 Task: In the  document Jack.docx change page color to  'Voilet'. Add link on bottom right corner of the sheet: 'www.instagram.com' Insert page numer on top of the page
Action: Mouse moved to (286, 138)
Screenshot: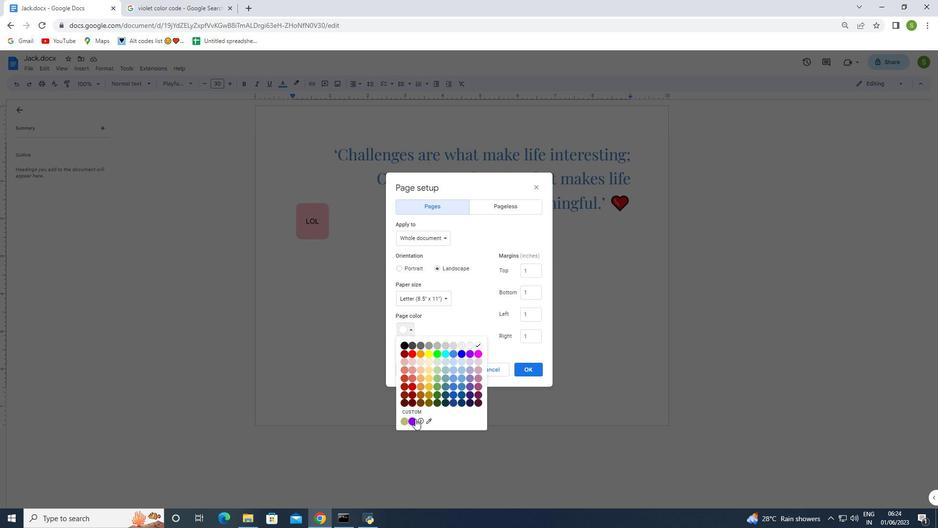 
Action: Mouse pressed left at (286, 138)
Screenshot: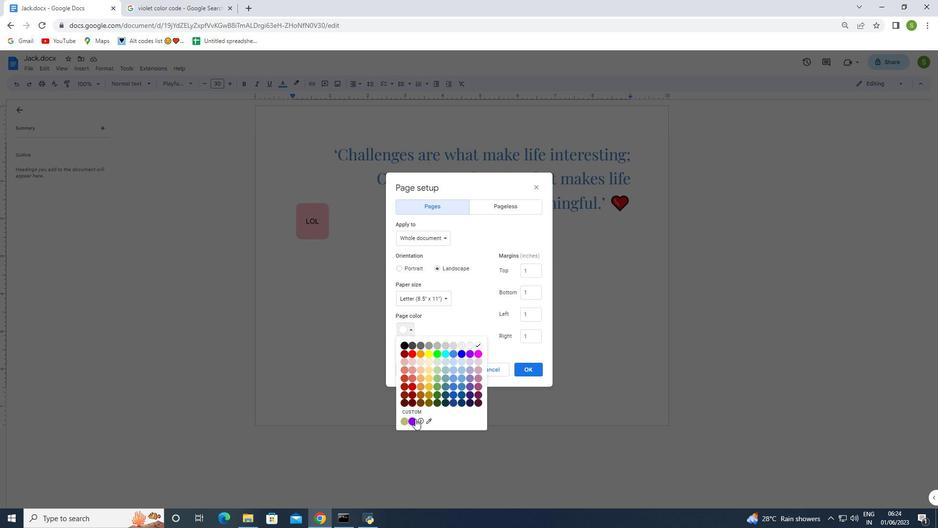 
Action: Mouse moved to (293, 82)
Screenshot: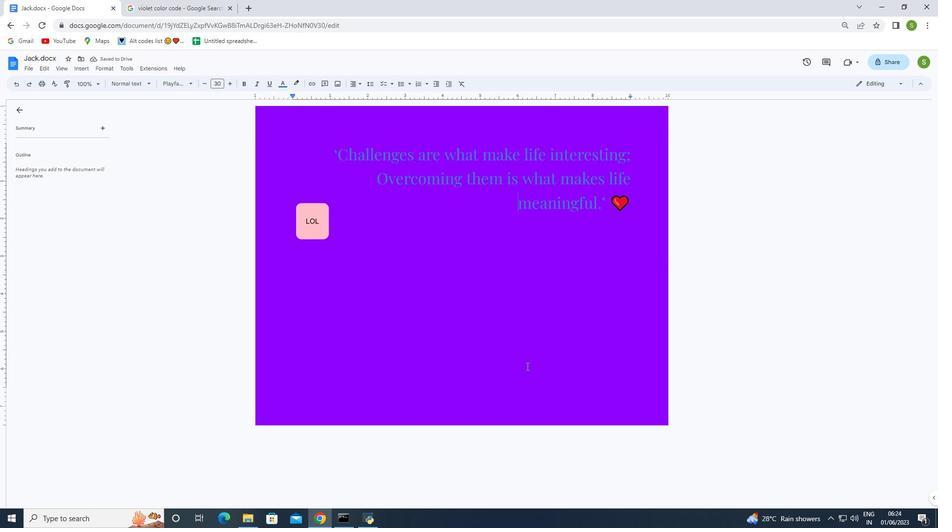 
Action: Mouse pressed left at (293, 82)
Screenshot: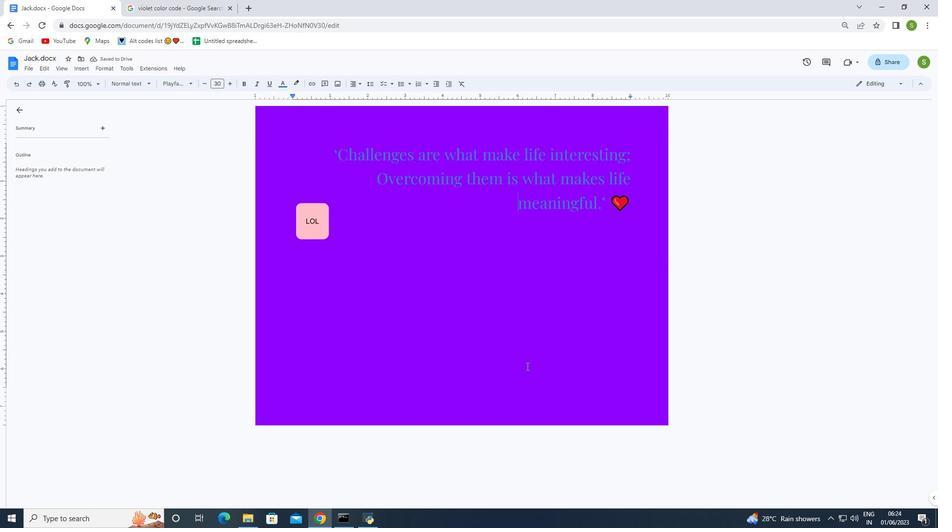 
Action: Mouse moved to (305, 186)
Screenshot: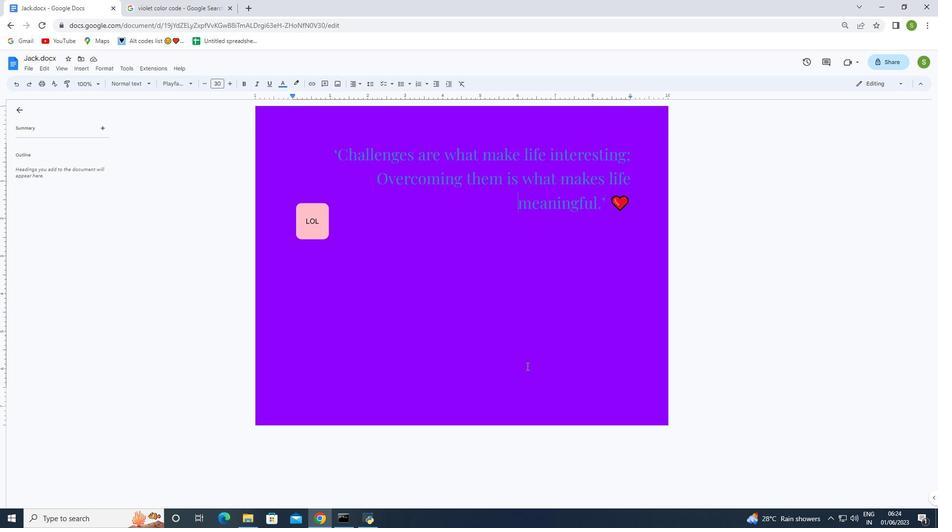 
Action: Mouse pressed left at (305, 186)
Screenshot: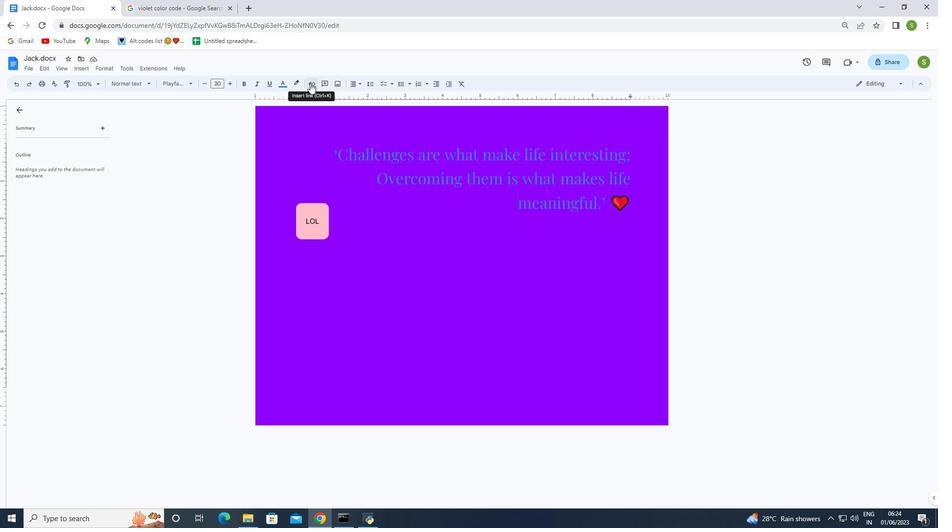 
Action: Mouse moved to (439, 338)
Screenshot: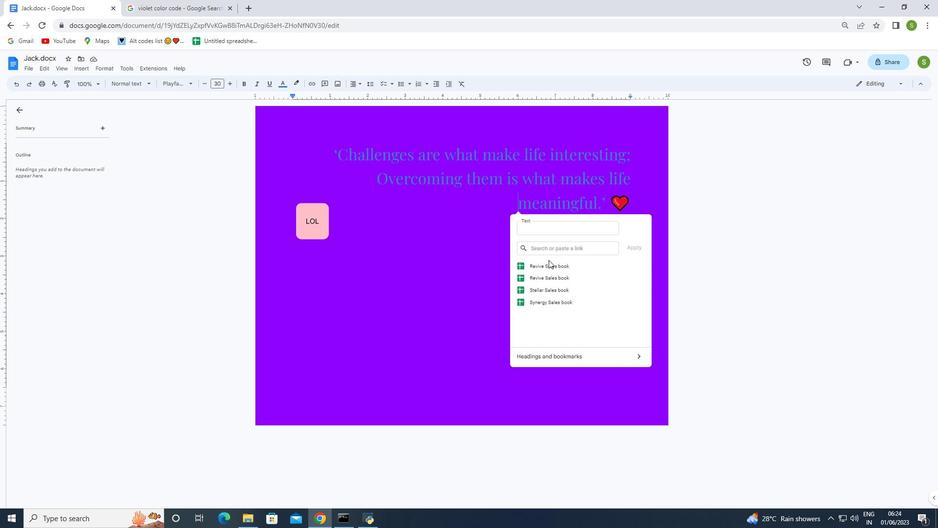 
Action: Key pressed ctrl+V<Key.enter>
Screenshot: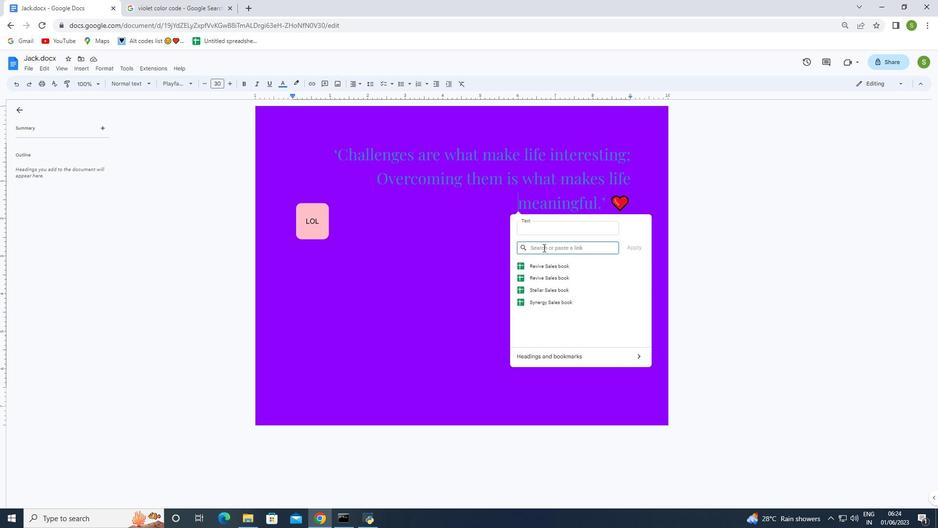 
Action: Mouse moved to (419, 278)
Screenshot: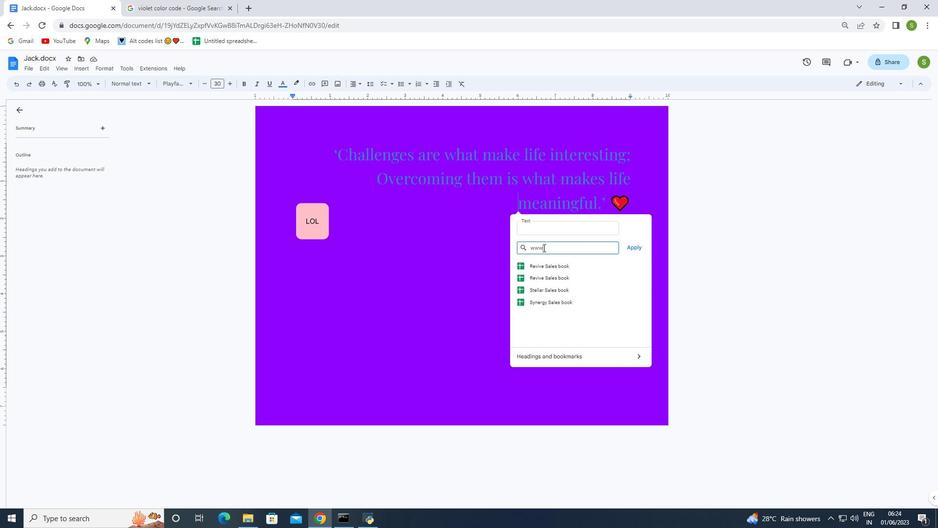 
Action: Mouse pressed left at (419, 278)
Screenshot: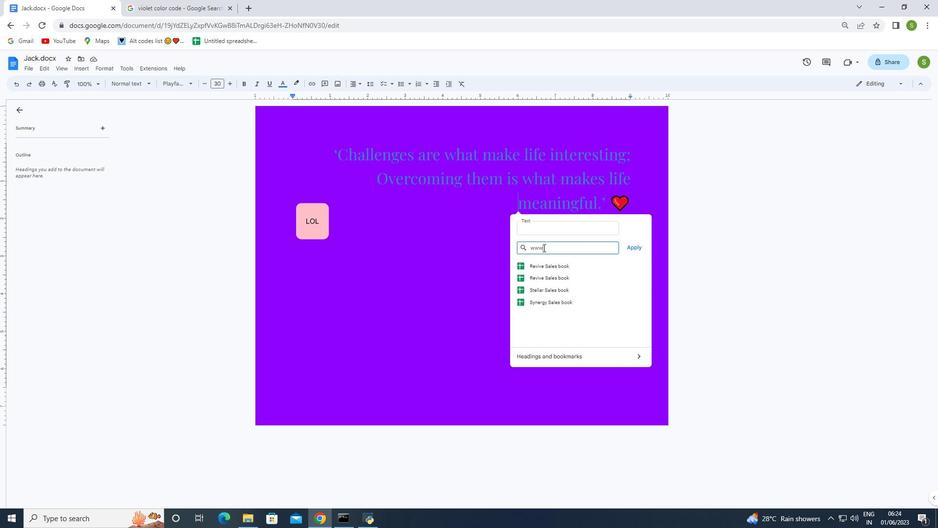 
Action: Mouse moved to (442, 352)
Screenshot: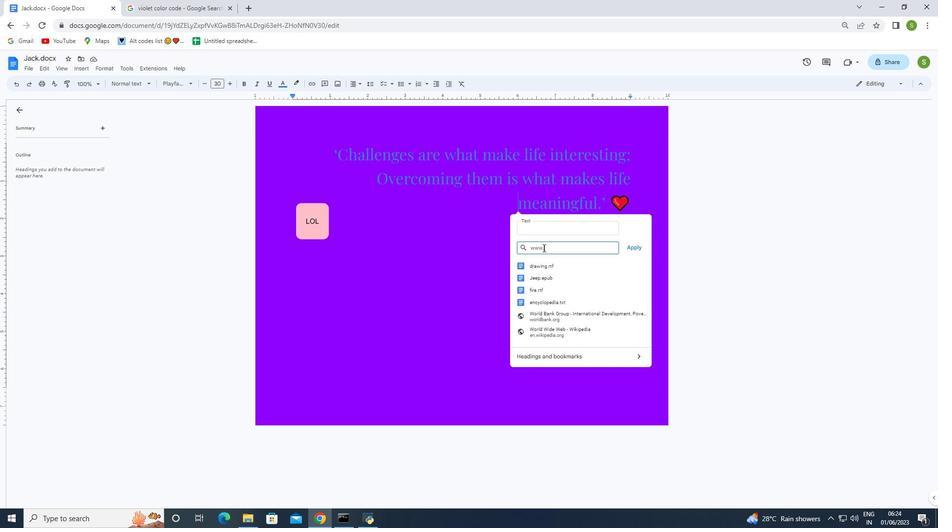 
Action: Mouse pressed left at (442, 352)
Screenshot: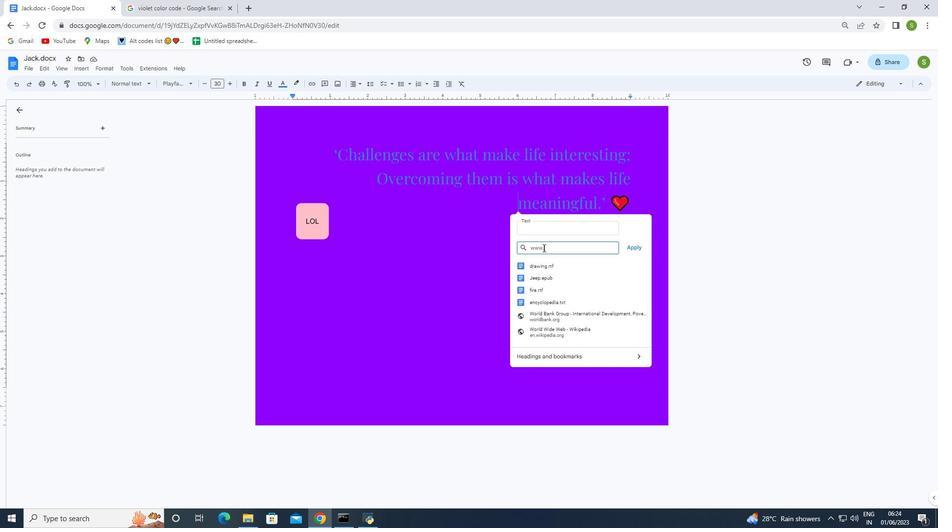 
Action: Mouse moved to (48, 69)
Screenshot: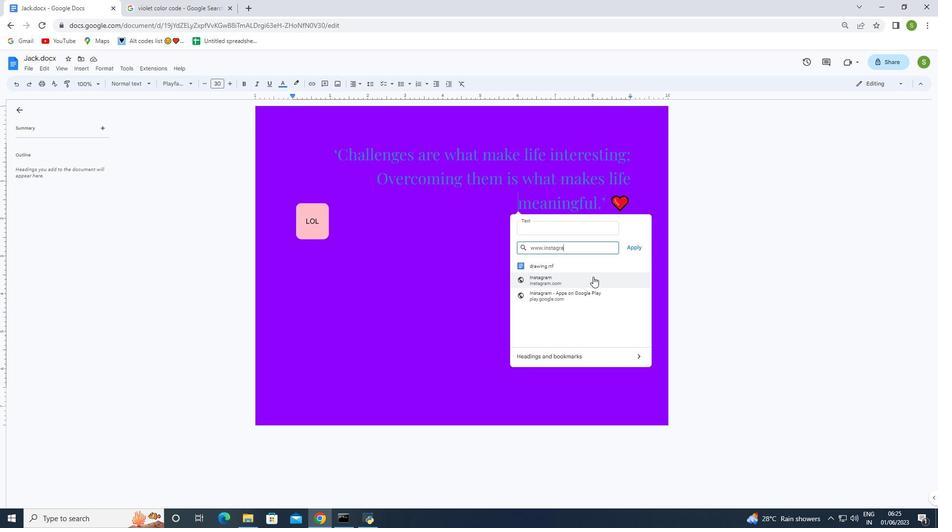 
Action: Mouse pressed left at (48, 69)
Screenshot: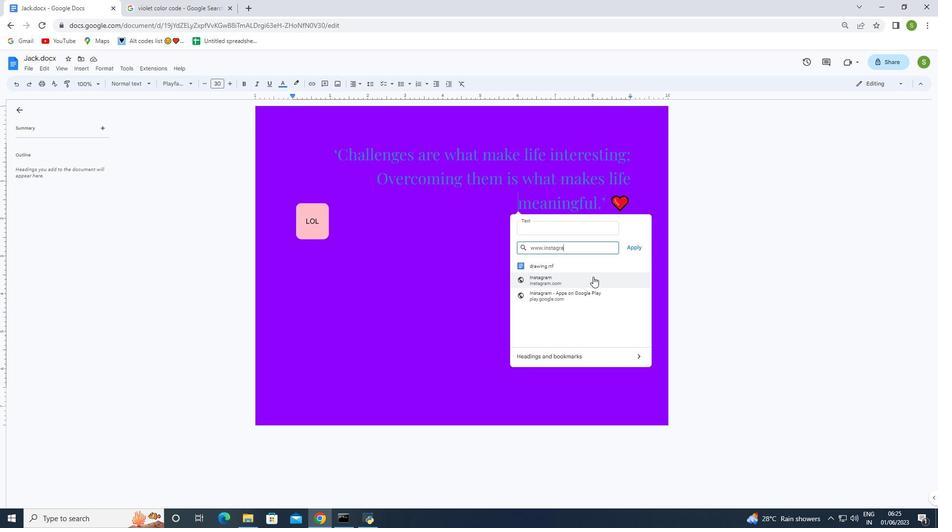 
Action: Mouse moved to (30, 69)
Screenshot: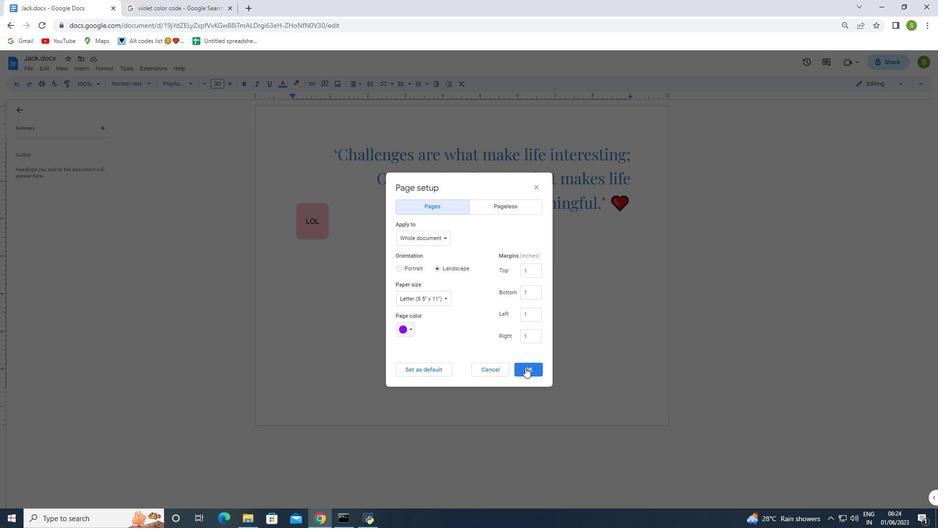 
Action: Mouse pressed left at (30, 69)
Screenshot: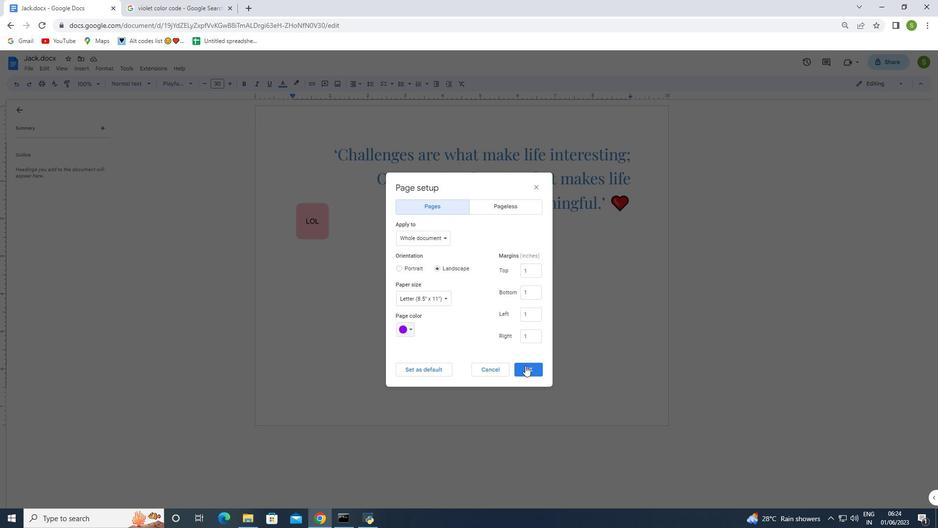 
Action: Mouse moved to (66, 284)
Screenshot: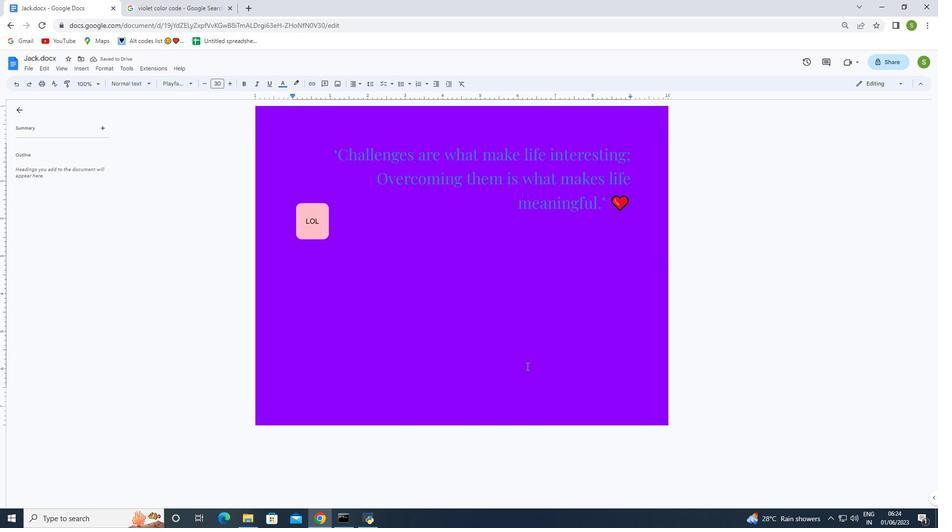 
Action: Mouse pressed left at (66, 284)
Screenshot: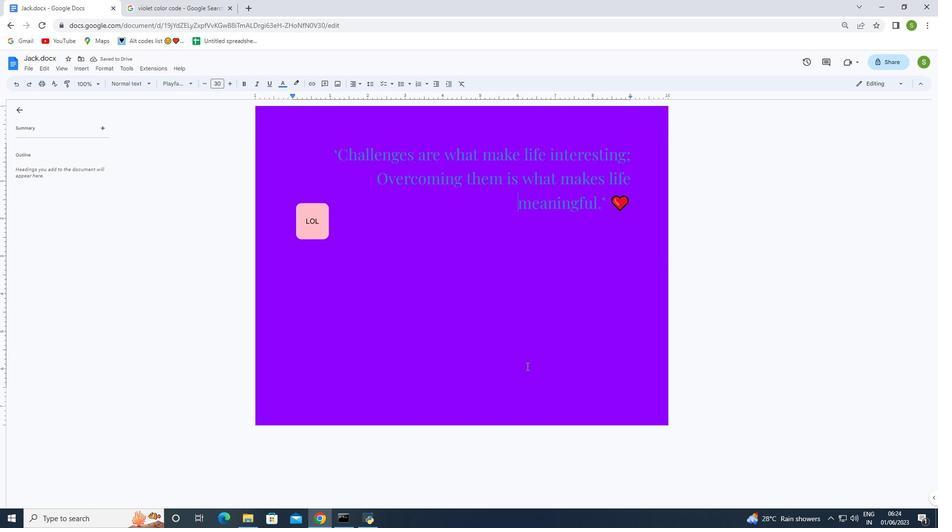 
Action: Mouse moved to (401, 330)
Screenshot: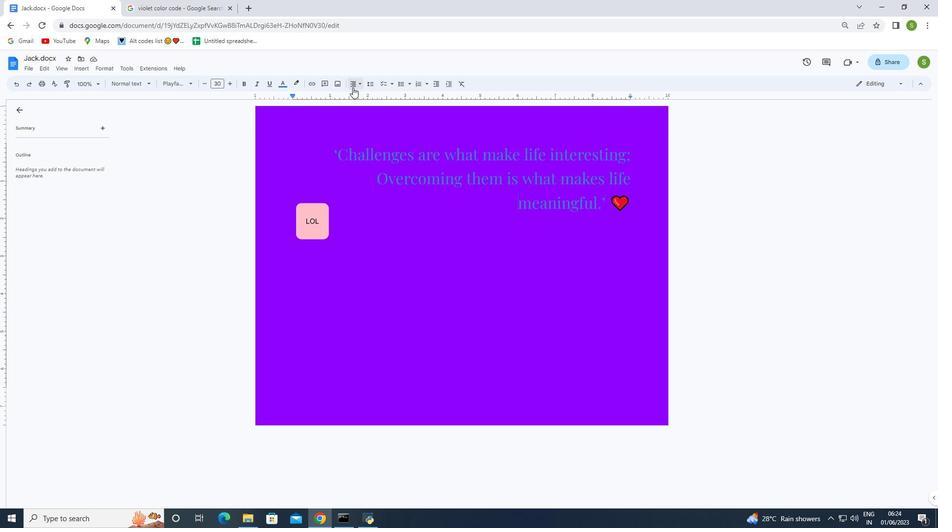 
Action: Mouse pressed left at (401, 330)
Screenshot: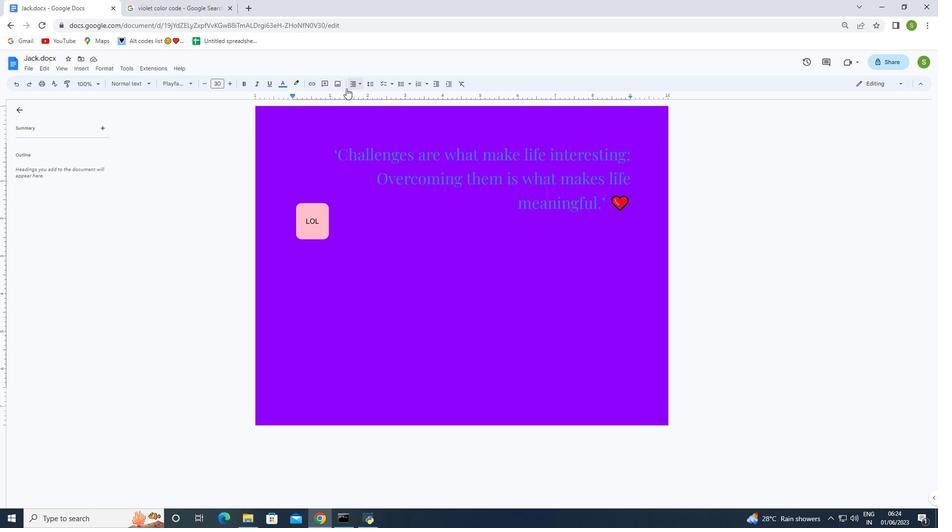
Action: Mouse moved to (418, 421)
Screenshot: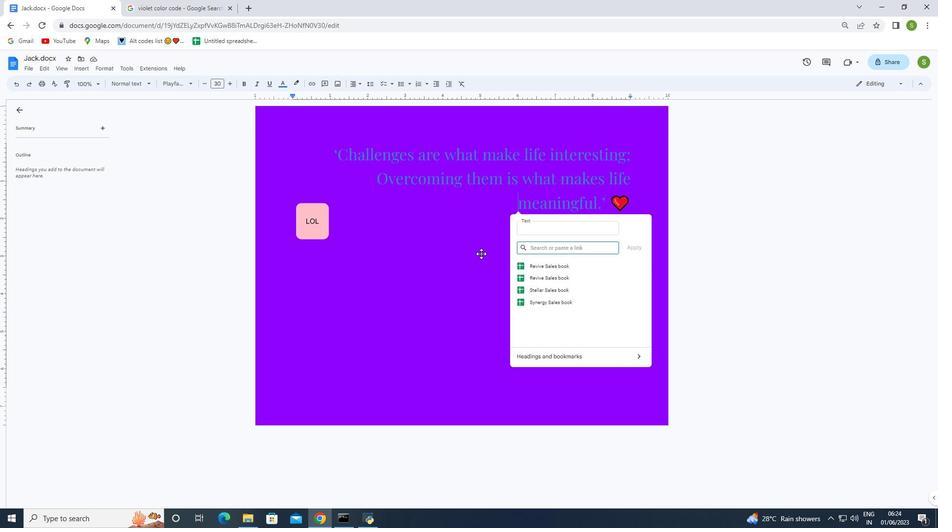 
Action: Mouse pressed left at (418, 421)
Screenshot: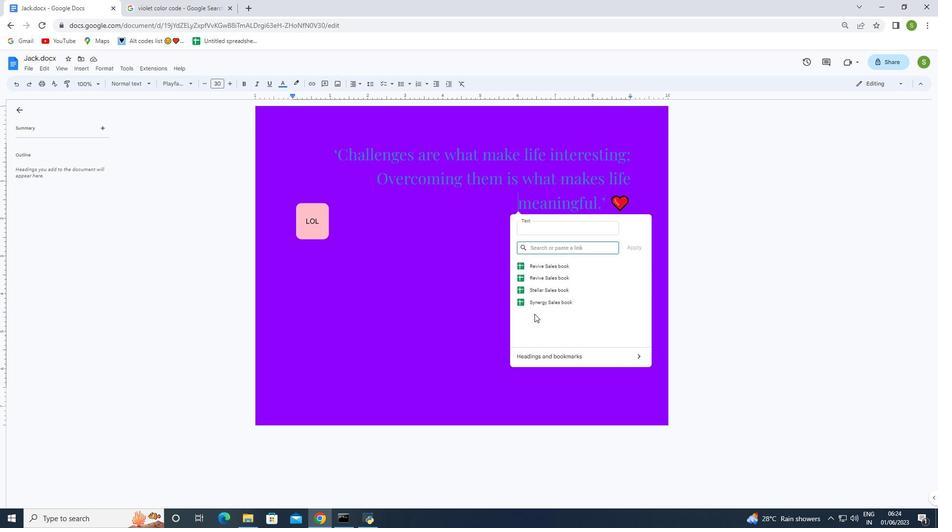 
Action: Mouse moved to (425, 351)
Screenshot: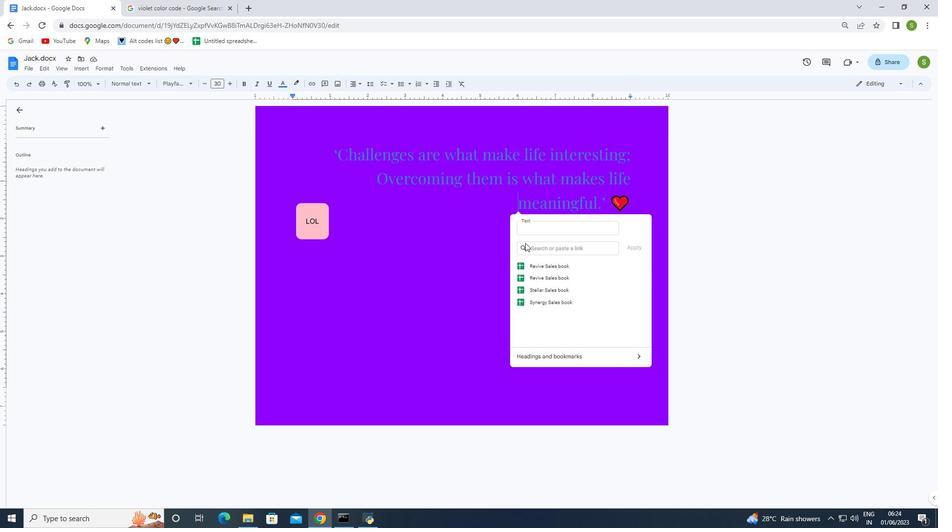
Action: Key pressed ctrl+V
Screenshot: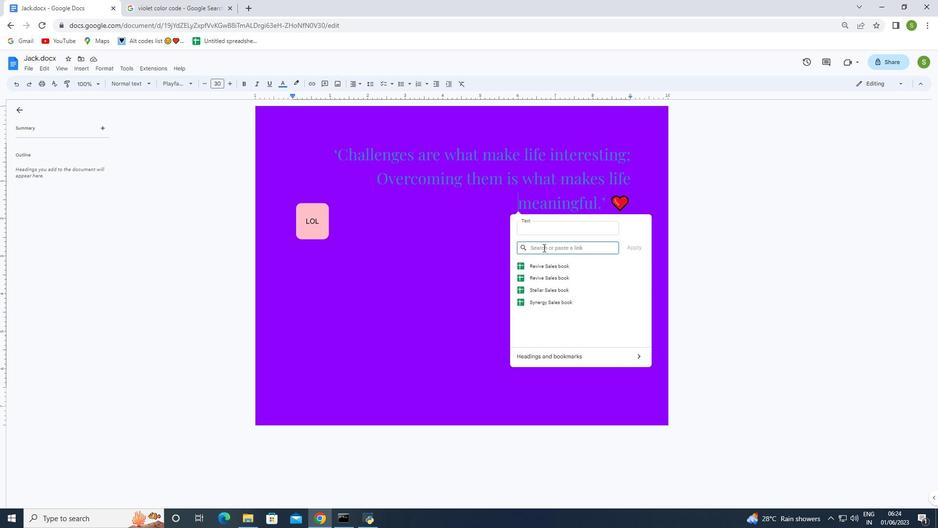 
Action: Mouse moved to (512, 338)
Screenshot: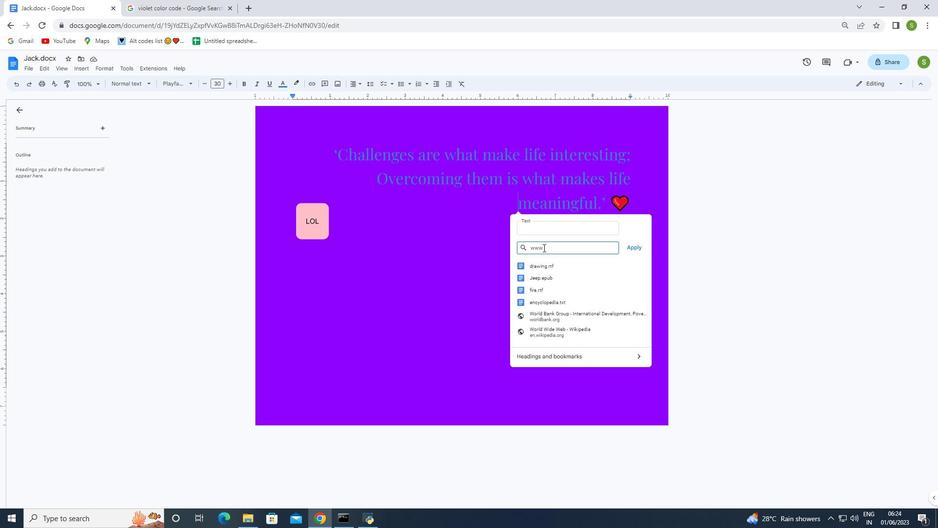 
Action: Mouse pressed left at (512, 338)
Screenshot: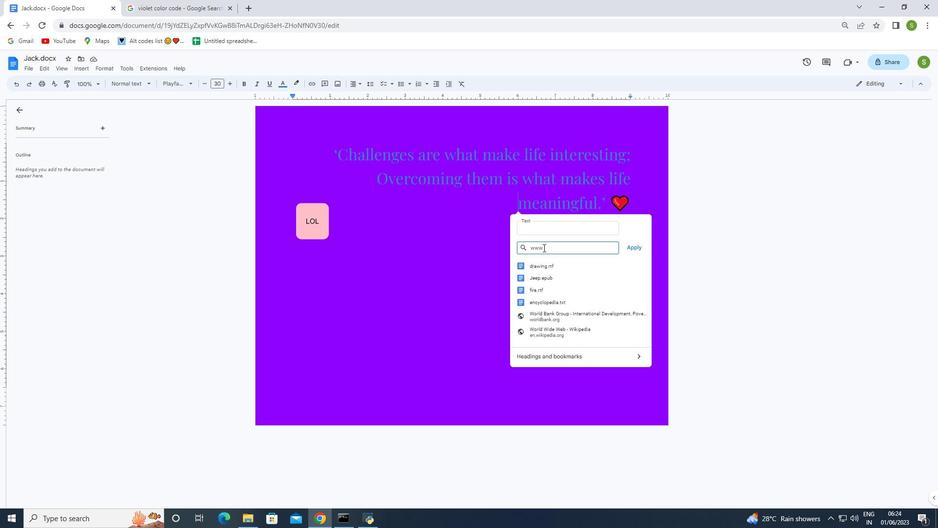 
Action: Mouse moved to (533, 373)
Screenshot: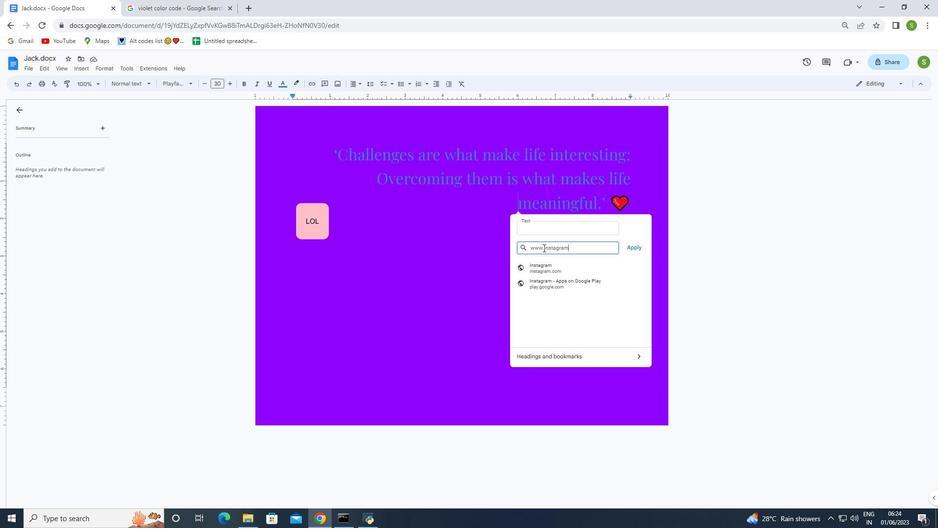 
Action: Mouse pressed left at (533, 373)
Screenshot: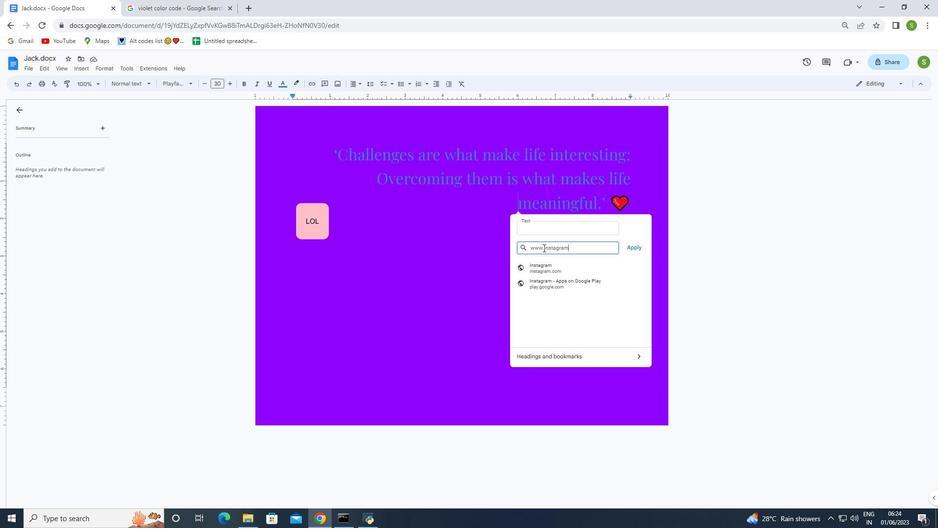 
Action: Mouse moved to (312, 82)
Screenshot: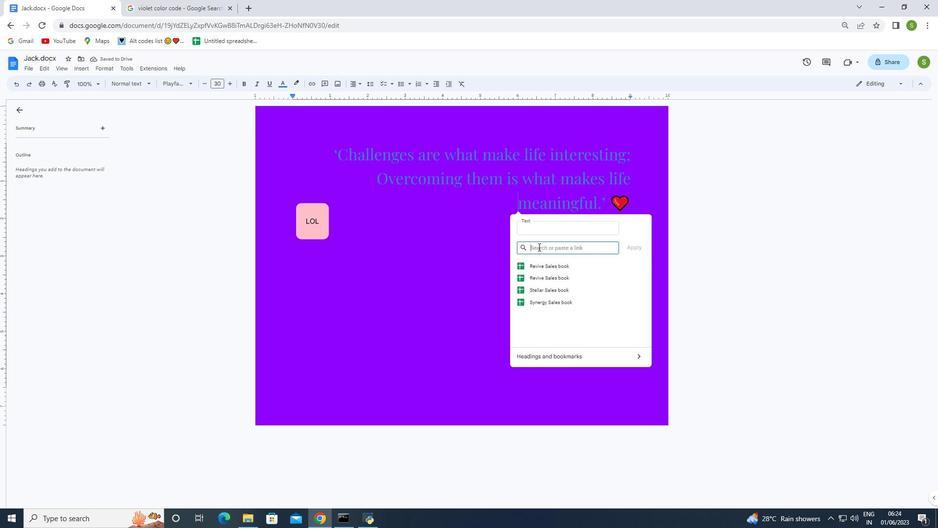 
Action: Mouse pressed left at (312, 82)
Screenshot: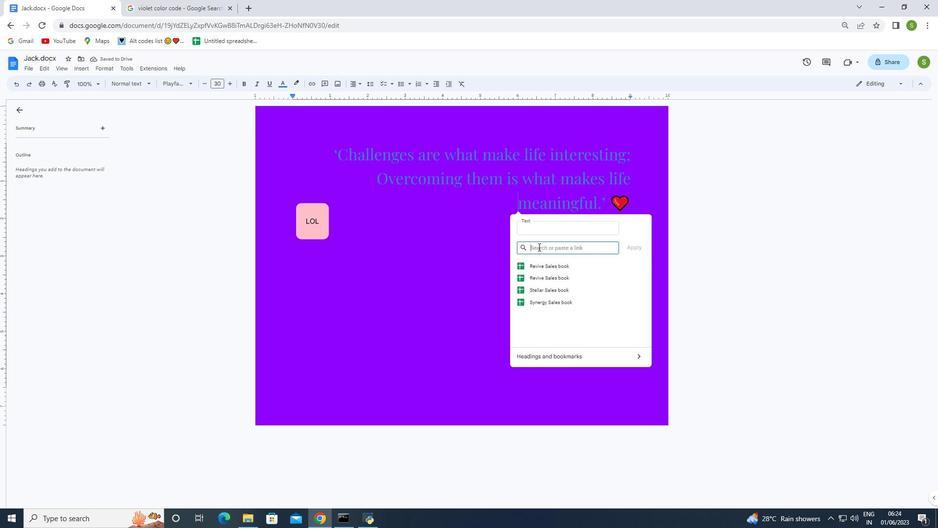 
Action: Mouse moved to (557, 285)
Screenshot: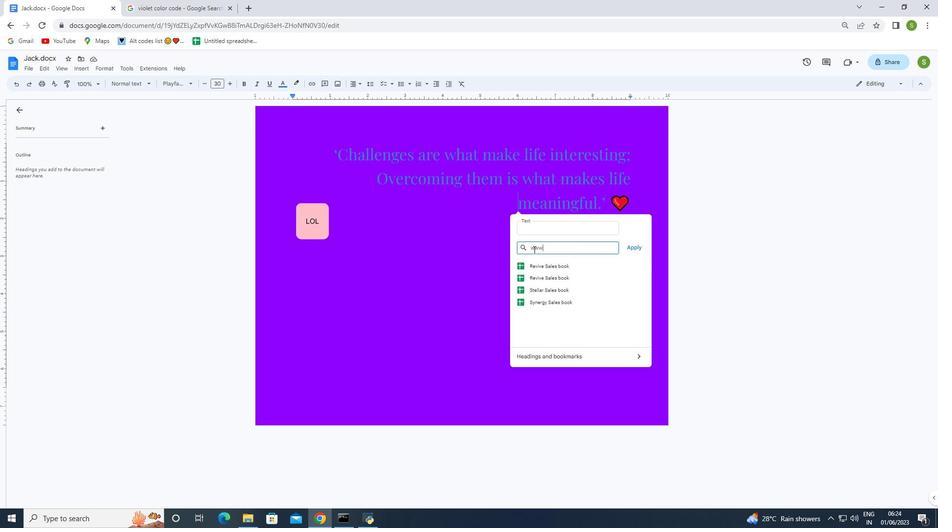
Action: Key pressed w
Screenshot: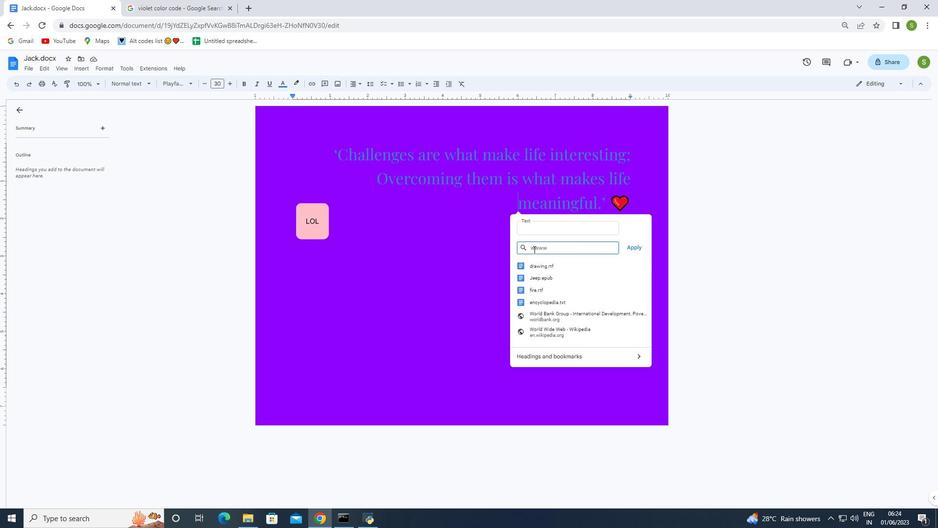 
Action: Mouse moved to (560, 287)
Screenshot: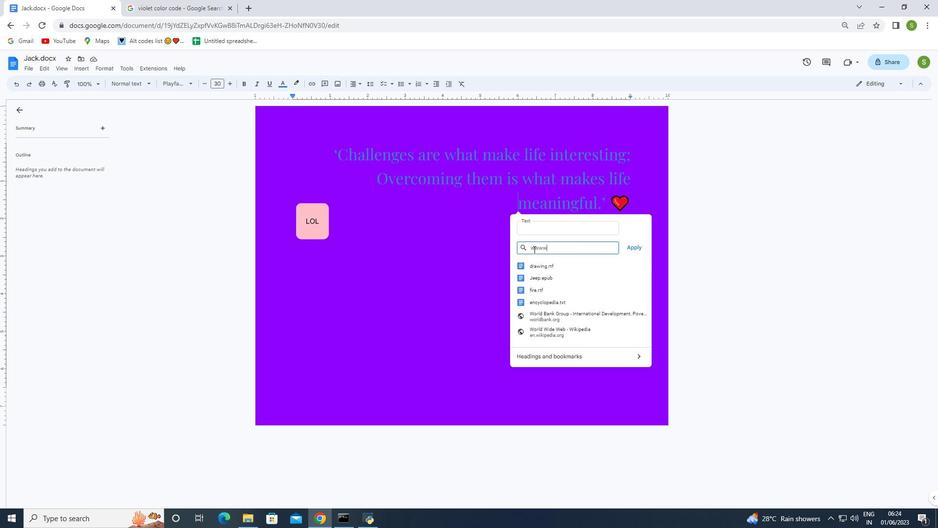 
Action: Key pressed w
Screenshot: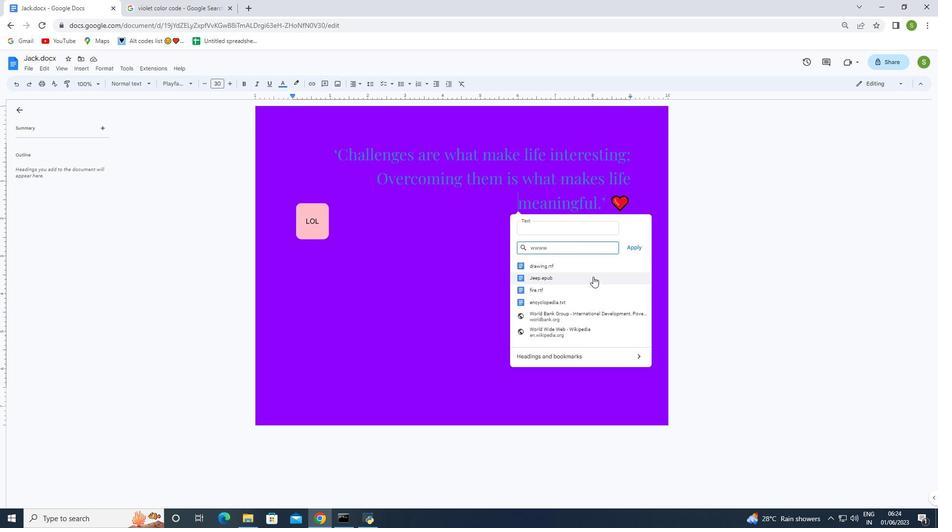 
Action: Mouse moved to (560, 286)
Screenshot: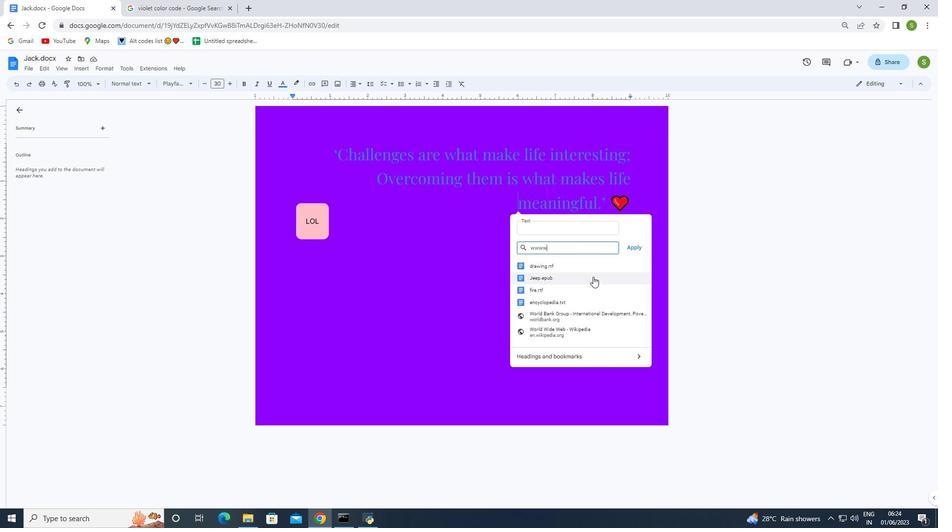 
Action: Key pressed w
Screenshot: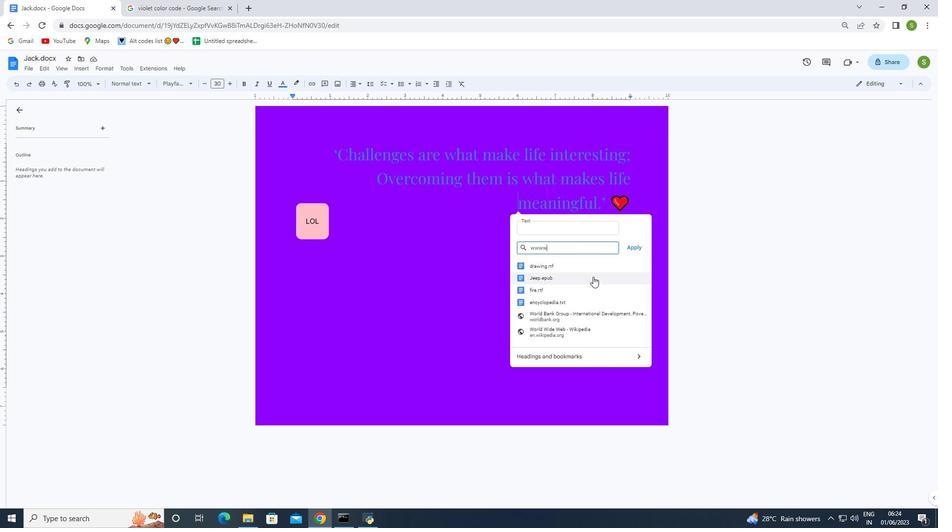 
Action: Mouse moved to (560, 288)
Screenshot: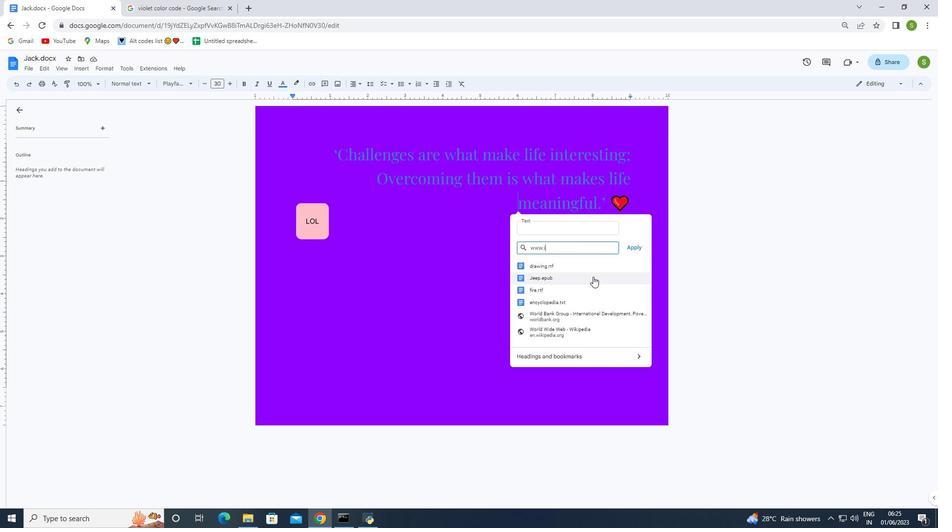 
Action: Key pressed .instagram.com
Screenshot: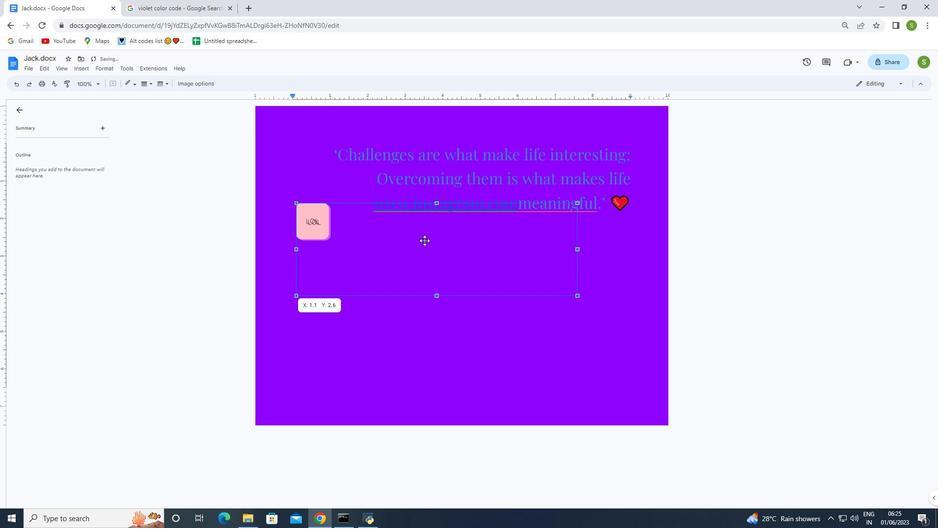 
Action: Mouse moved to (630, 247)
Screenshot: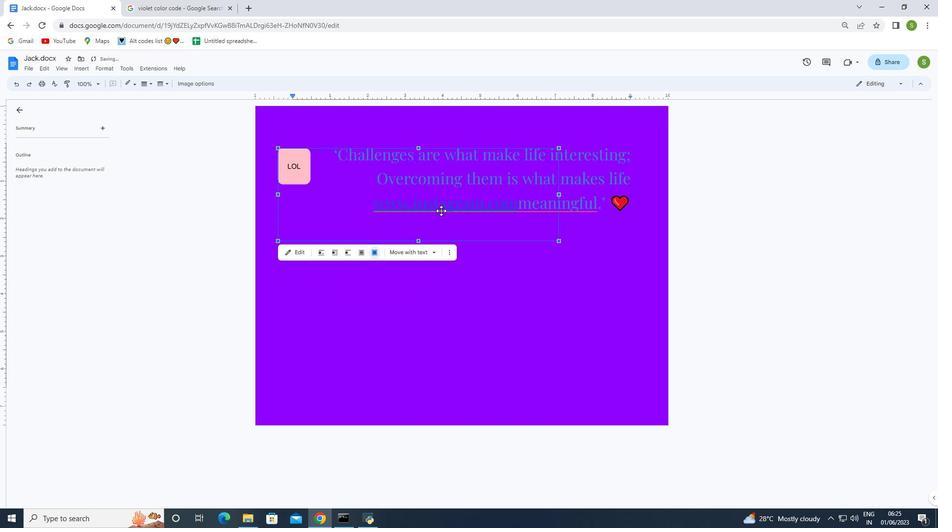
Action: Mouse pressed left at (630, 247)
Screenshot: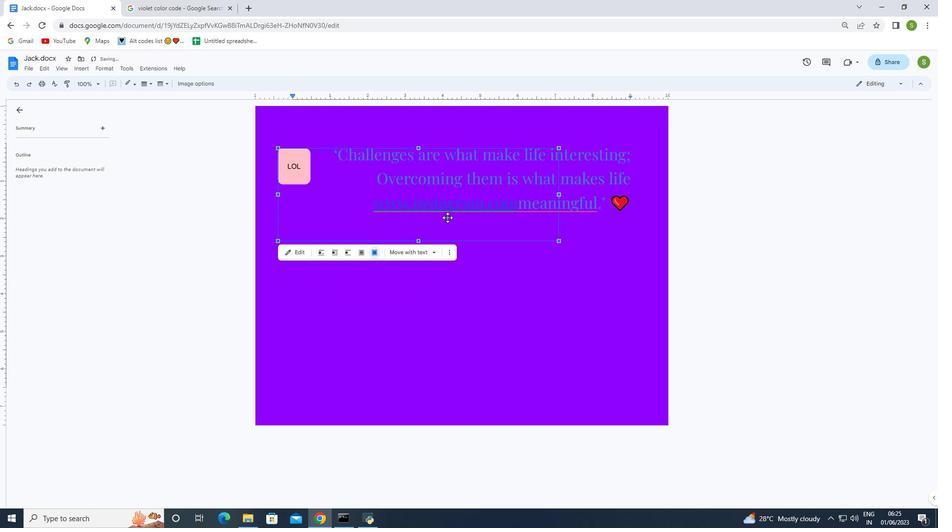 
Action: Mouse moved to (465, 204)
Screenshot: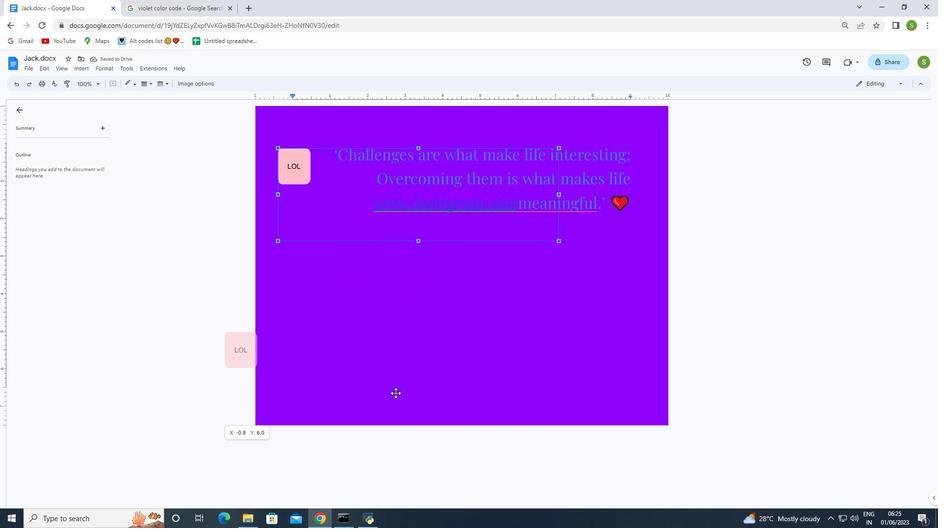 
Action: Mouse pressed left at (465, 204)
Screenshot: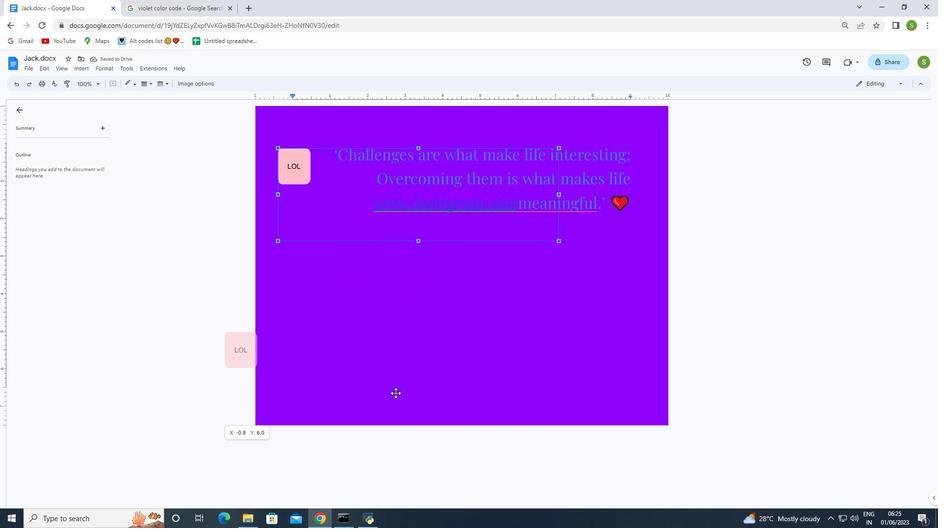 
Action: Mouse moved to (554, 368)
Screenshot: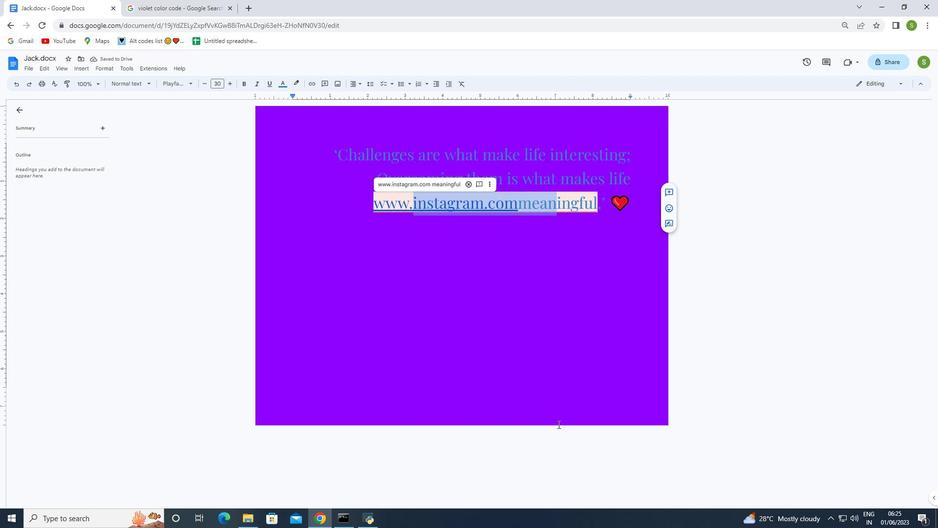 
Action: Key pressed ctrl+Z
Screenshot: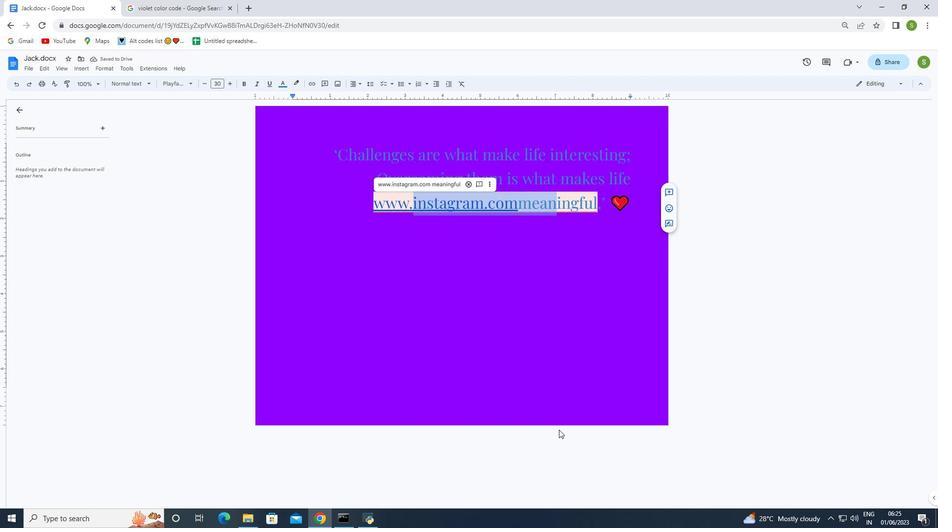
Action: Mouse moved to (375, 198)
Screenshot: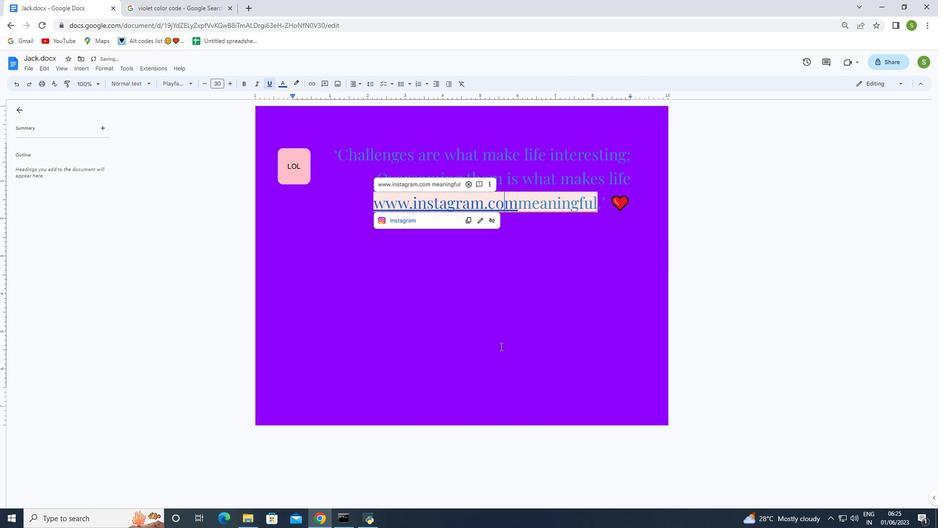 
Action: Mouse pressed left at (375, 198)
Screenshot: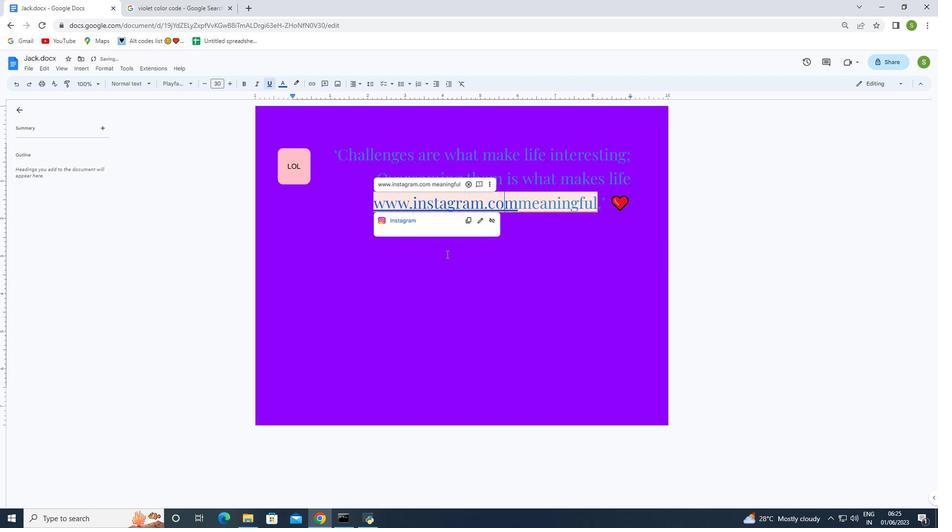 
Action: Mouse moved to (428, 185)
Screenshot: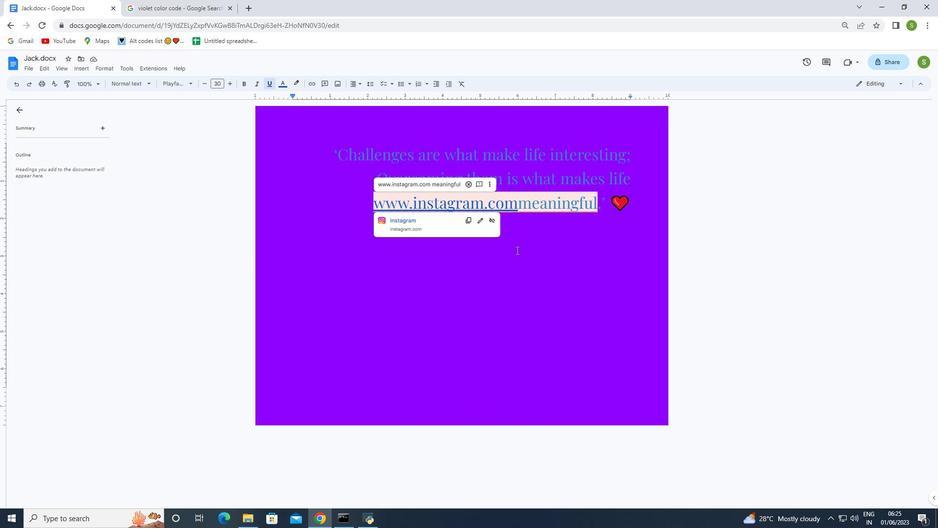 
Action: Mouse pressed left at (428, 185)
Screenshot: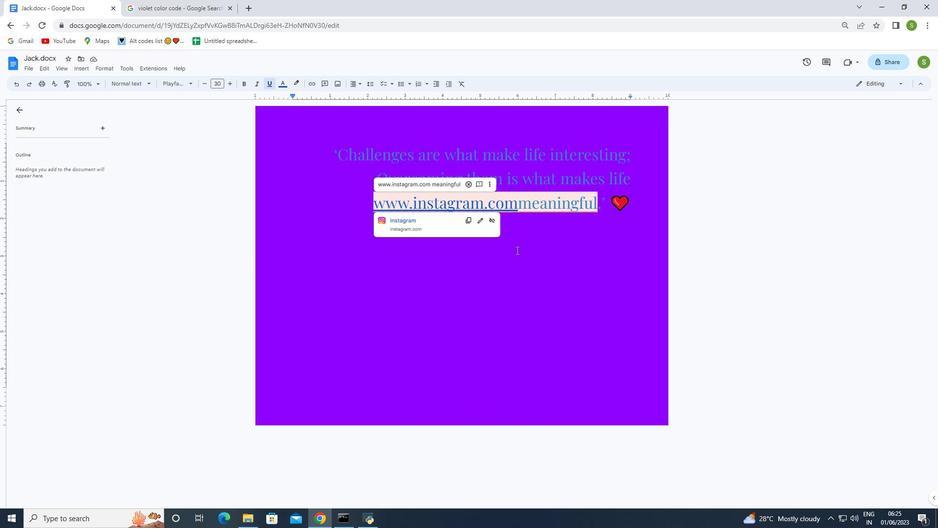 
Action: Mouse moved to (489, 189)
Screenshot: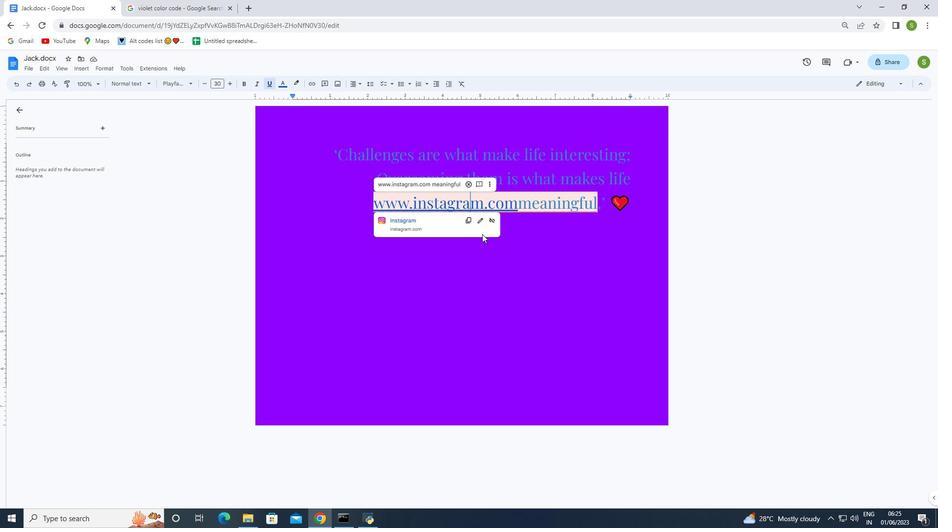 
Action: Mouse pressed left at (489, 189)
Screenshot: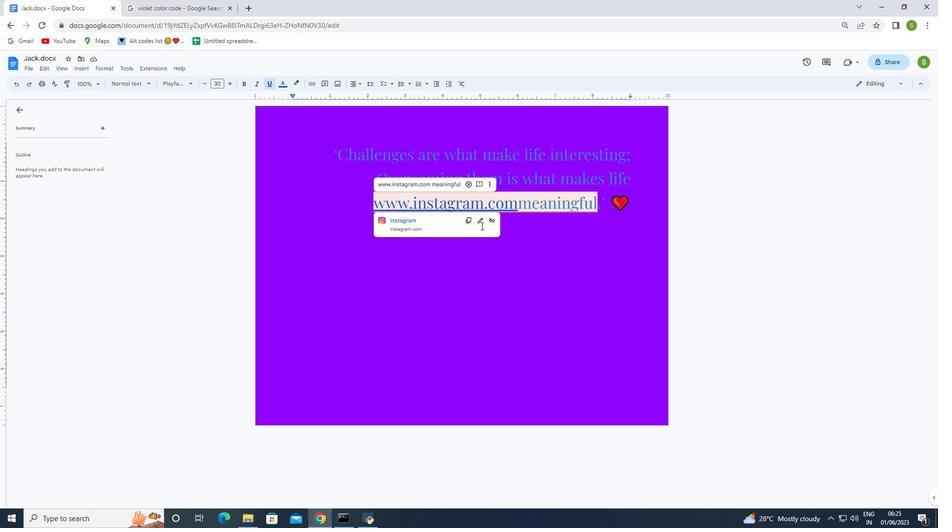 
Action: Mouse moved to (494, 275)
Screenshot: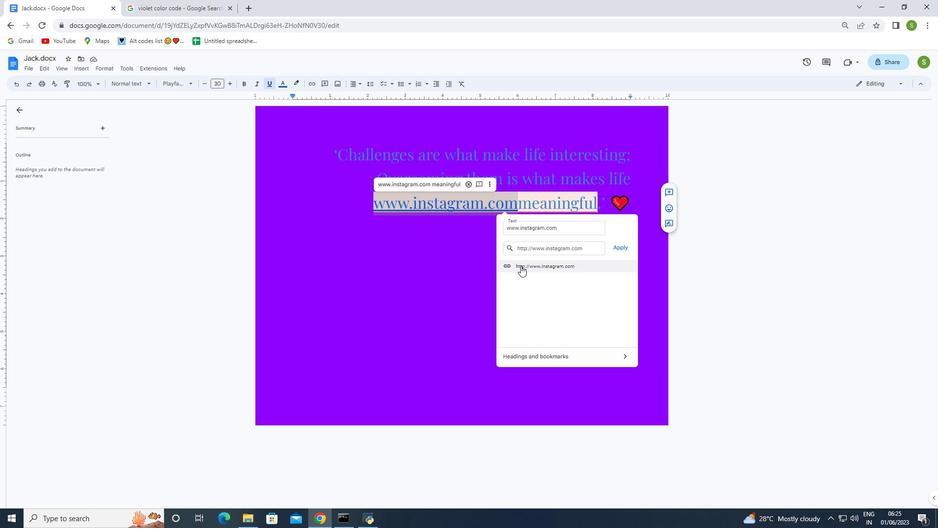 
Action: Mouse pressed left at (494, 275)
Screenshot: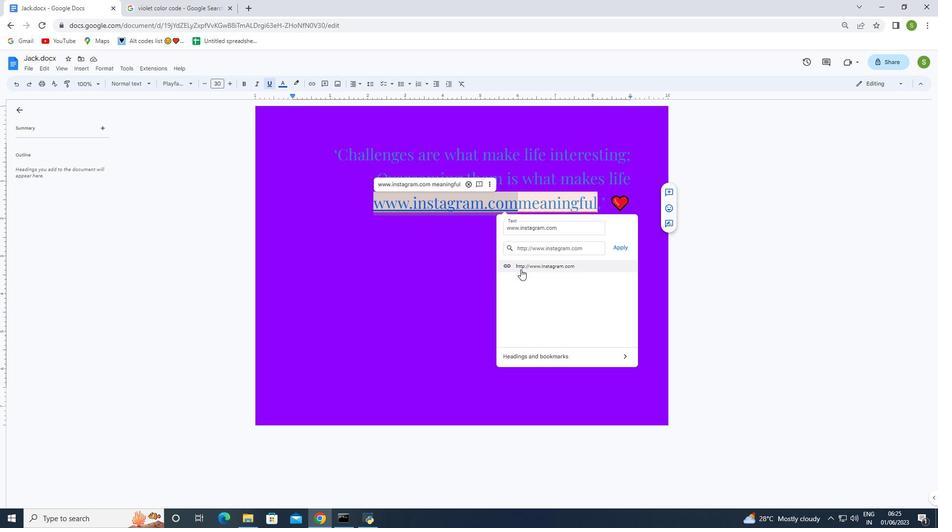 
Action: Mouse moved to (496, 200)
Screenshot: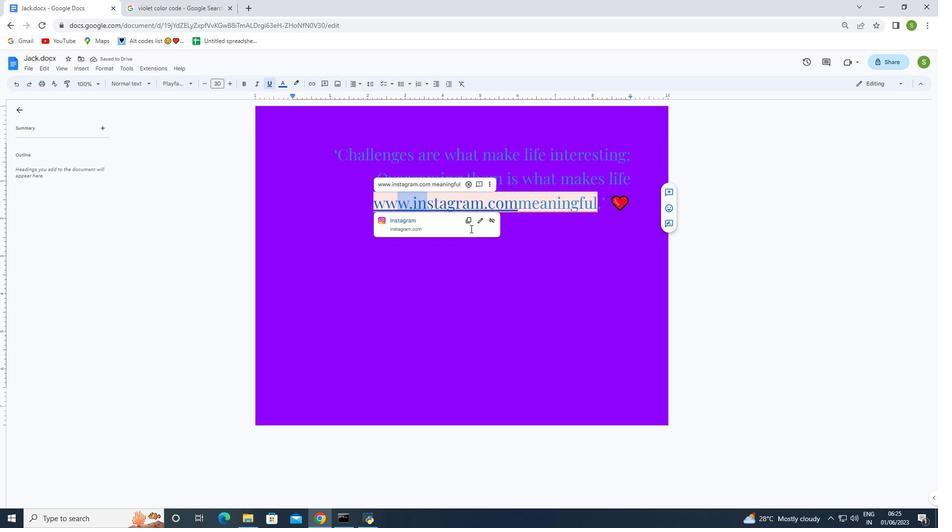 
Action: Mouse pressed left at (496, 200)
Screenshot: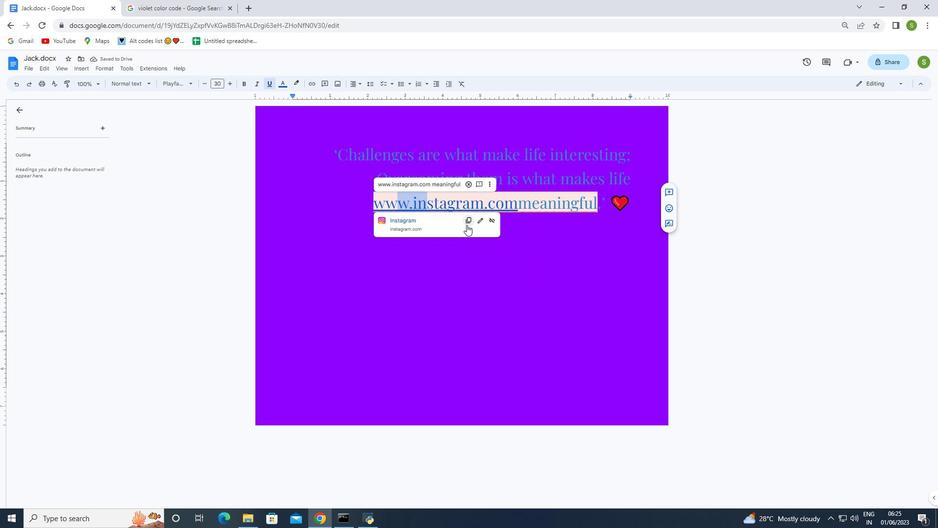 
Action: Mouse moved to (495, 341)
Screenshot: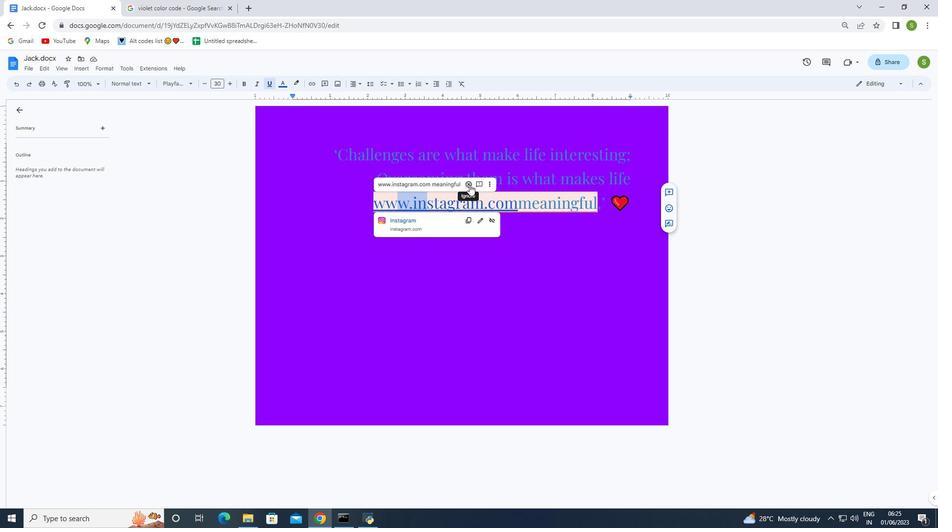 
Action: Mouse pressed left at (495, 340)
Screenshot: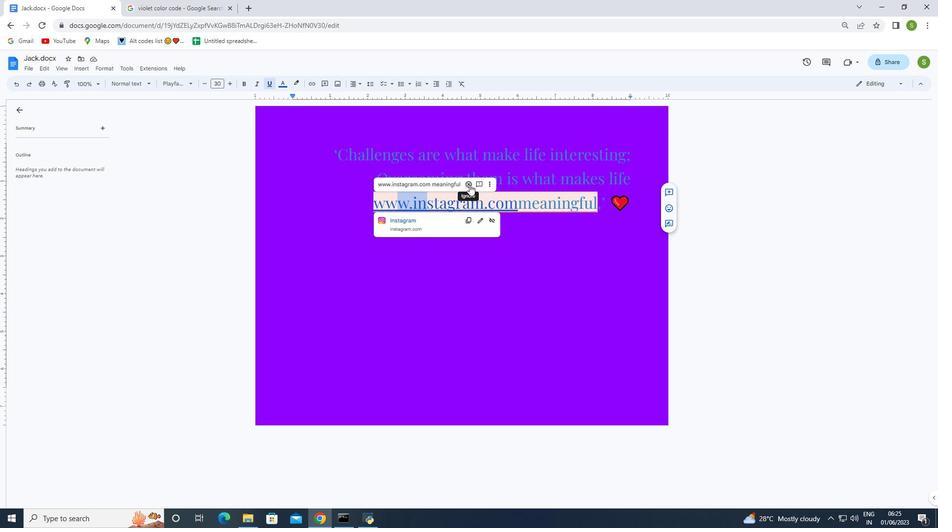
Action: Mouse moved to (430, 313)
Screenshot: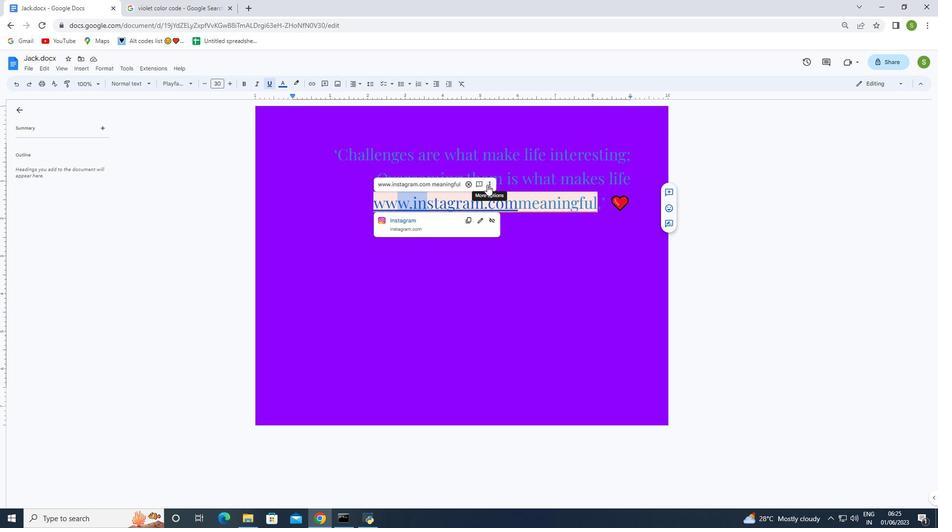 
Action: Mouse pressed left at (430, 313)
Screenshot: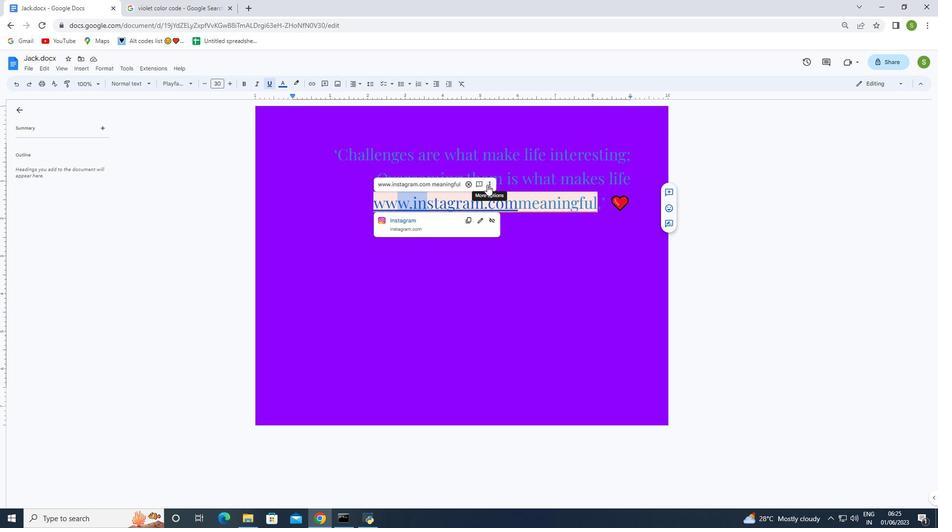
Action: Mouse moved to (430, 314)
Screenshot: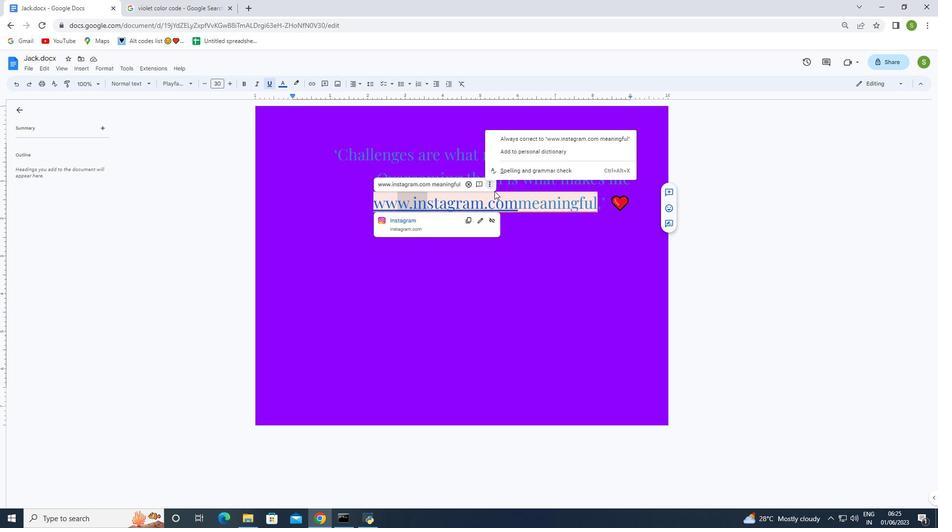 
Action: Key pressed <Key.esc>
Screenshot: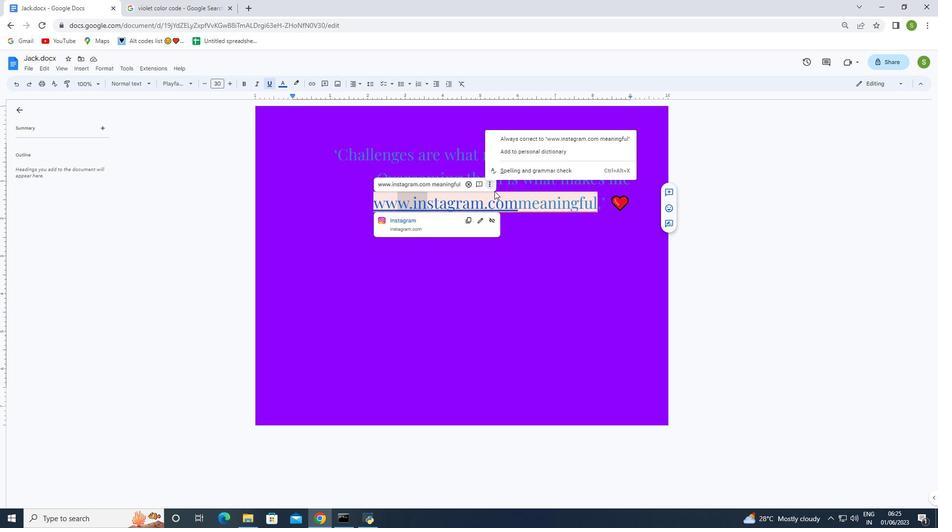 
Action: Mouse moved to (397, 332)
Screenshot: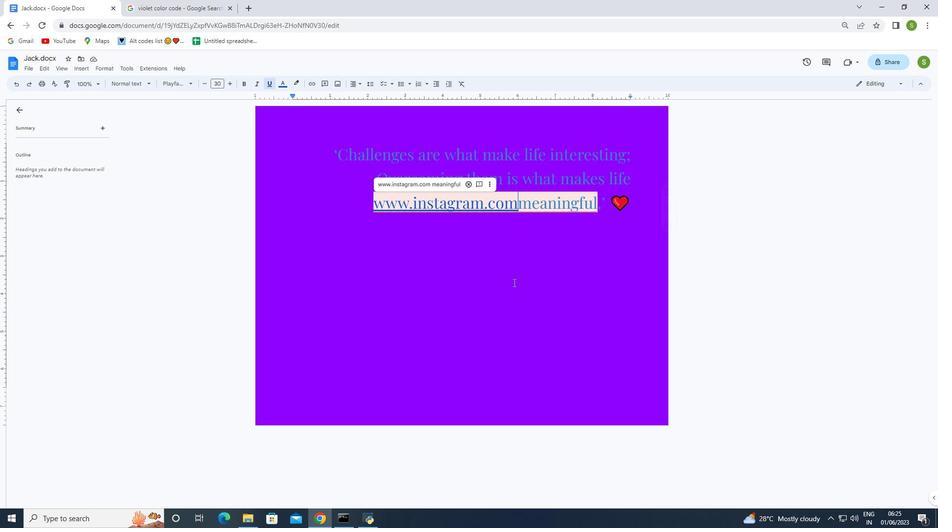 
Action: Mouse pressed left at (397, 332)
Screenshot: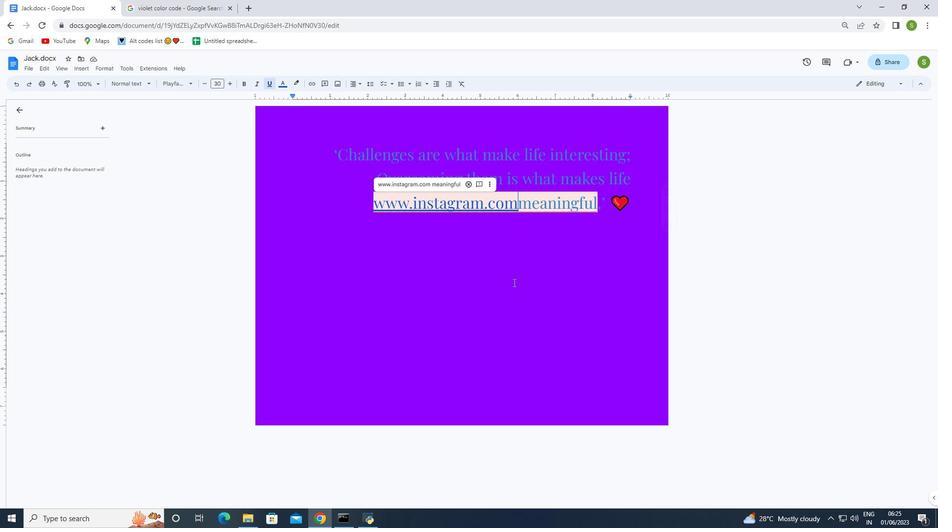
Action: Mouse moved to (405, 364)
Screenshot: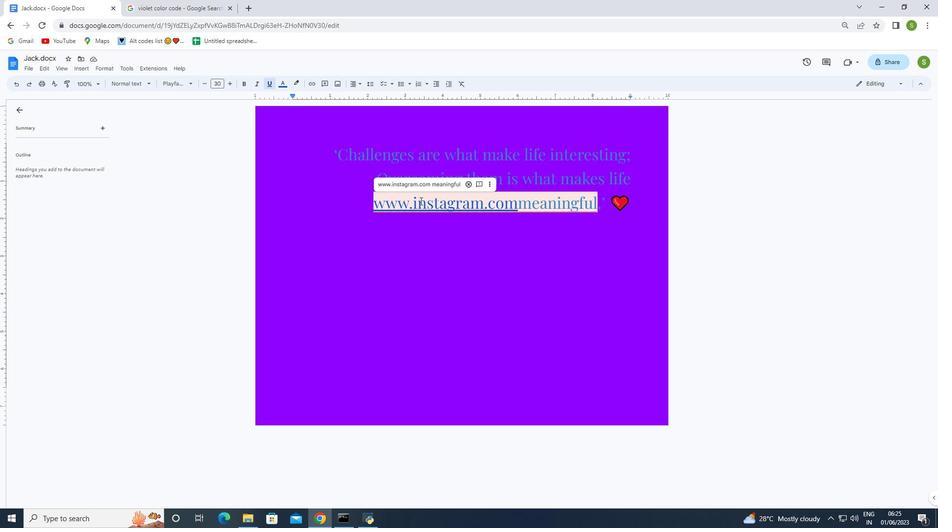 
Action: Mouse pressed left at (405, 364)
Screenshot: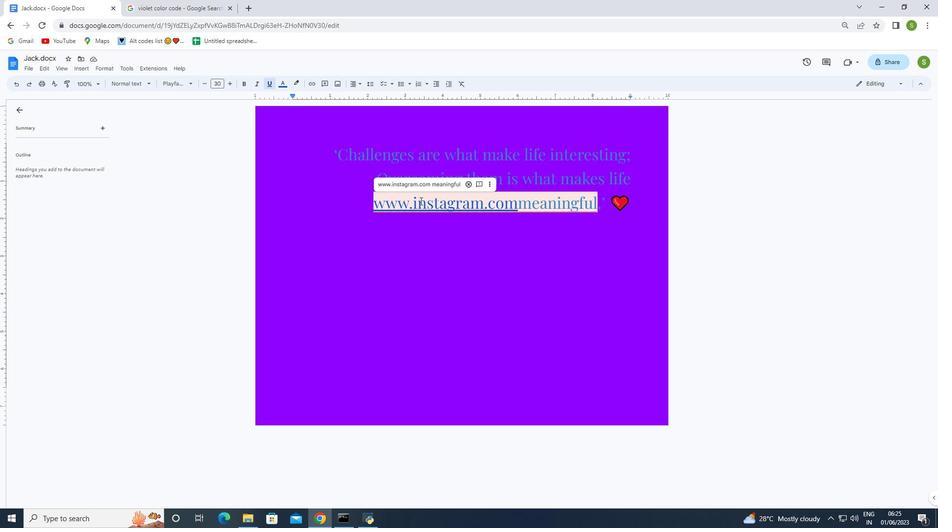 
Action: Mouse moved to (403, 377)
Screenshot: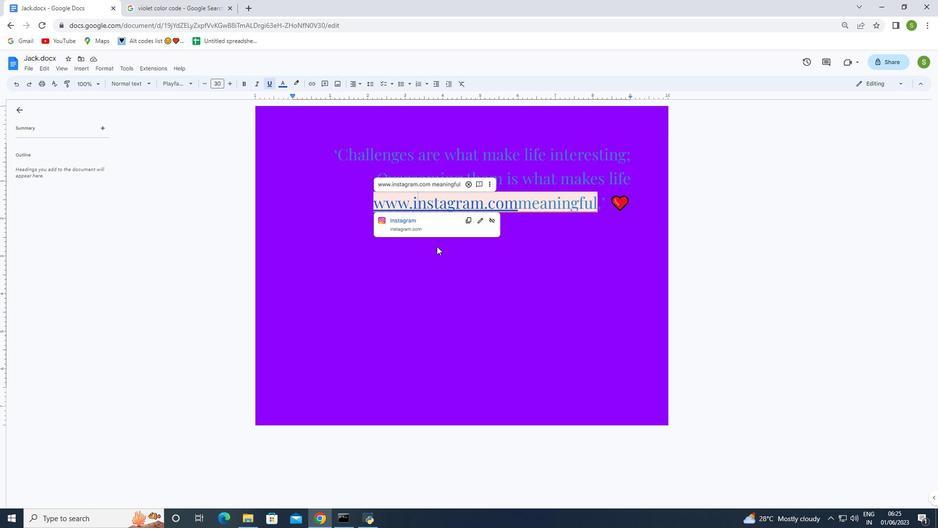 
Action: Key pressed <Key.esc>
Screenshot: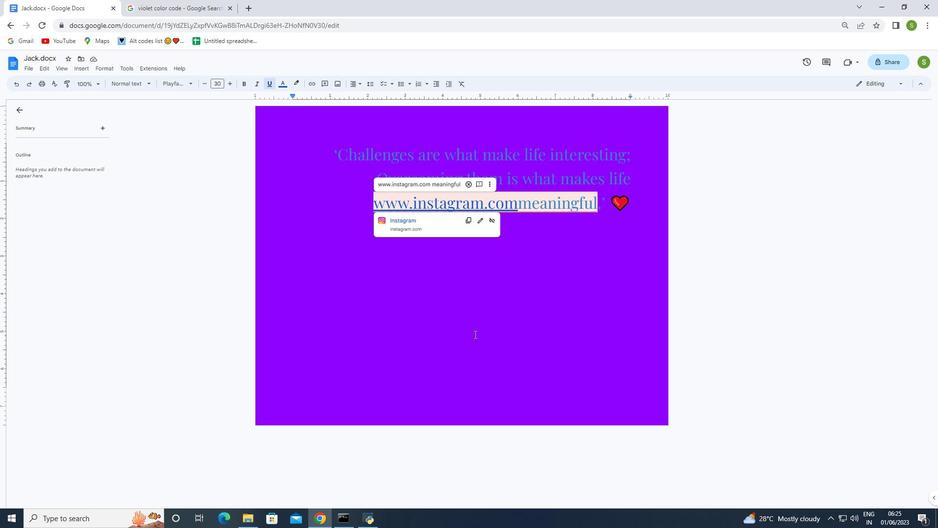
Action: Mouse moved to (388, 301)
Screenshot: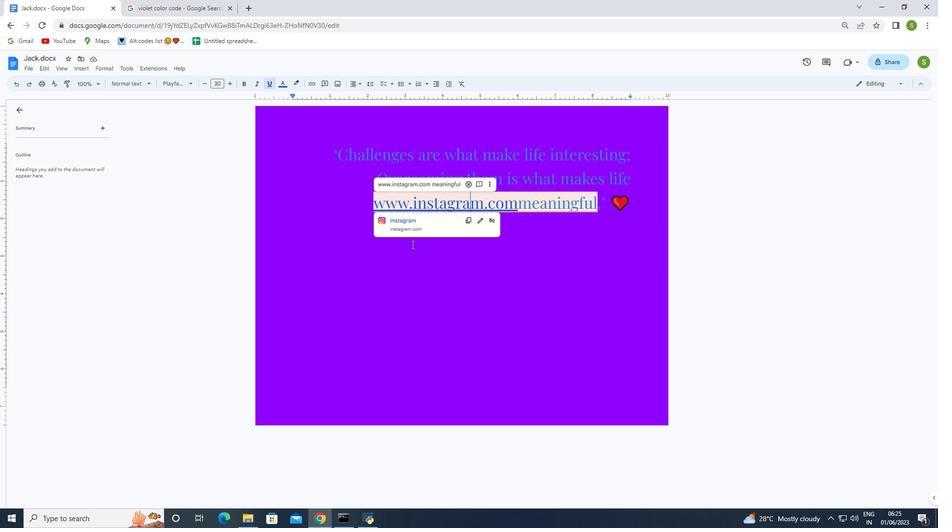
Action: Key pressed <Key.esc>
Screenshot: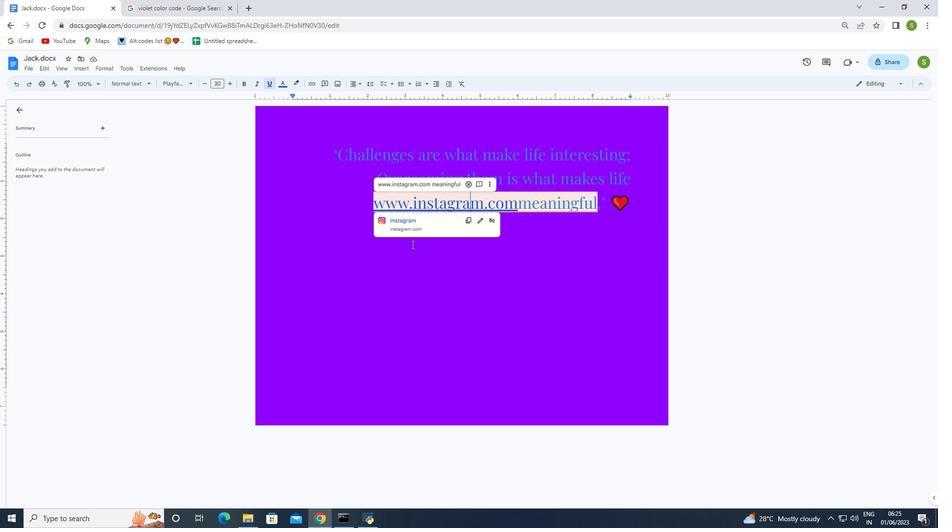 
Action: Mouse moved to (411, 355)
Screenshot: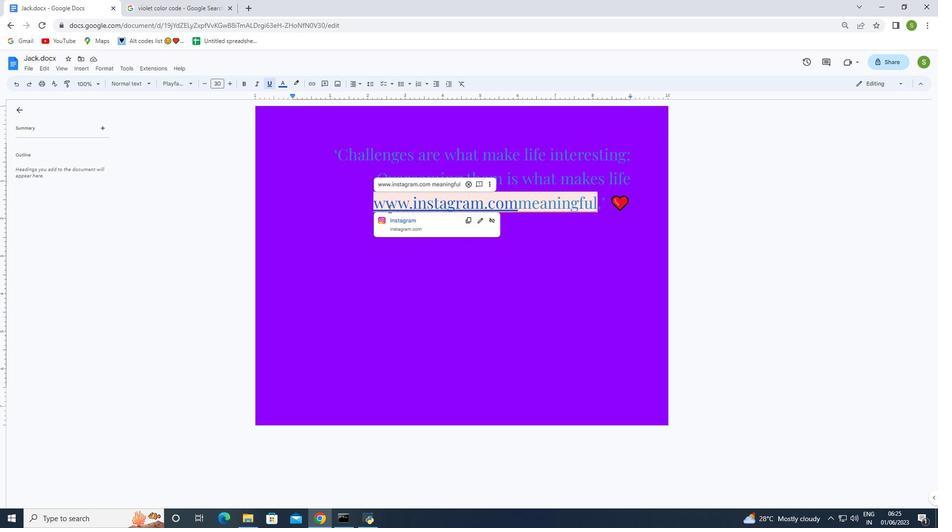 
Action: Mouse pressed left at (411, 355)
Screenshot: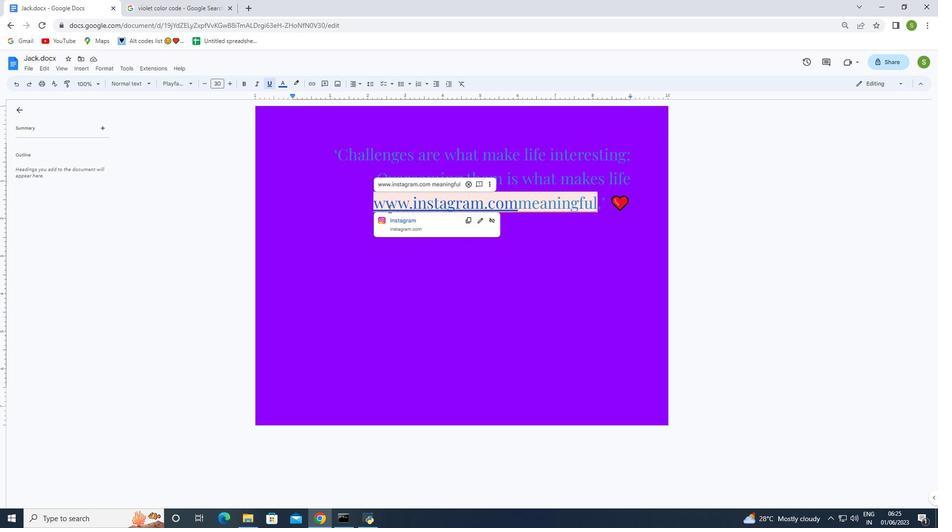 
Action: Mouse moved to (403, 360)
Screenshot: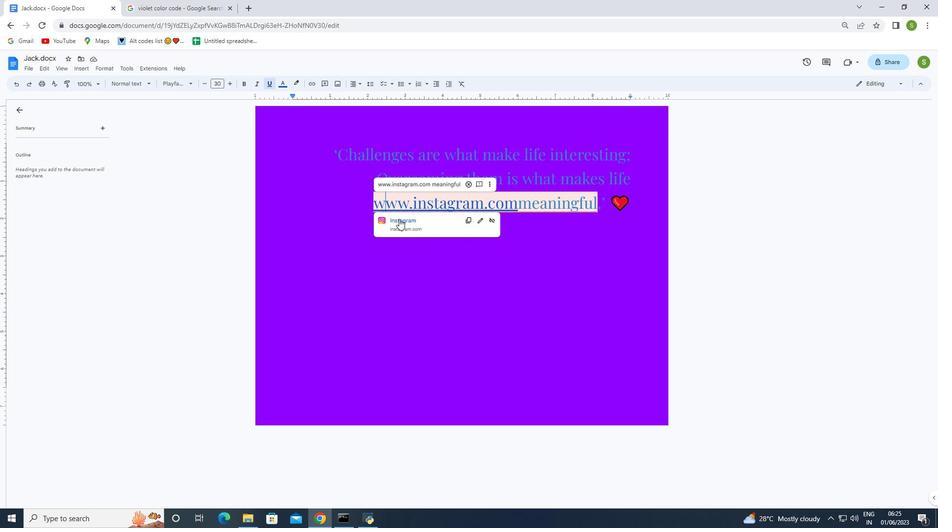 
Action: Mouse pressed left at (403, 360)
Screenshot: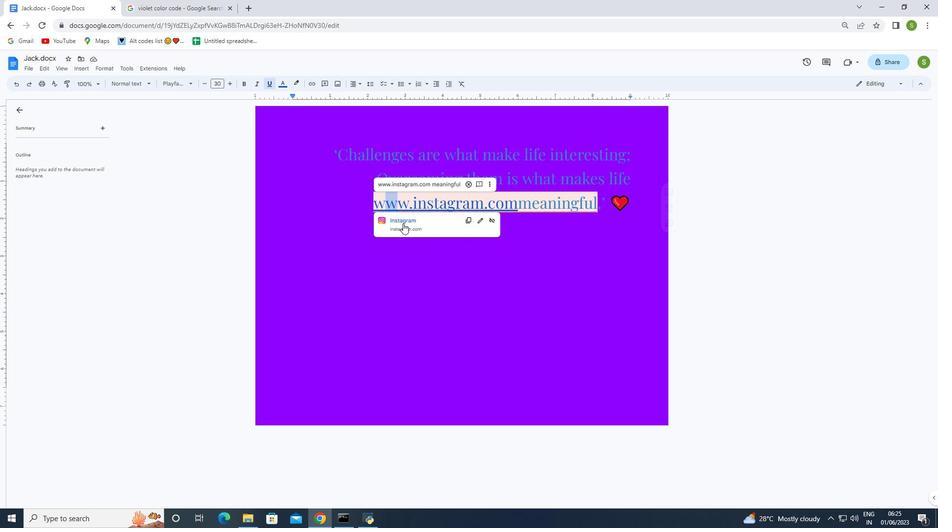 
Action: Mouse moved to (360, 352)
Screenshot: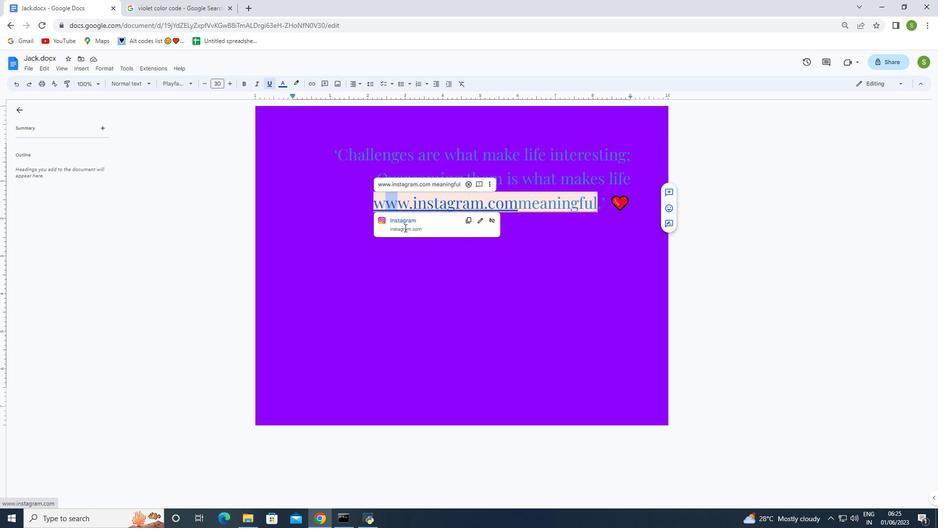 
Action: Key pressed <Key.esc>
Screenshot: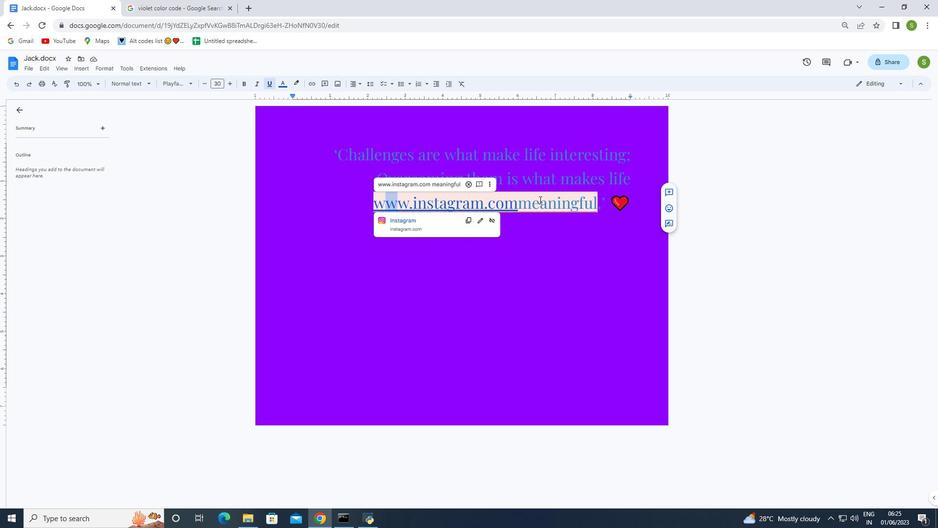 
Action: Mouse moved to (396, 377)
Screenshot: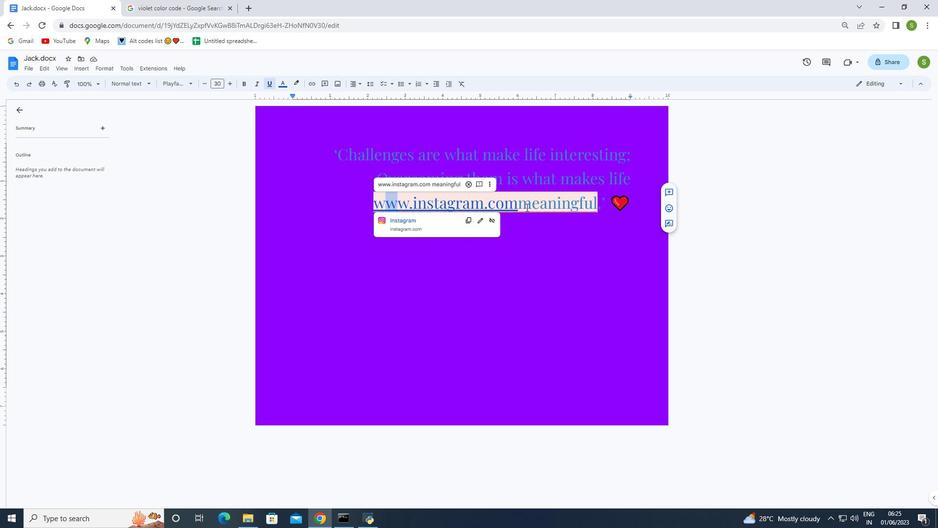 
Action: Key pressed <Key.esc>
Screenshot: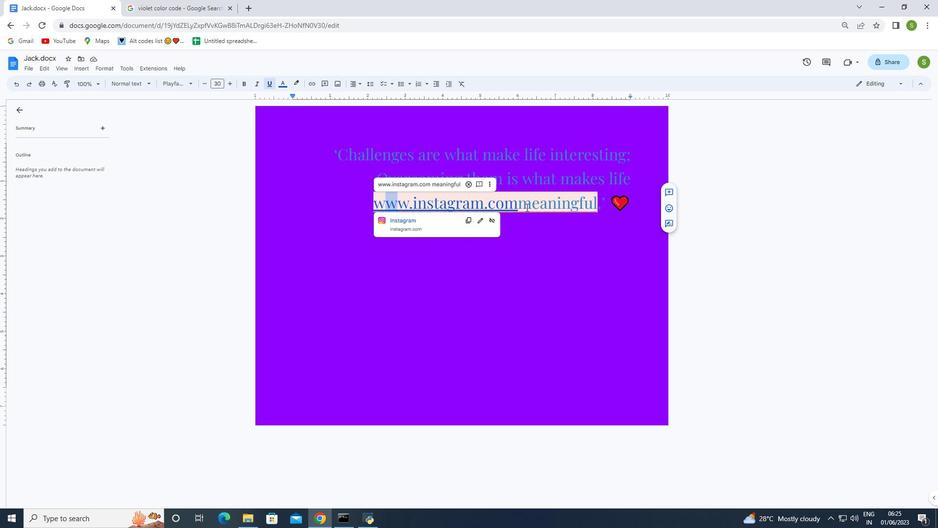 
Action: Mouse moved to (402, 372)
Screenshot: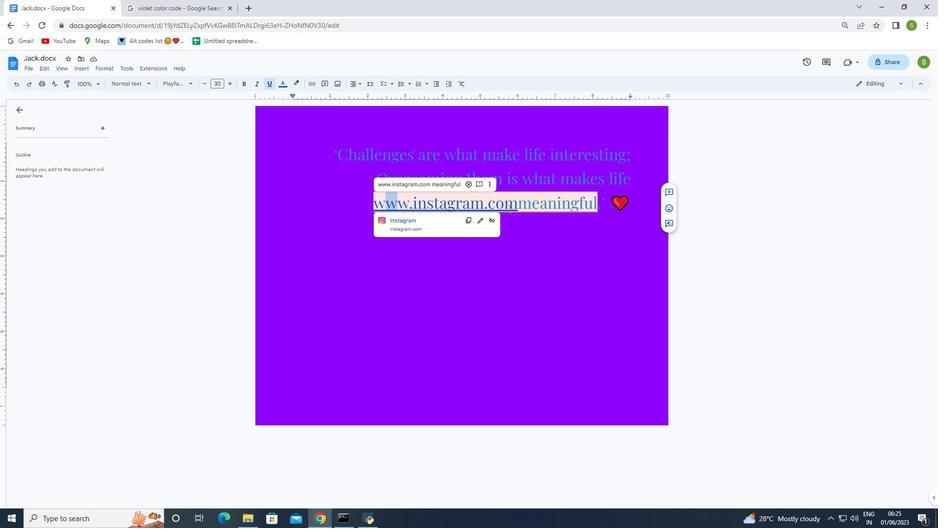 
Action: Mouse pressed left at (402, 372)
Screenshot: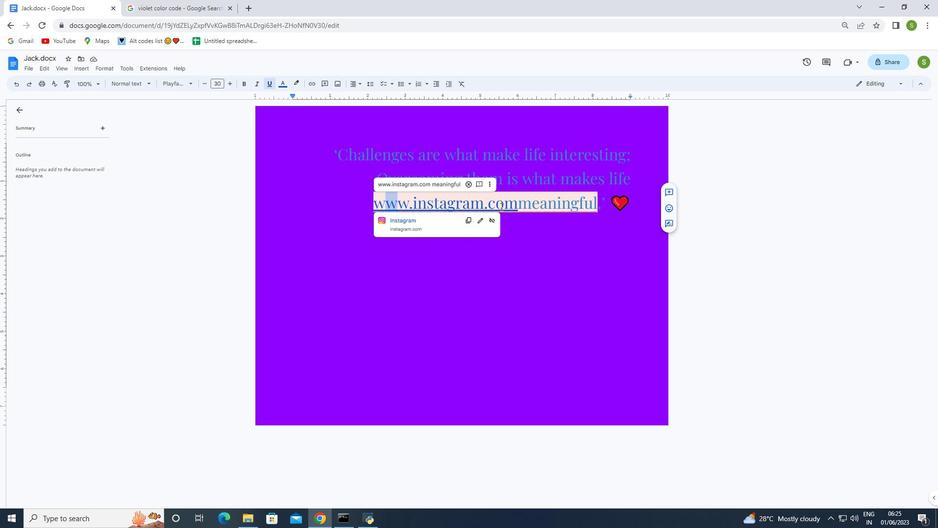 
Action: Mouse moved to (487, 423)
Screenshot: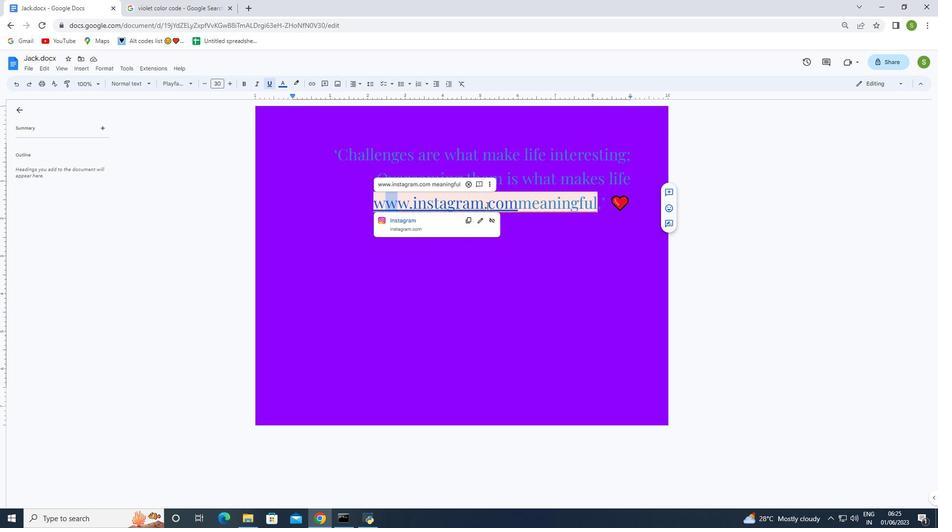 
Action: Key pressed <Key.space>
Screenshot: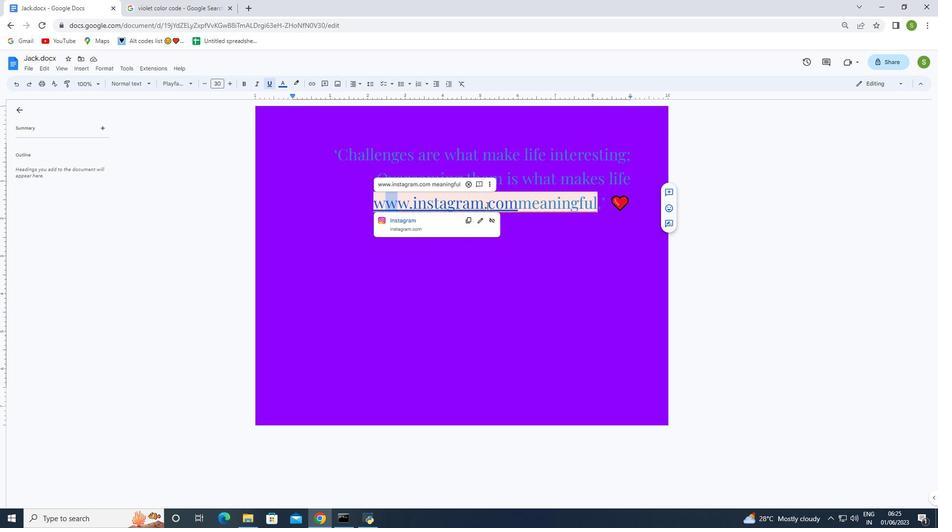 
Action: Mouse moved to (500, 205)
Screenshot: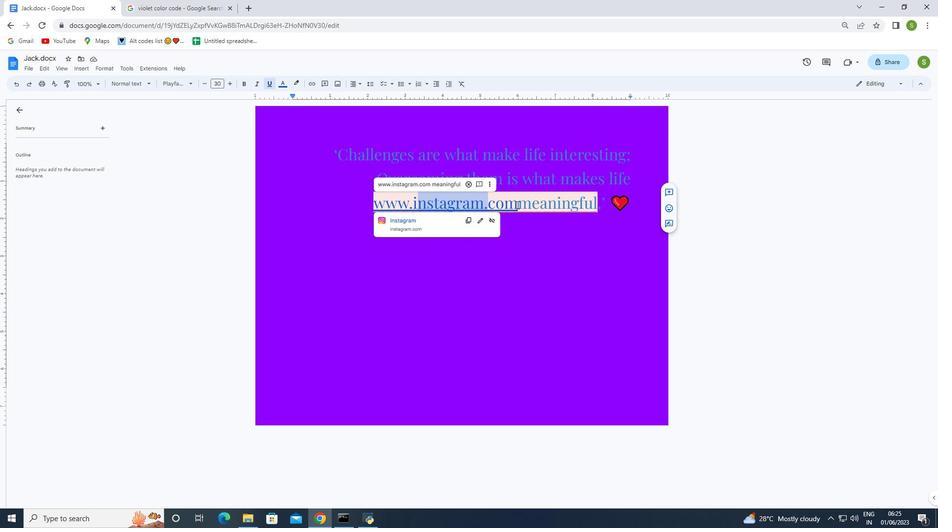 
Action: Mouse pressed left at (500, 205)
Screenshot: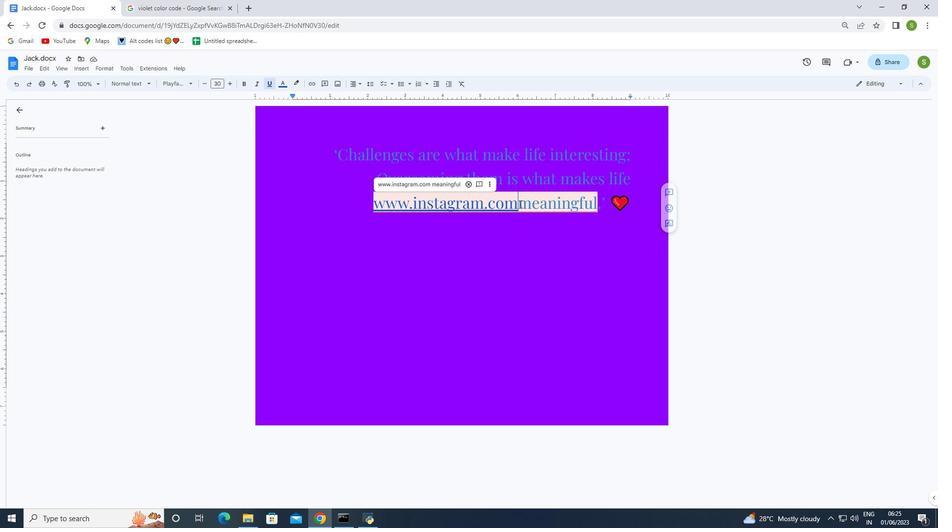 
Action: Mouse moved to (553, 193)
Screenshot: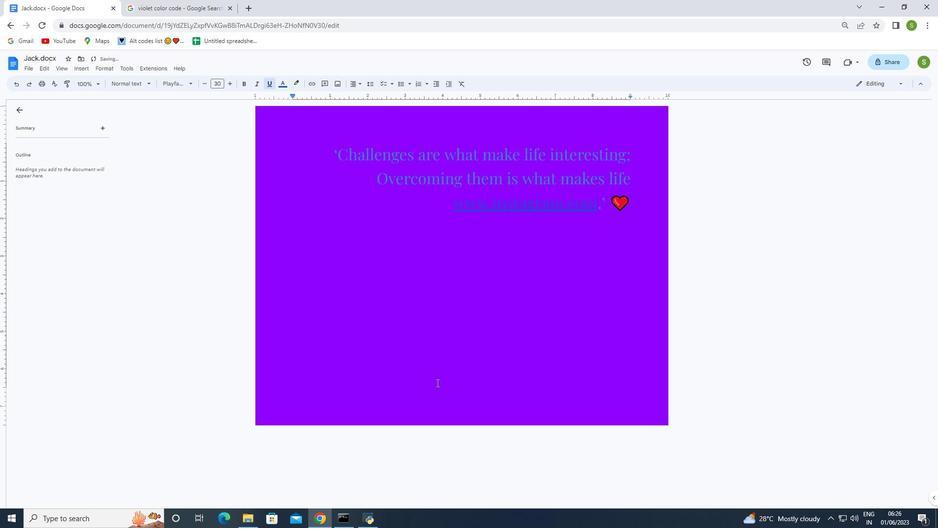 
Action: Mouse pressed left at (553, 193)
Screenshot: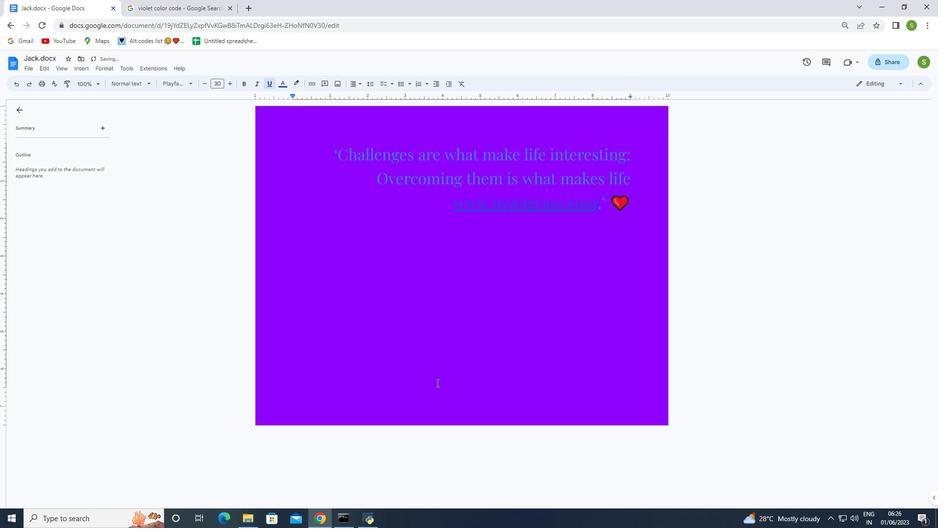 
Action: Mouse moved to (467, 204)
Screenshot: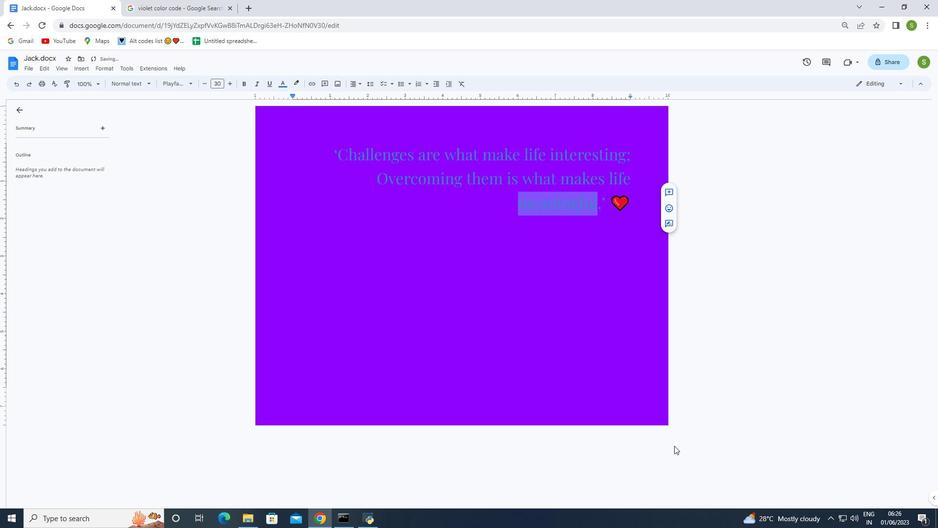 
Action: Mouse pressed left at (467, 204)
Screenshot: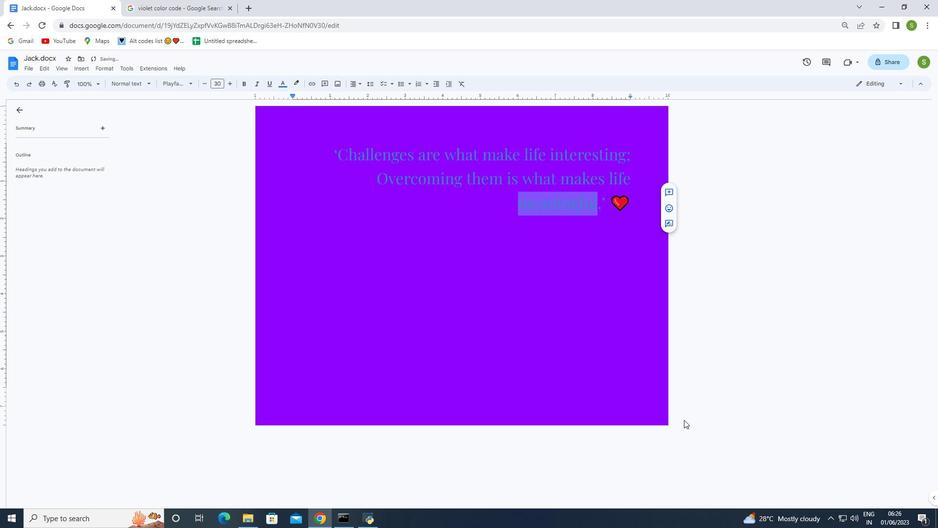 
Action: Mouse moved to (520, 336)
Screenshot: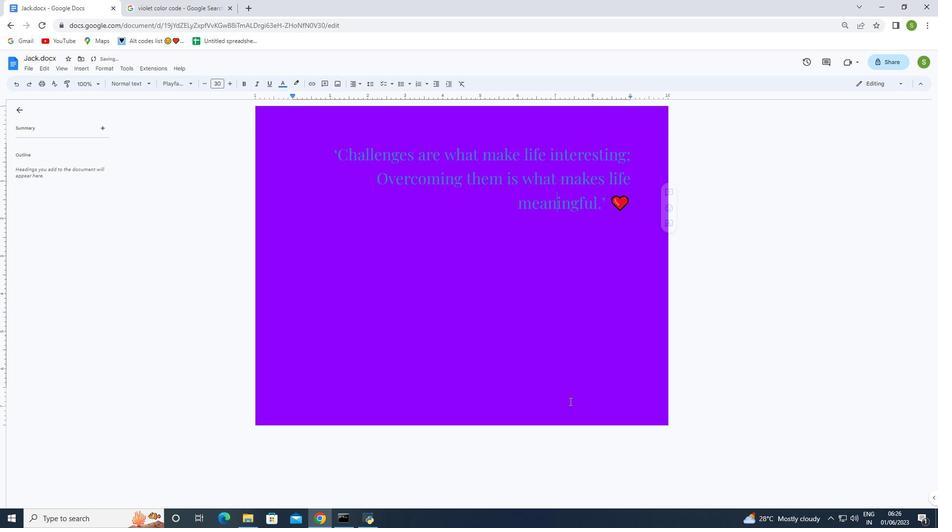 
Action: Mouse pressed left at (520, 336)
Screenshot: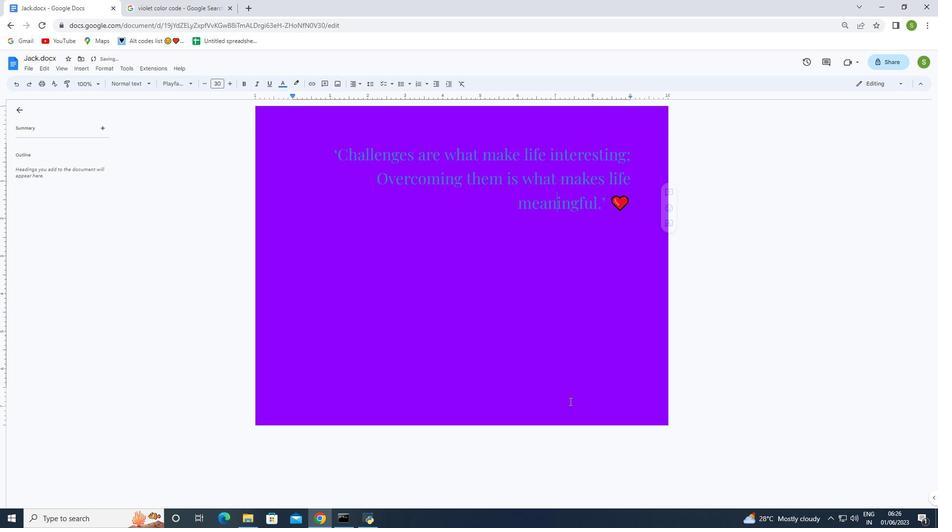 
Action: Mouse moved to (501, 247)
Screenshot: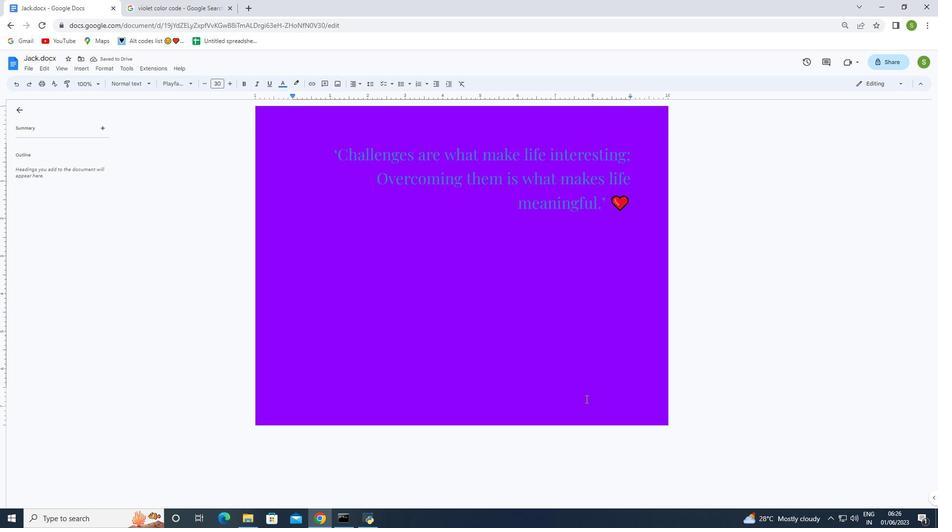 
Action: Key pressed <Key.esc>
Screenshot: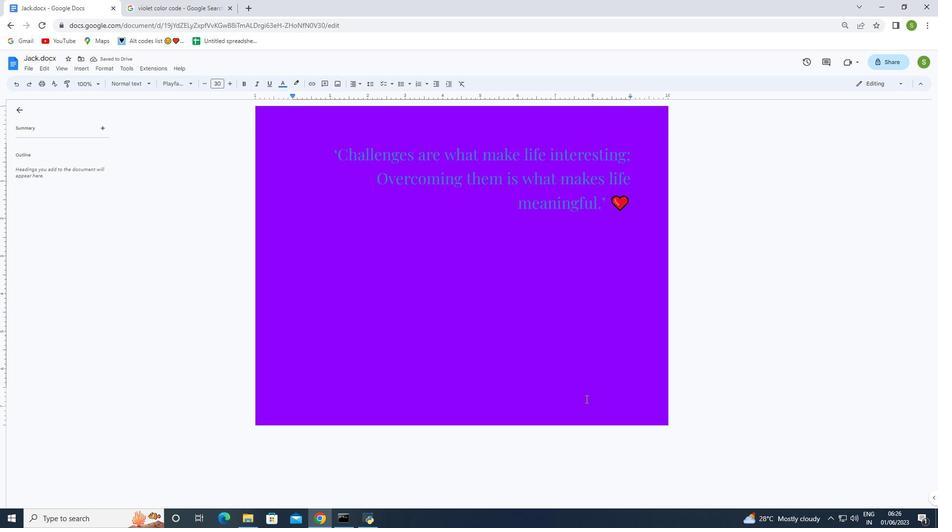 
Action: Mouse moved to (531, 267)
Screenshot: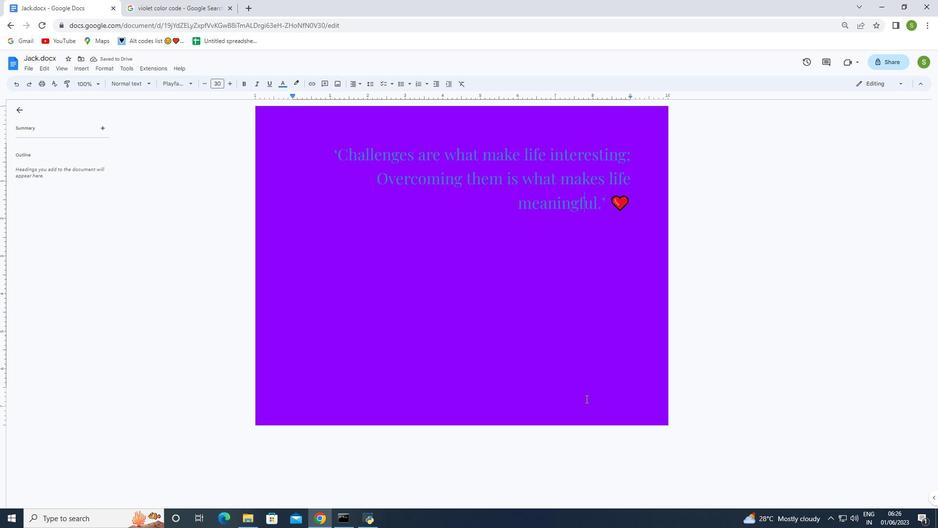 
Action: Mouse pressed left at (531, 267)
Screenshot: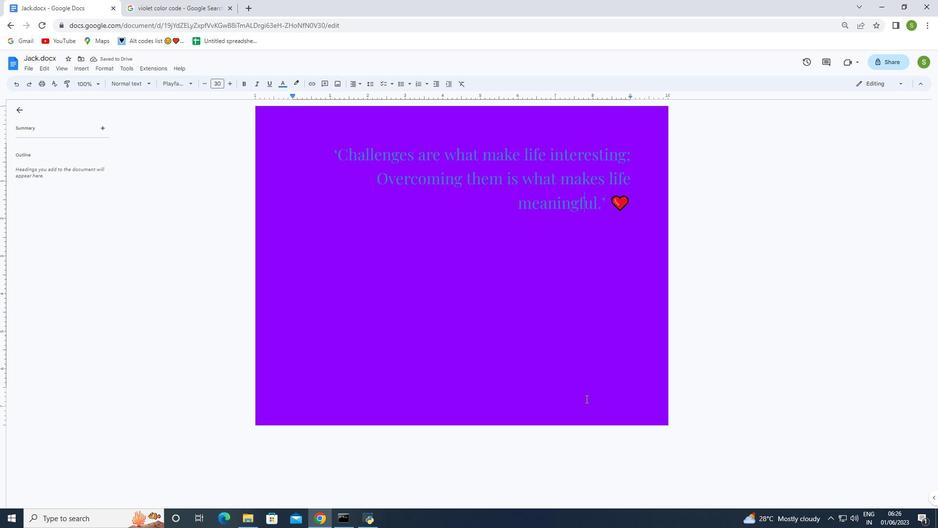 
Action: Mouse moved to (602, 256)
Screenshot: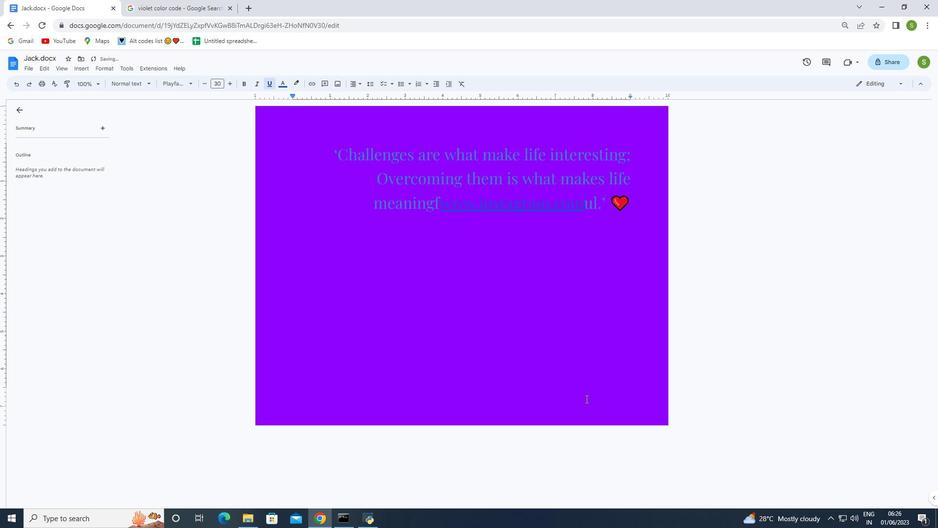 
Action: Mouse pressed left at (602, 256)
Screenshot: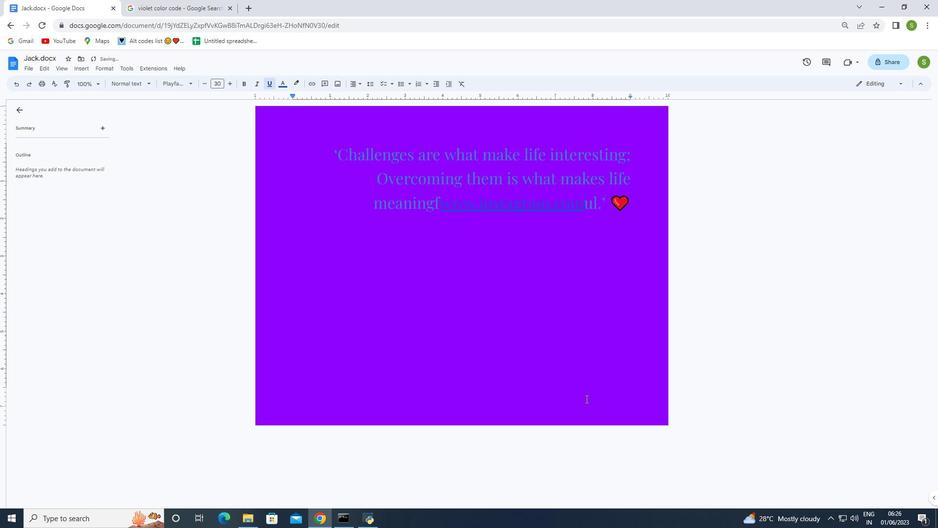 
Action: Mouse moved to (403, 202)
Screenshot: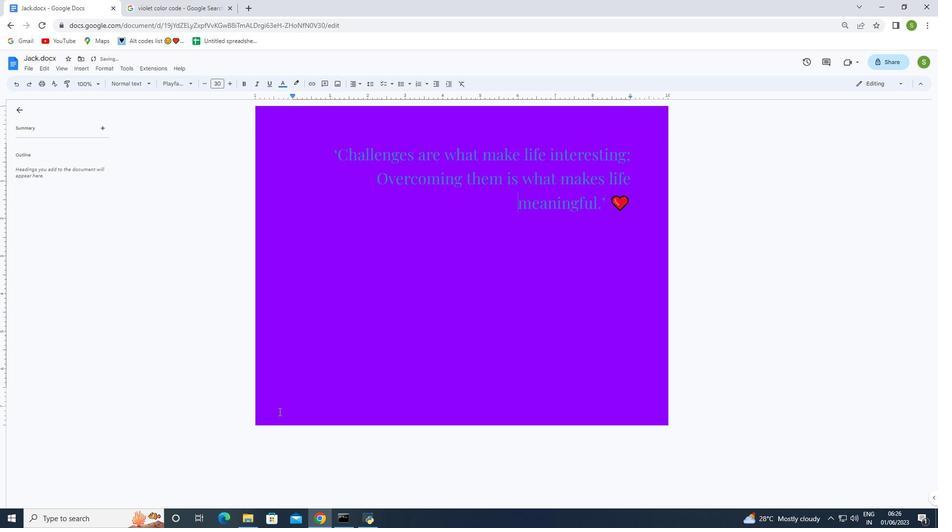 
Action: Mouse pressed left at (403, 202)
Screenshot: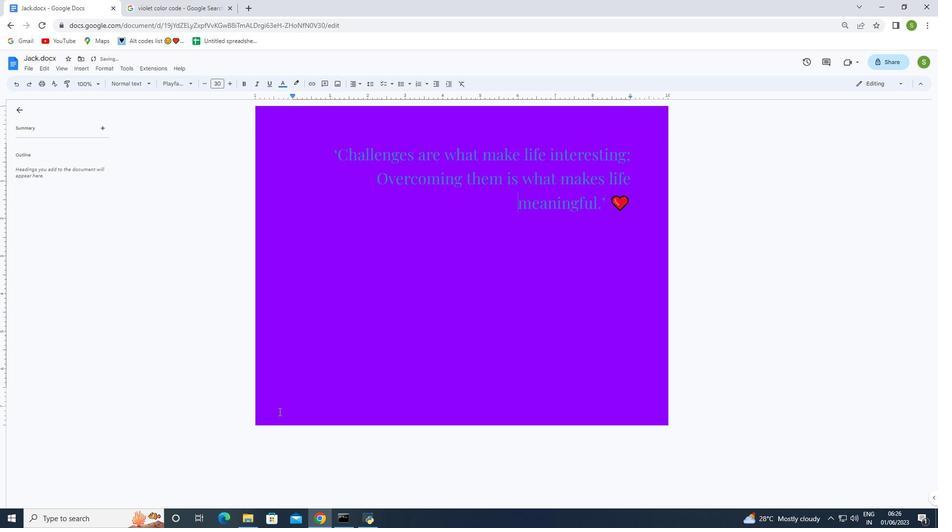
Action: Mouse moved to (477, 339)
Screenshot: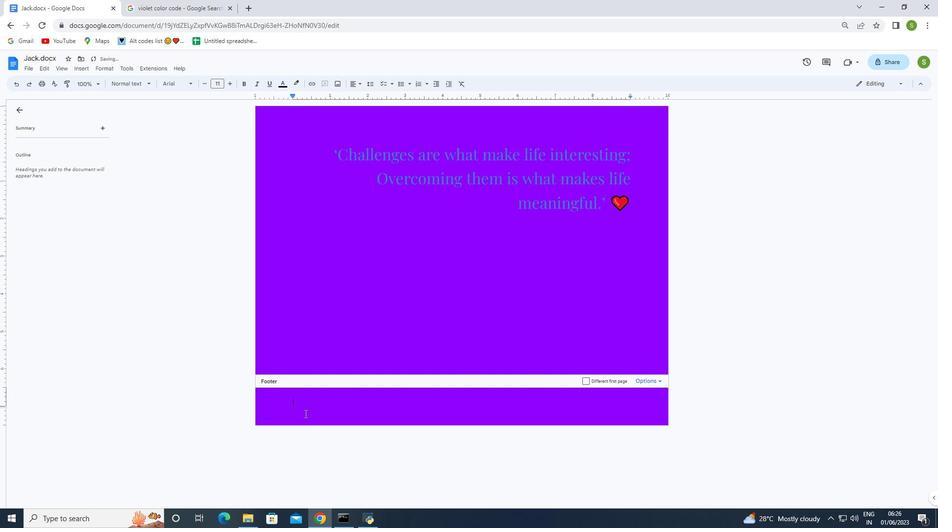 
Action: Key pressed ctrl+Z
Screenshot: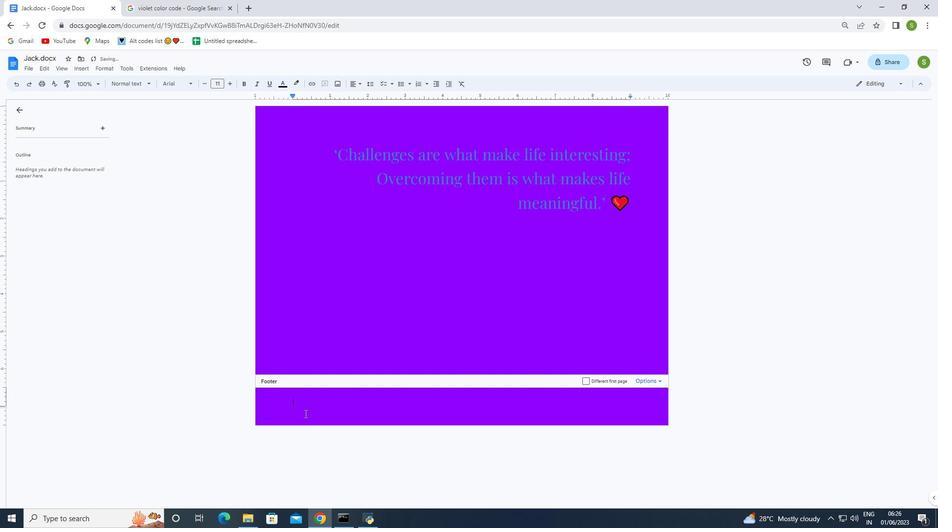 
Action: Mouse moved to (483, 310)
Screenshot: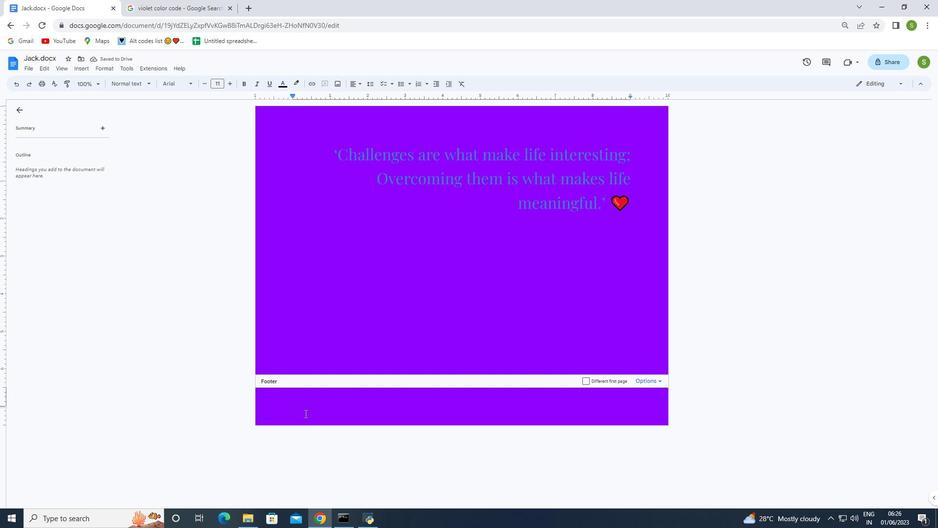 
Action: Key pressed <'\x1a'><'\x1a'>
Screenshot: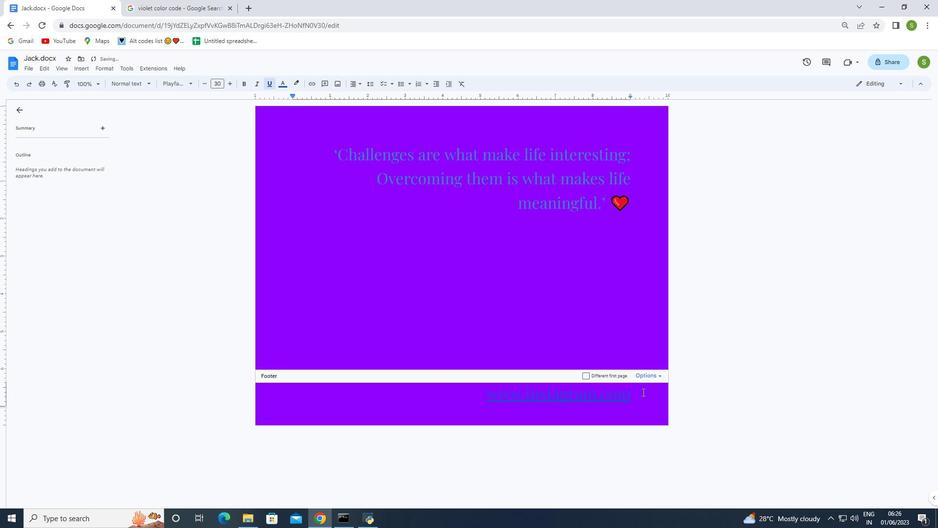 
Action: Mouse moved to (487, 334)
Screenshot: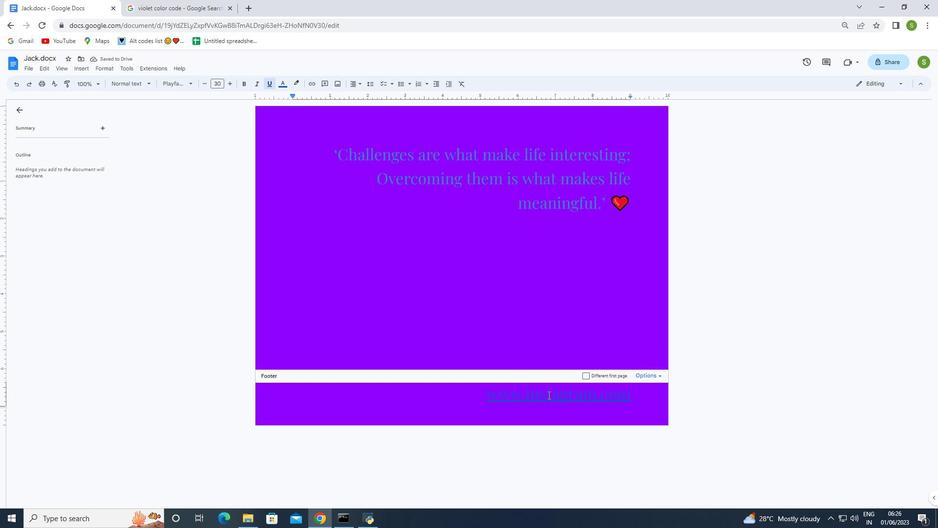 
Action: Mouse pressed left at (487, 334)
Screenshot: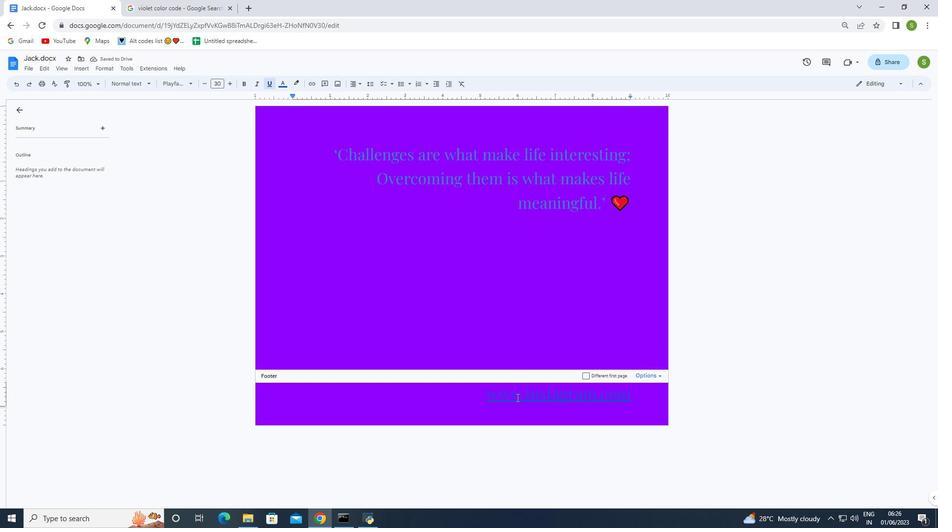 
Action: Mouse moved to (622, 253)
Screenshot: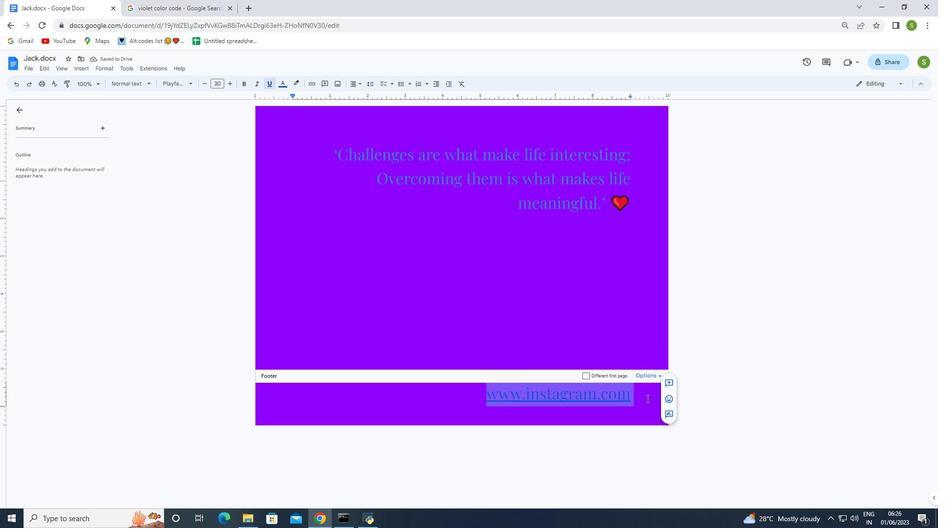 
Action: Mouse pressed left at (622, 253)
Screenshot: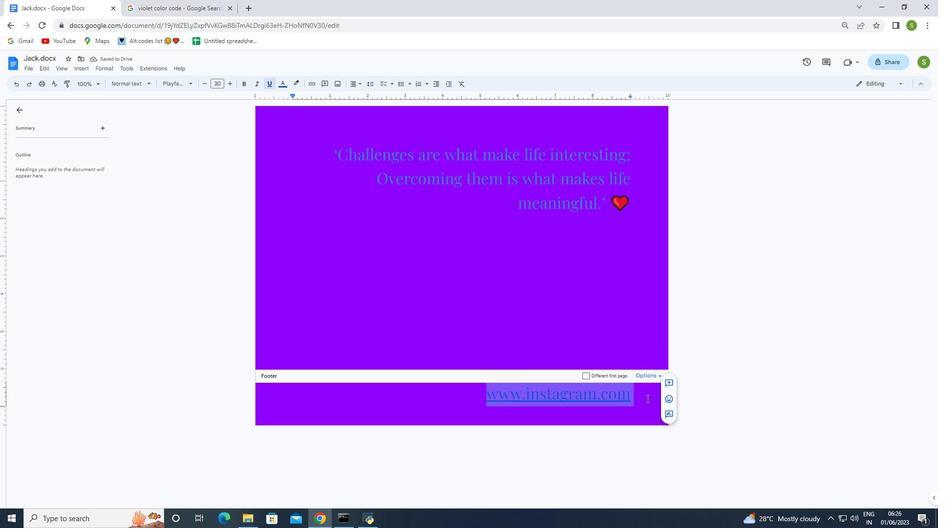 
Action: Mouse moved to (558, 251)
Screenshot: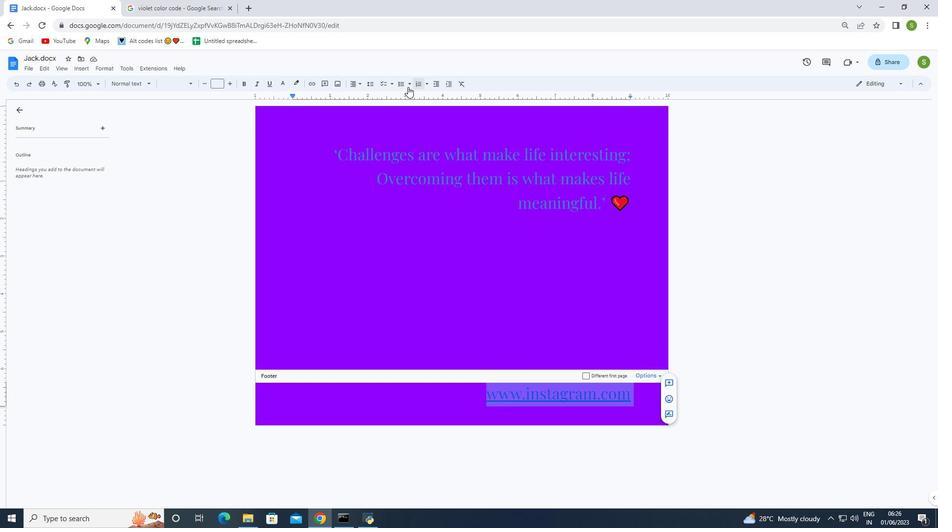 
Action: Key pressed ctrl+Z
Screenshot: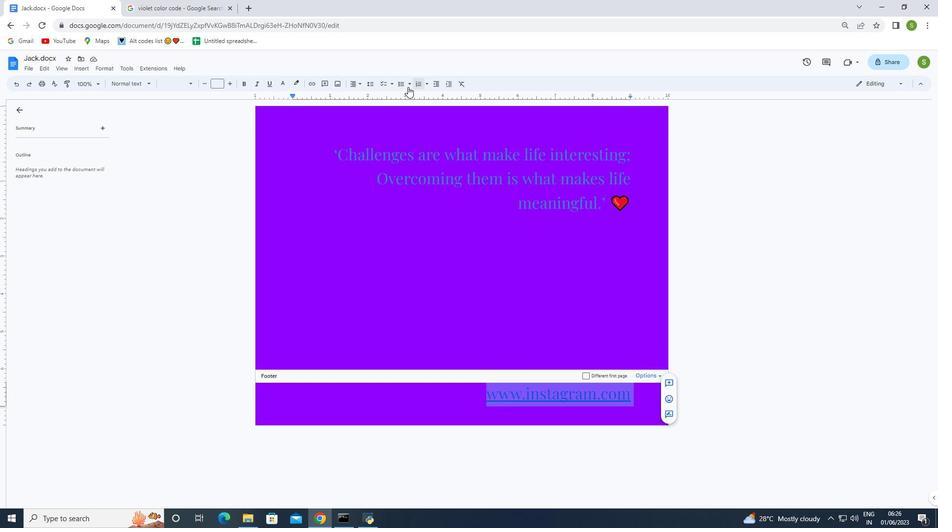 
Action: Mouse moved to (447, 333)
Screenshot: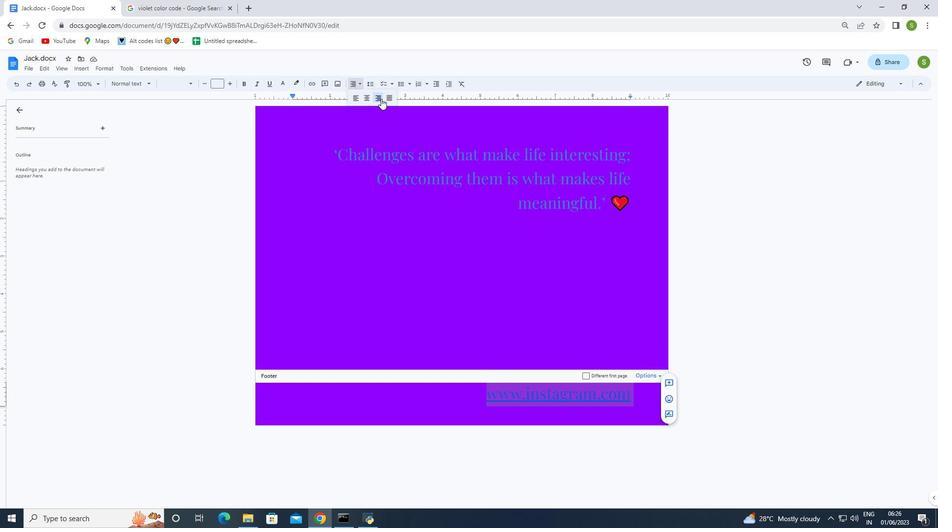 
Action: Key pressed ctrl+Z
Screenshot: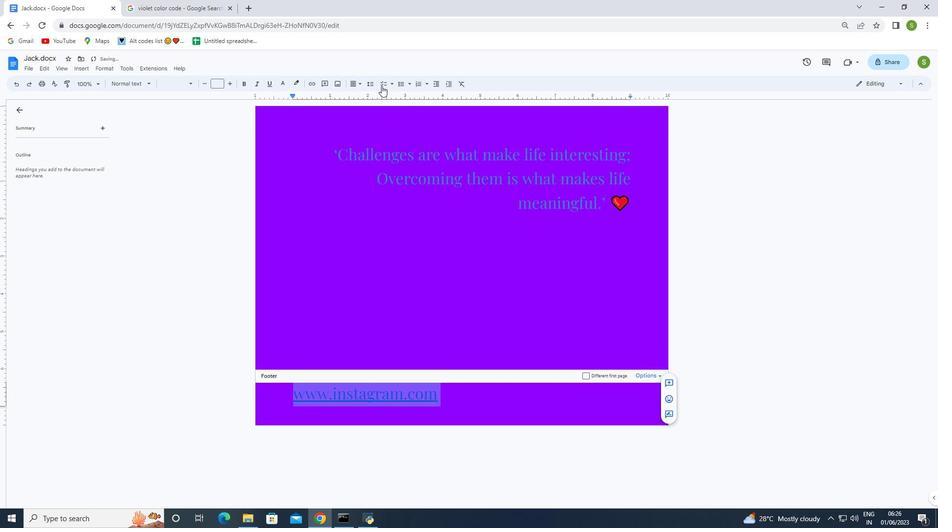 
Action: Mouse moved to (449, 337)
Screenshot: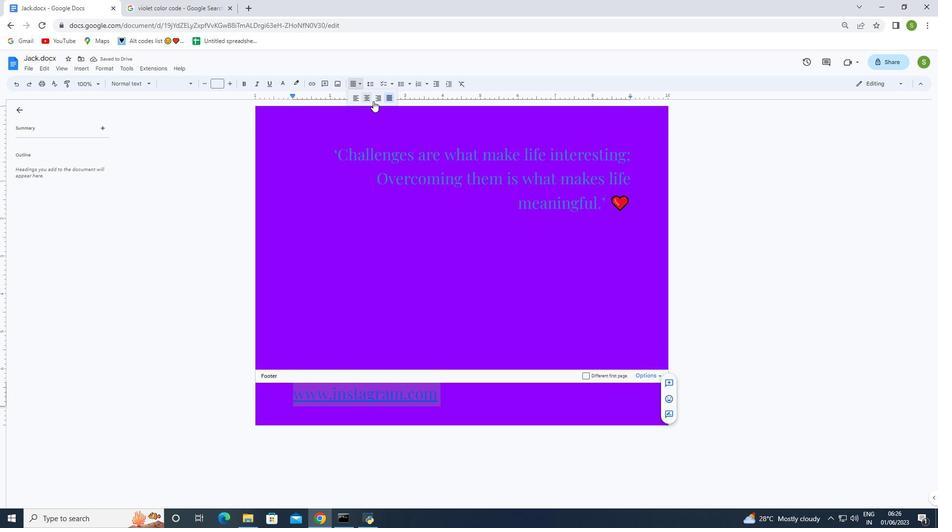 
Action: Key pressed ctrl+Y
Screenshot: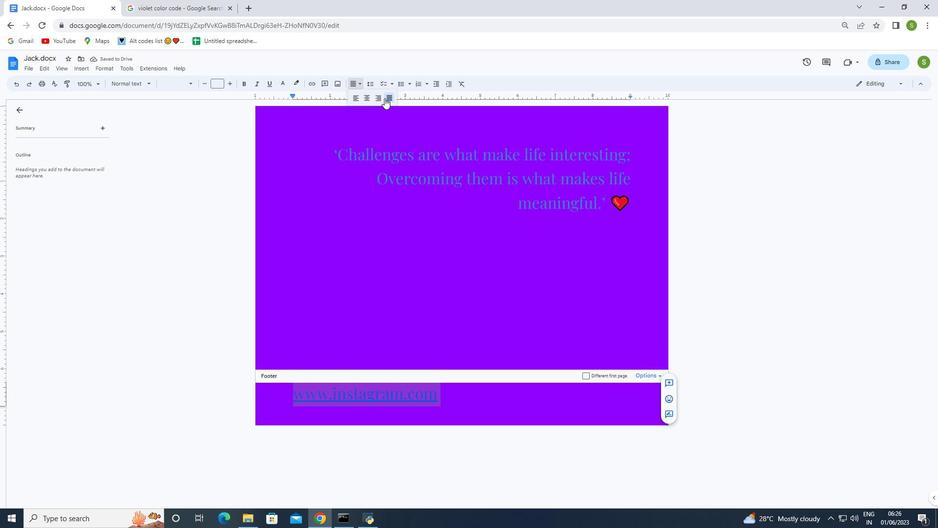 
Action: Mouse moved to (467, 373)
Screenshot: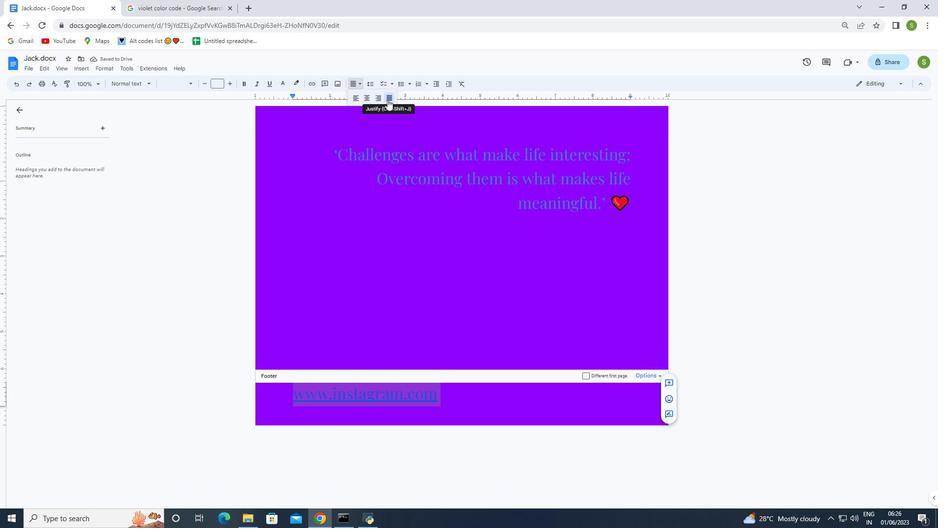 
Action: Mouse pressed left at (467, 373)
Screenshot: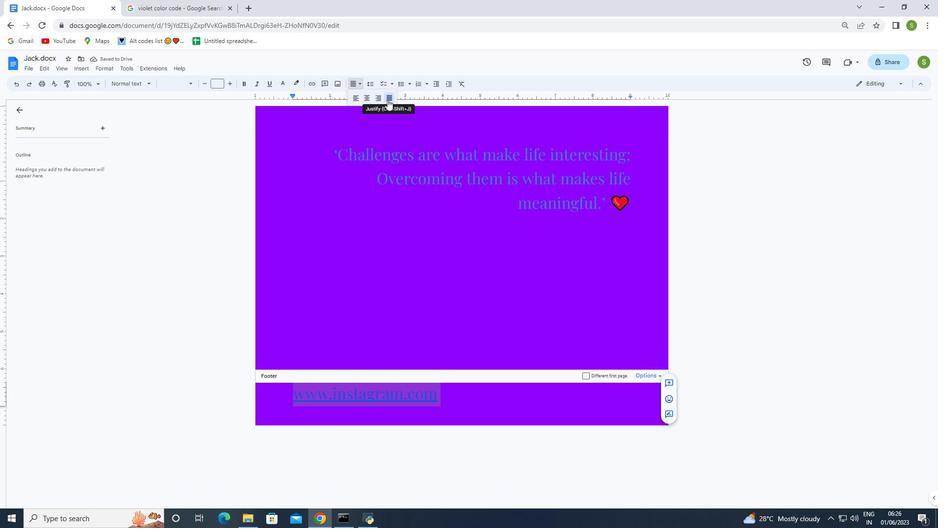 
Action: Mouse moved to (309, 83)
Screenshot: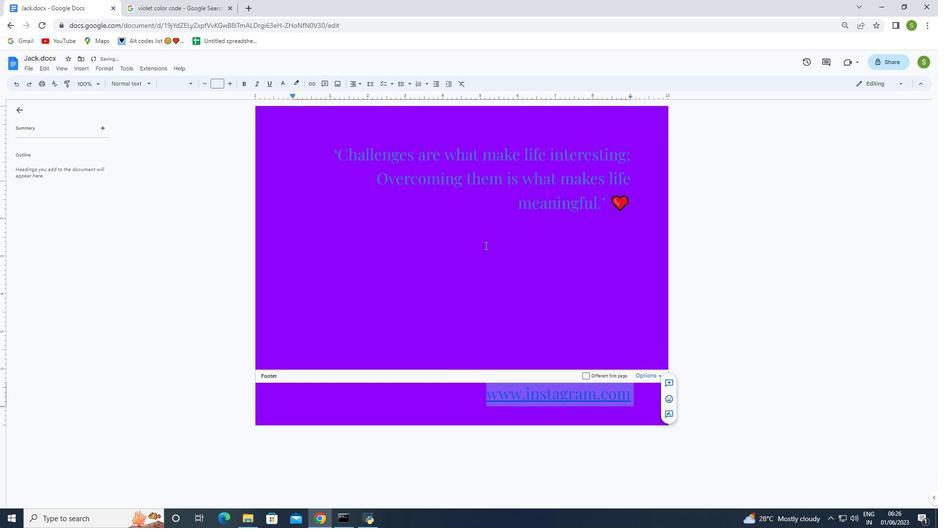 
Action: Mouse pressed left at (309, 83)
Screenshot: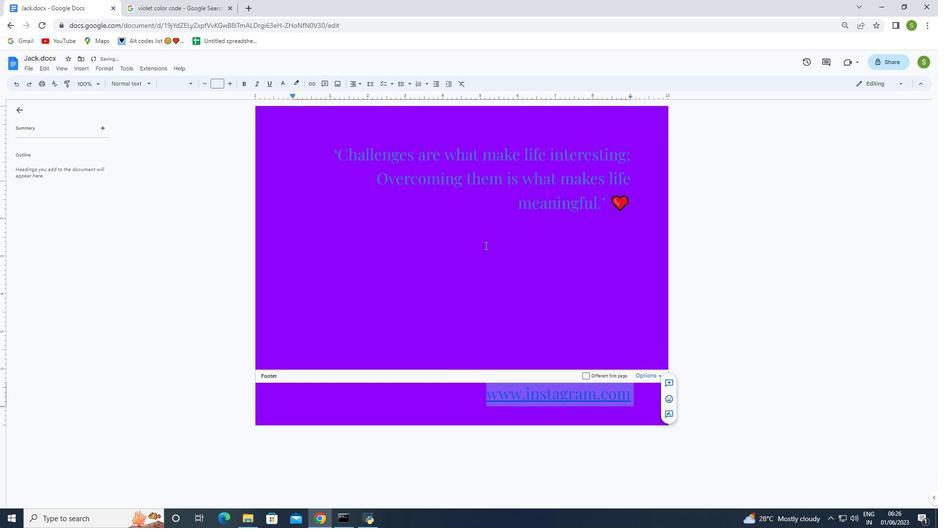 
Action: Mouse moved to (635, 352)
Screenshot: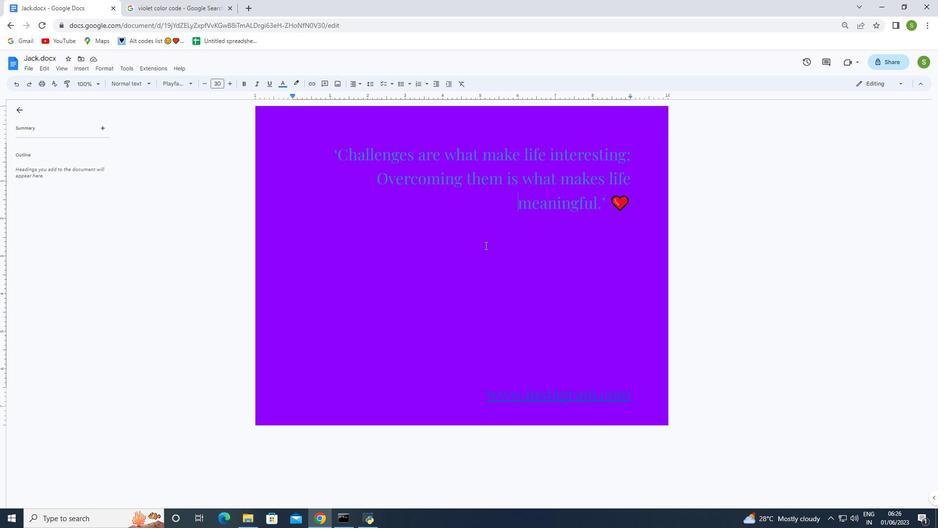 
Action: Mouse pressed left at (635, 352)
Screenshot: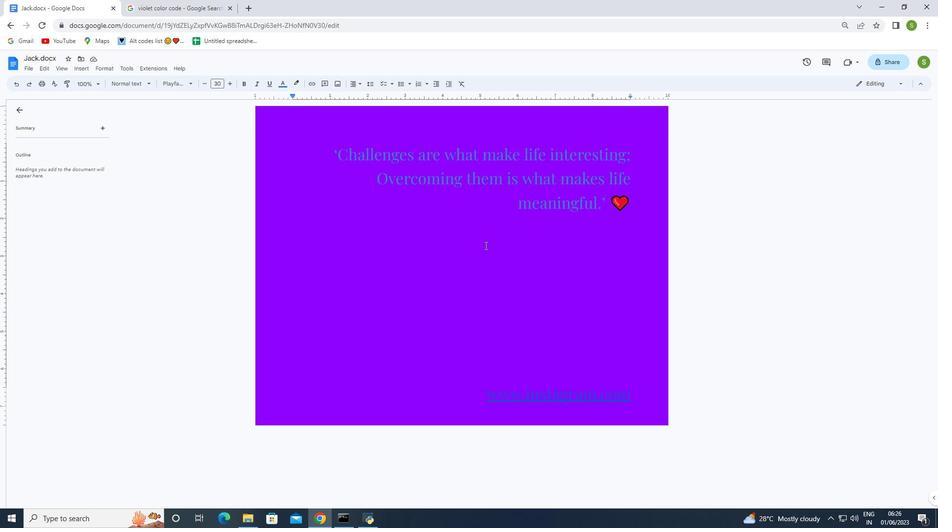 
Action: Mouse moved to (522, 243)
Screenshot: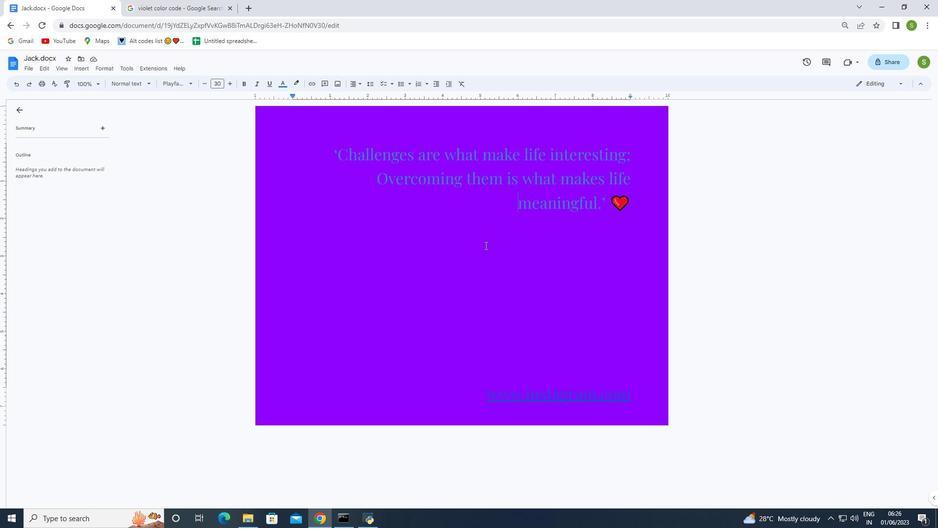 
Action: Mouse pressed left at (522, 243)
Screenshot: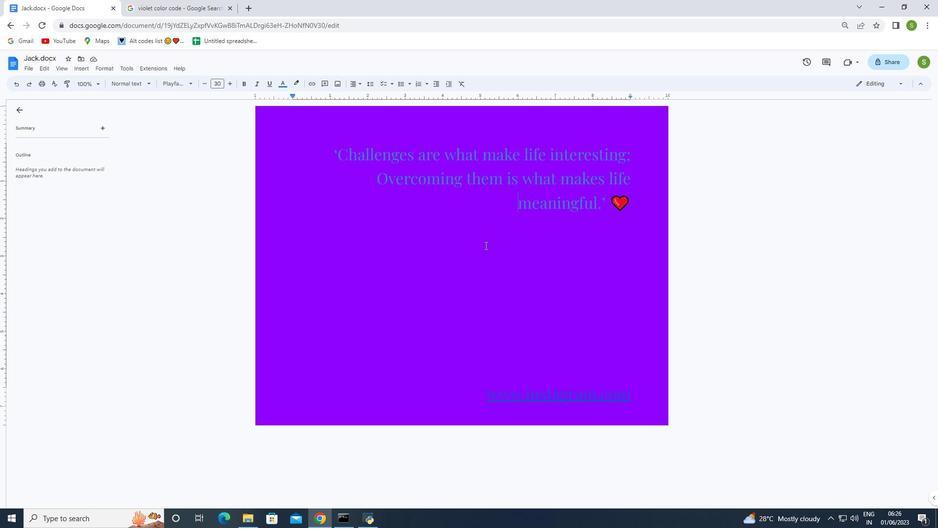 
Action: Mouse moved to (549, 245)
Screenshot: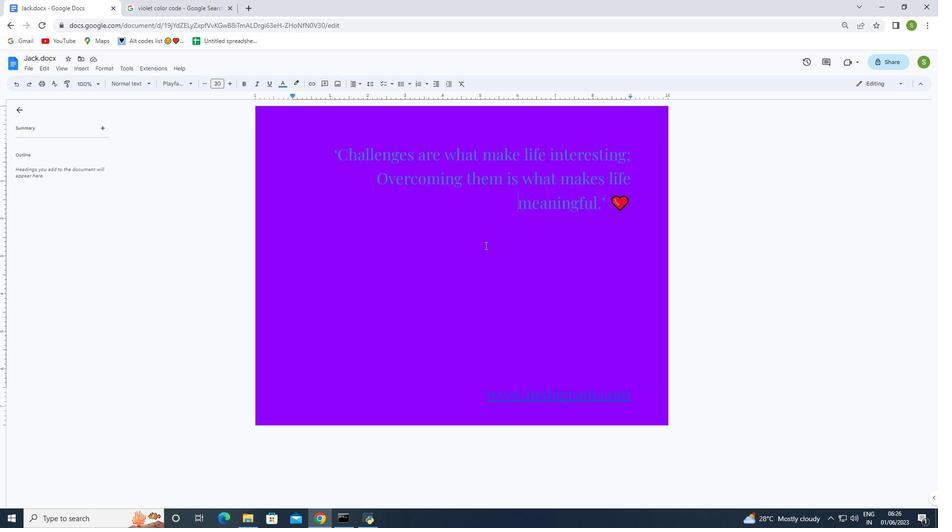 
Action: Mouse pressed left at (549, 245)
Screenshot: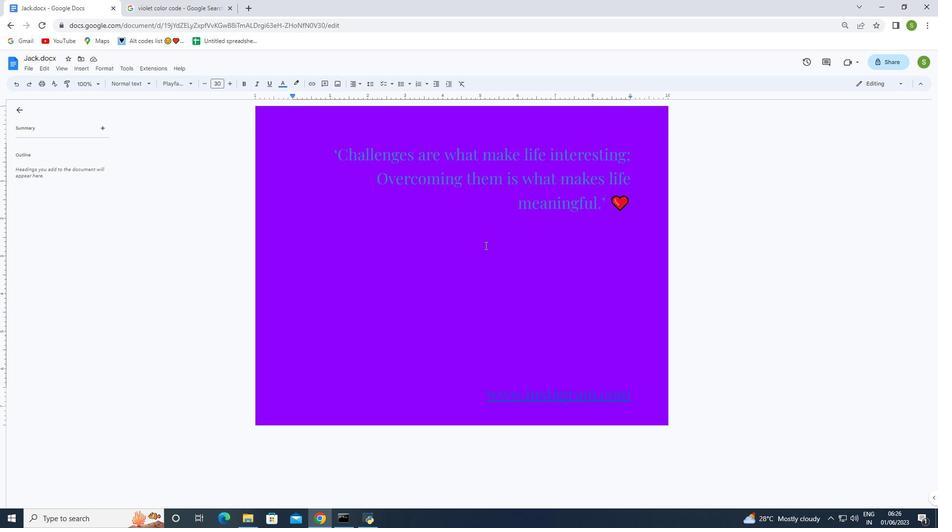 
Action: Mouse moved to (472, 352)
Screenshot: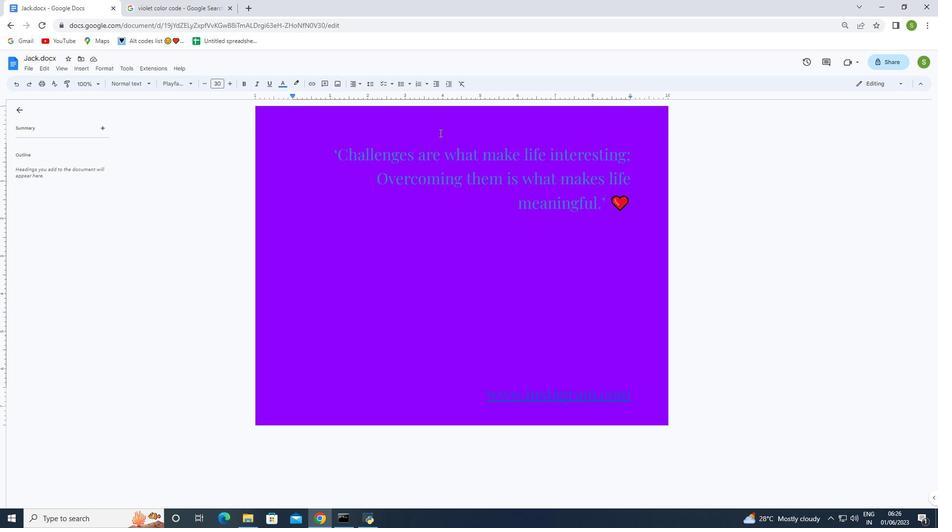 
Action: Mouse pressed left at (472, 352)
Screenshot: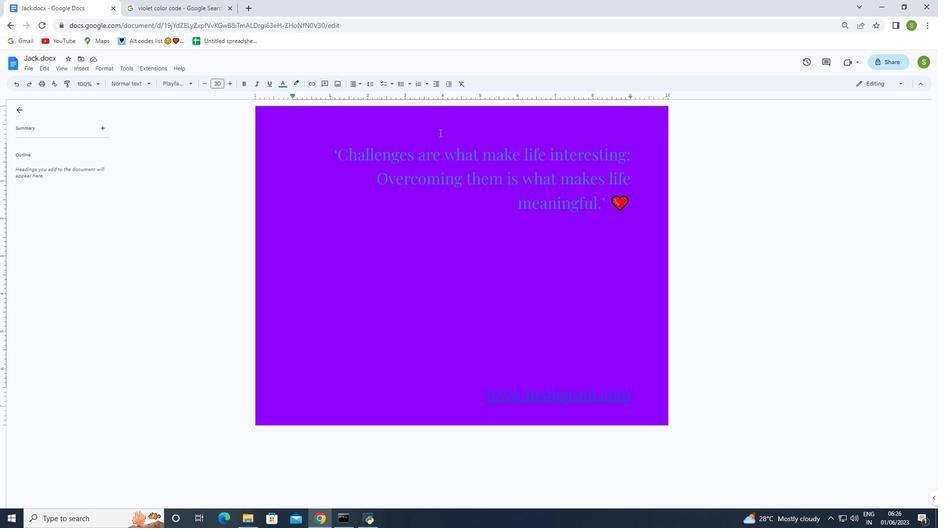 
Action: Mouse moved to (639, 199)
Screenshot: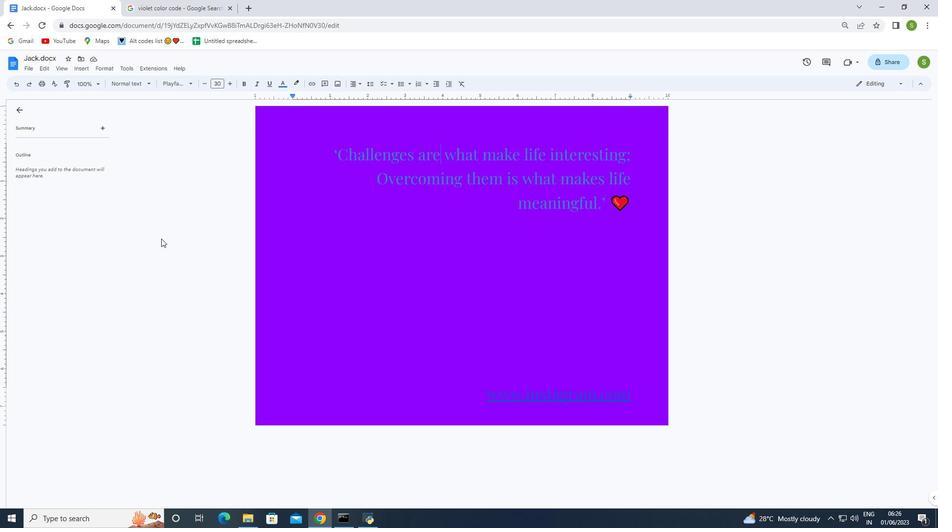 
Action: Mouse pressed left at (639, 199)
Screenshot: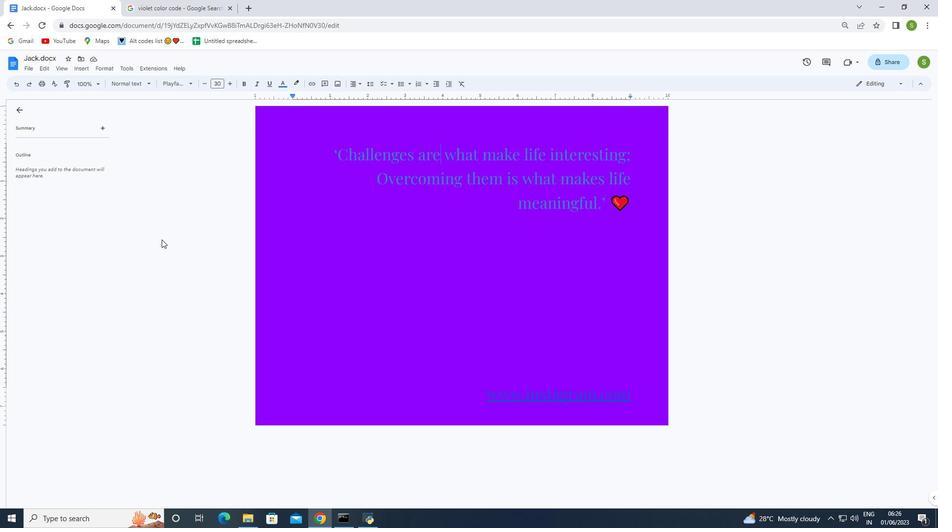 
Action: Mouse moved to (630, 199)
Screenshot: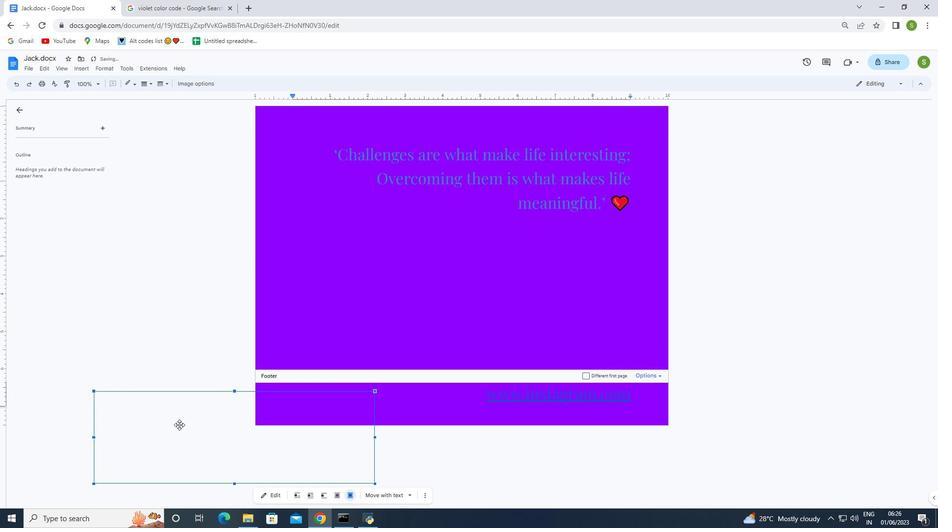 
Action: Mouse pressed left at (630, 199)
Screenshot: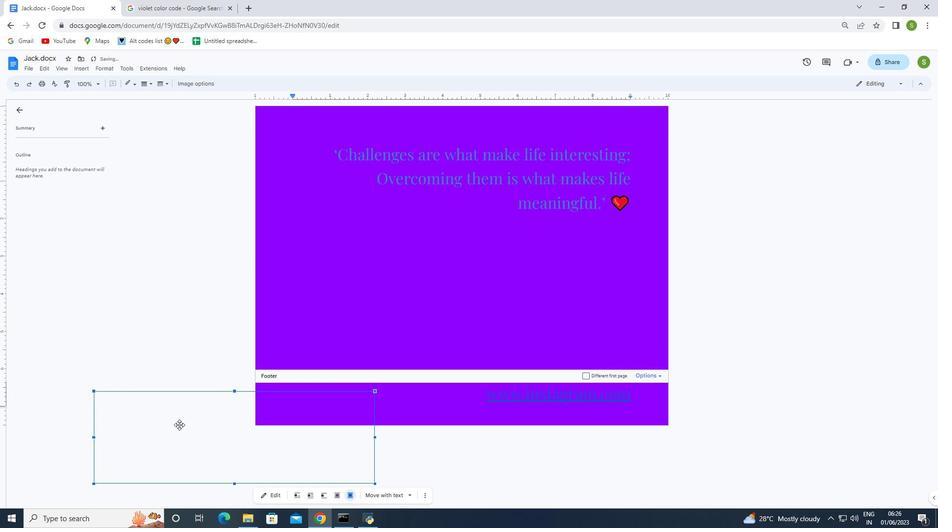 
Action: Mouse moved to (634, 205)
Screenshot: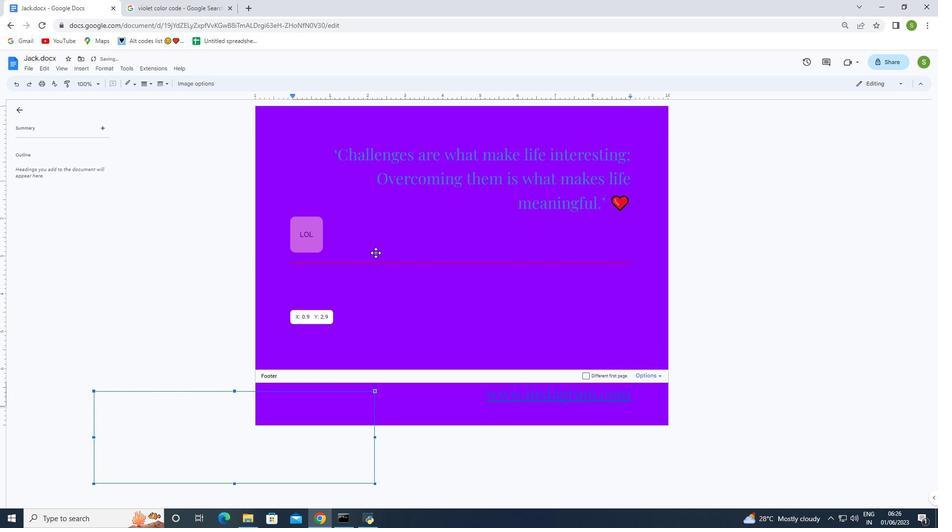 
Action: Key pressed <Key.enter>
Screenshot: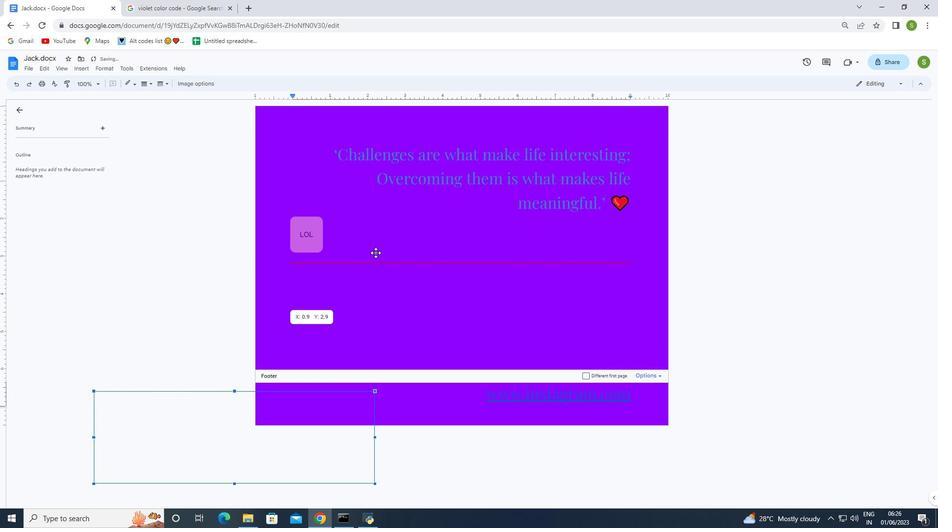 
Action: Mouse moved to (635, 207)
Screenshot: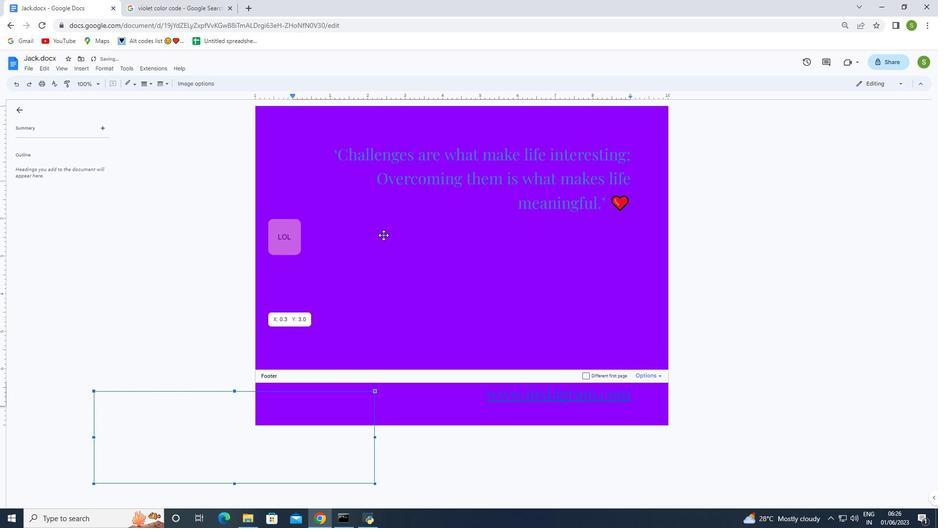 
Action: Key pressed <Key.enter>
Screenshot: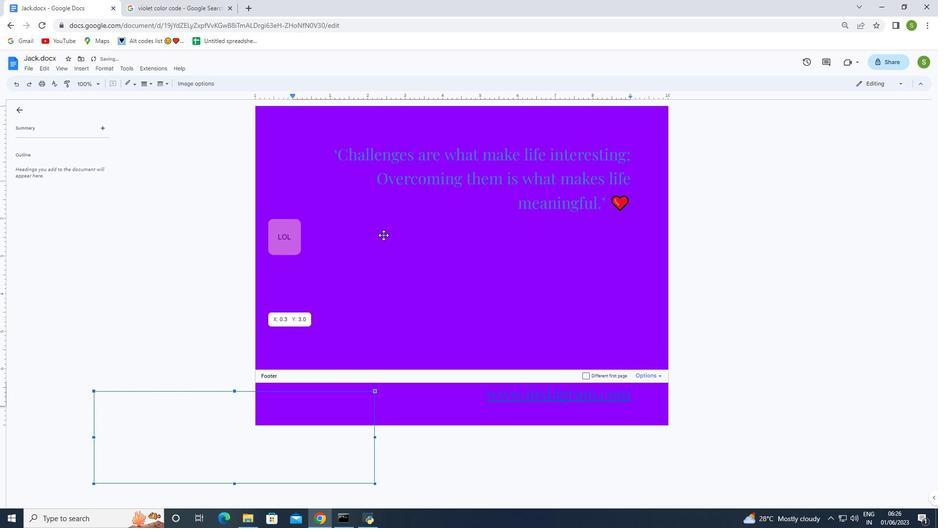 
Action: Mouse moved to (638, 259)
Screenshot: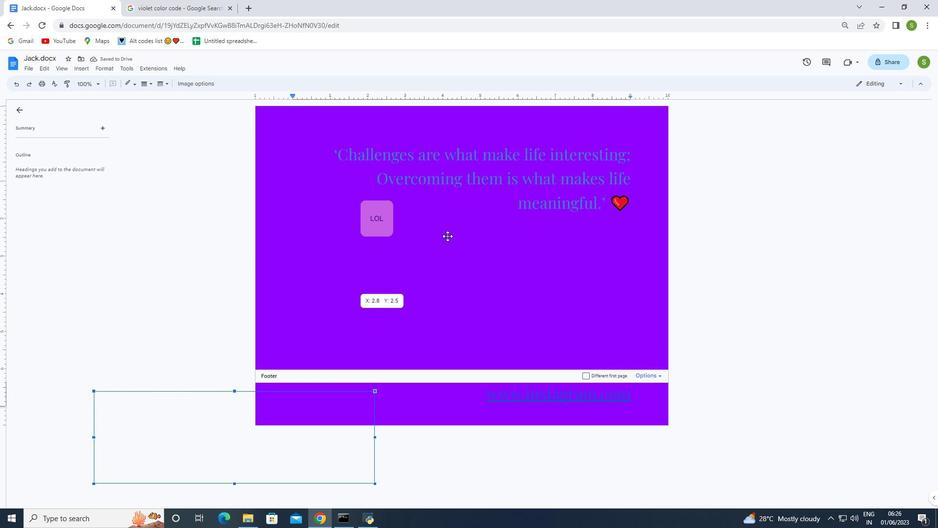 
Action: Key pressed <Key.enter>
Screenshot: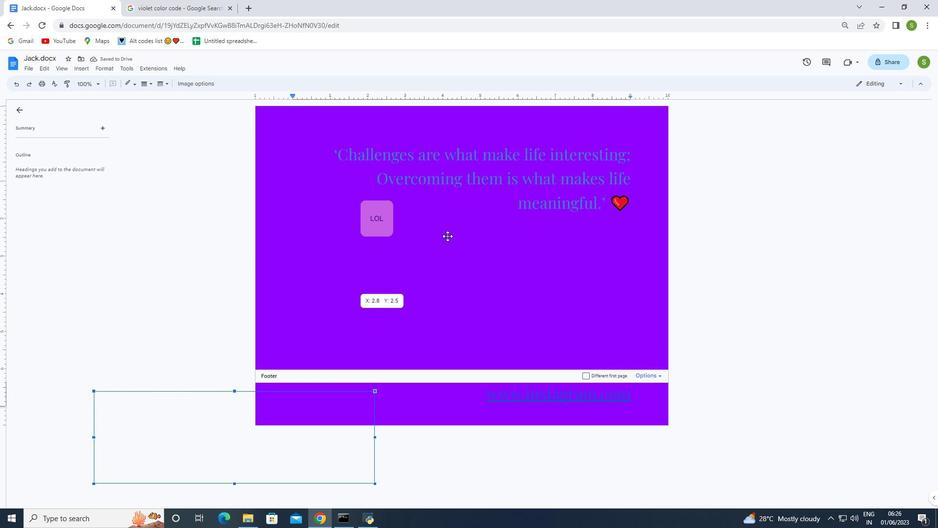
Action: Mouse moved to (544, 334)
Screenshot: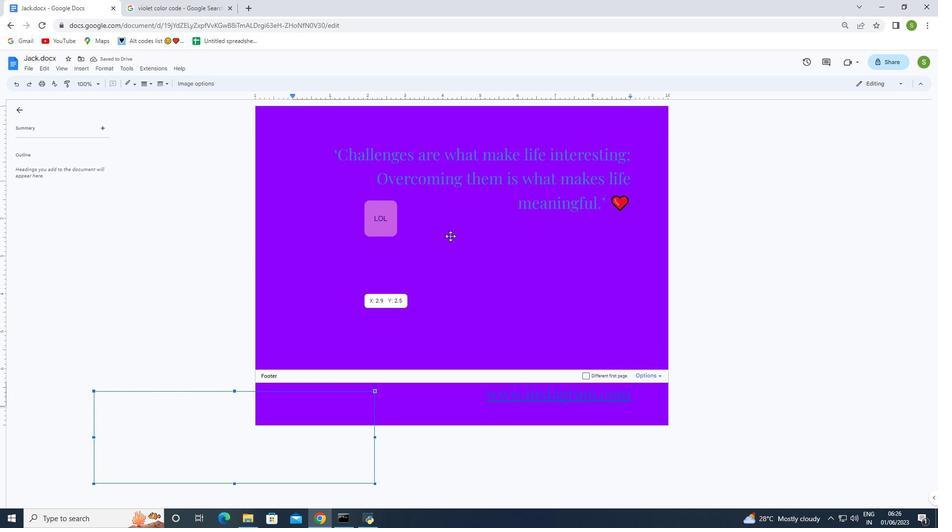 
Action: Key pressed <Key.enter>
Screenshot: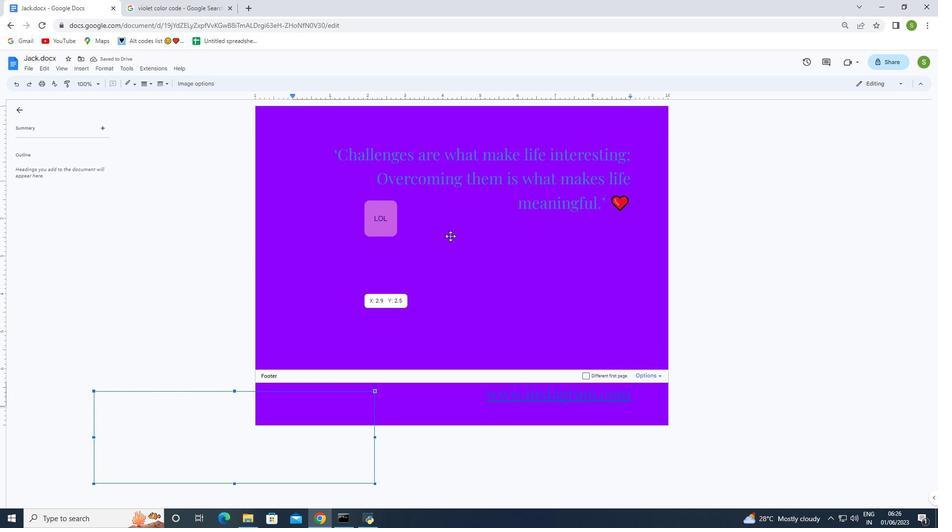 
Action: Mouse moved to (474, 299)
Screenshot: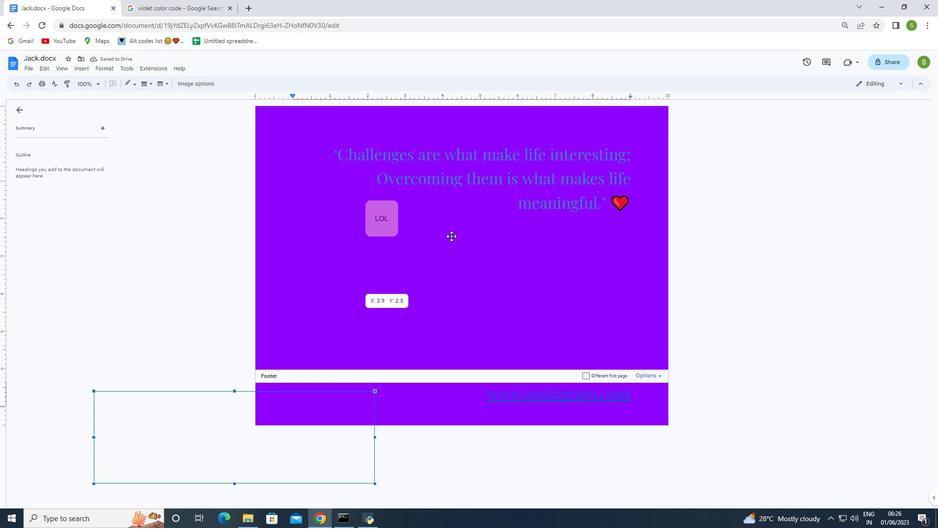 
Action: Key pressed <Key.enter>
Screenshot: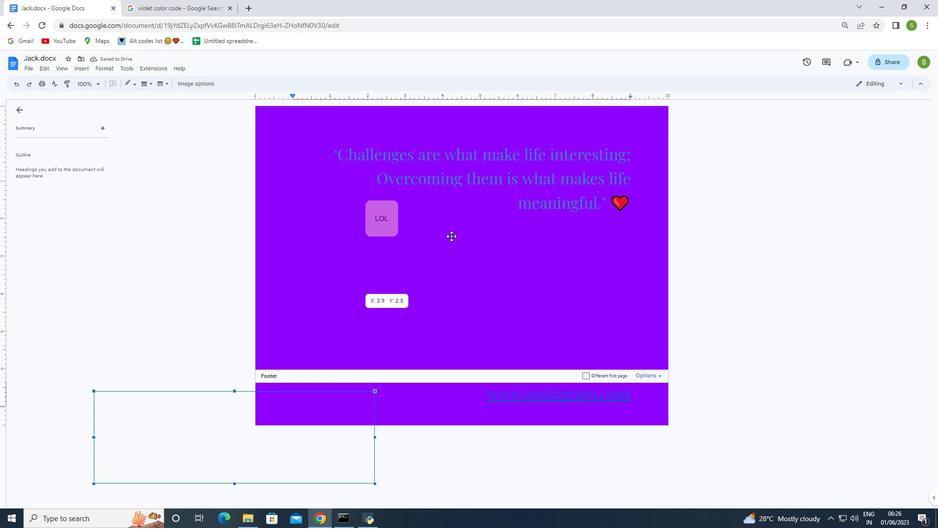 
Action: Mouse moved to (442, 294)
Screenshot: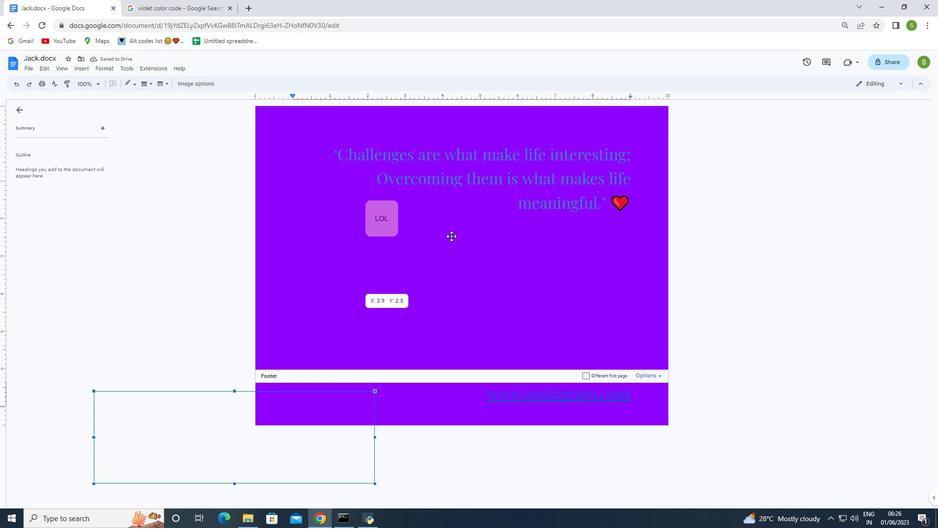 
Action: Mouse pressed left at (442, 294)
Screenshot: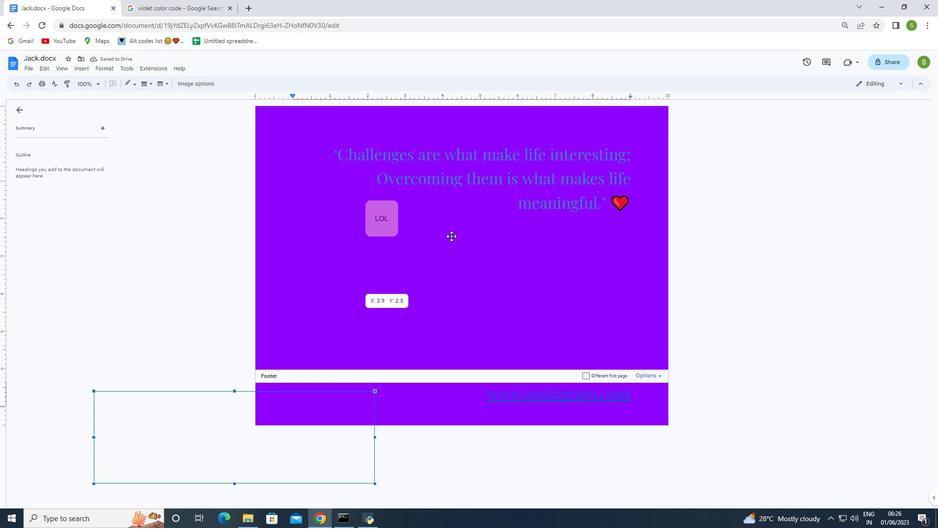 
Action: Mouse pressed left at (442, 294)
Screenshot: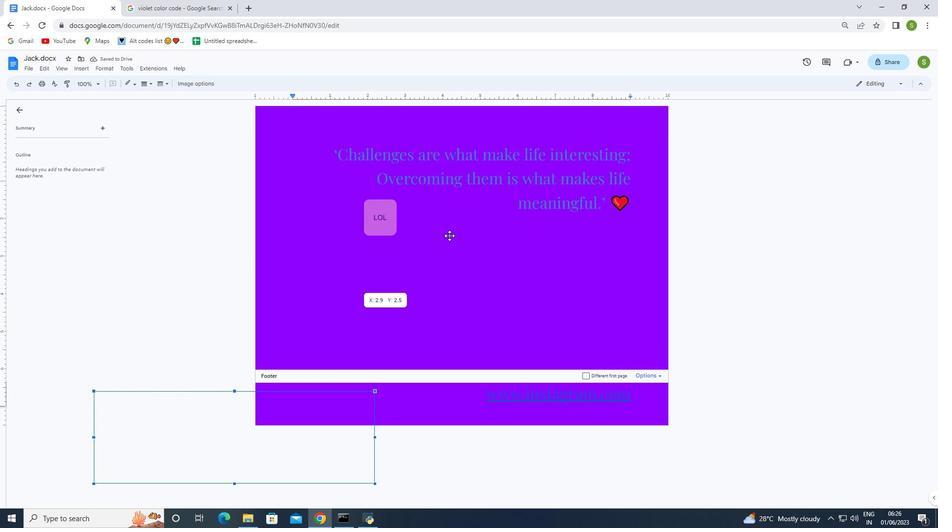 
Action: Mouse moved to (659, 83)
Screenshot: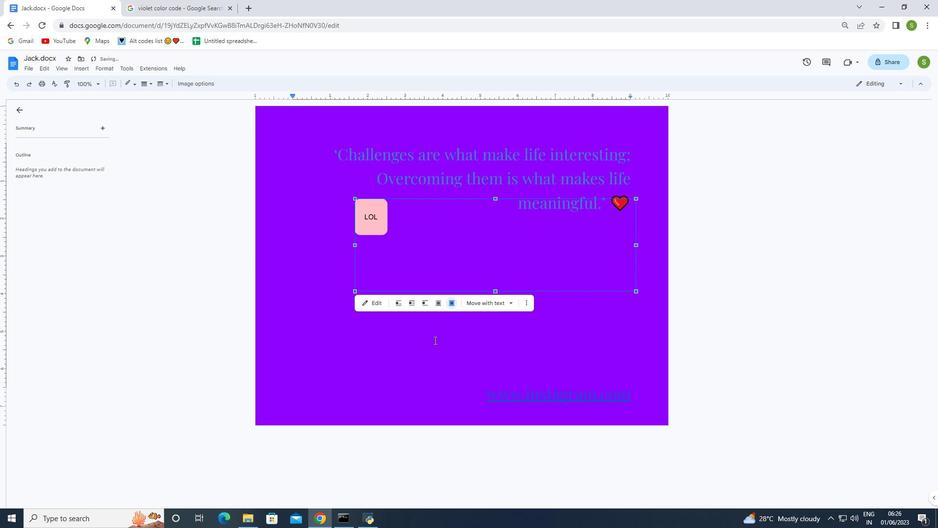 
Action: Mouse pressed left at (659, 83)
Screenshot: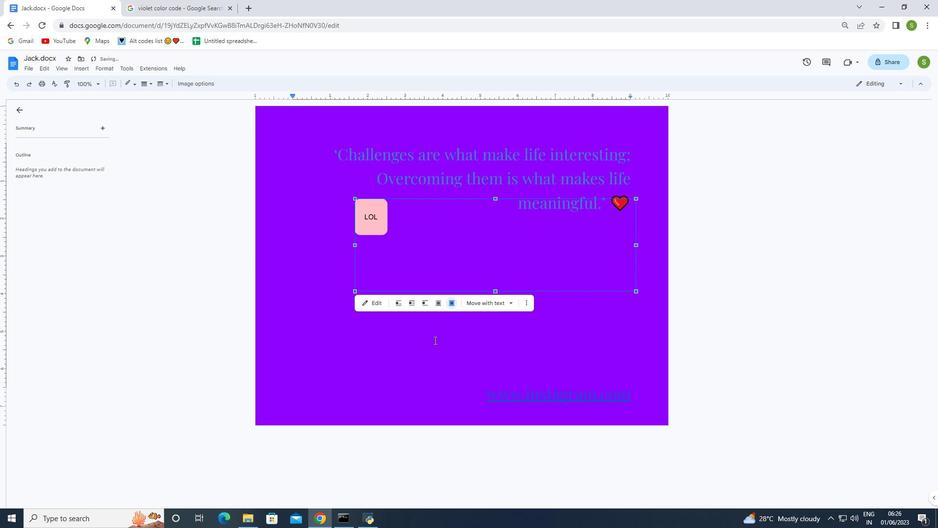 
Action: Mouse moved to (412, 332)
Screenshot: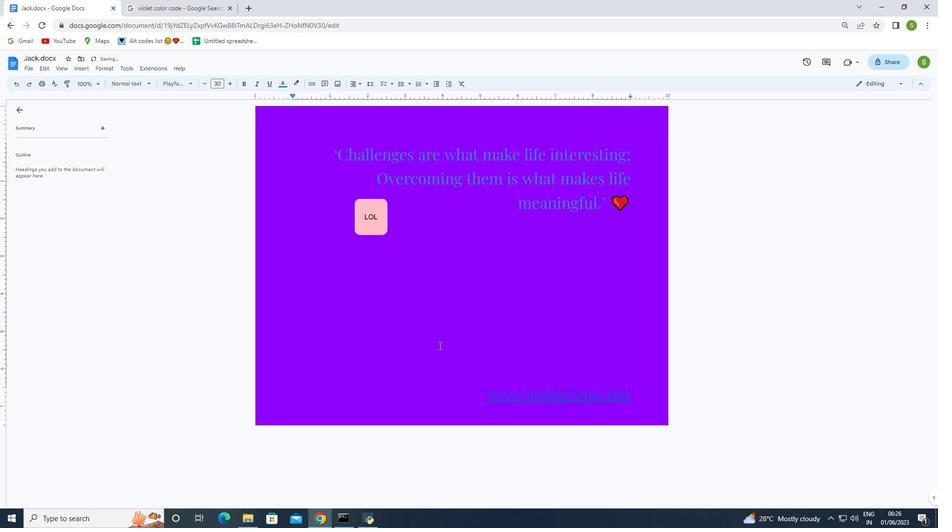 
Action: Mouse pressed left at (412, 332)
Screenshot: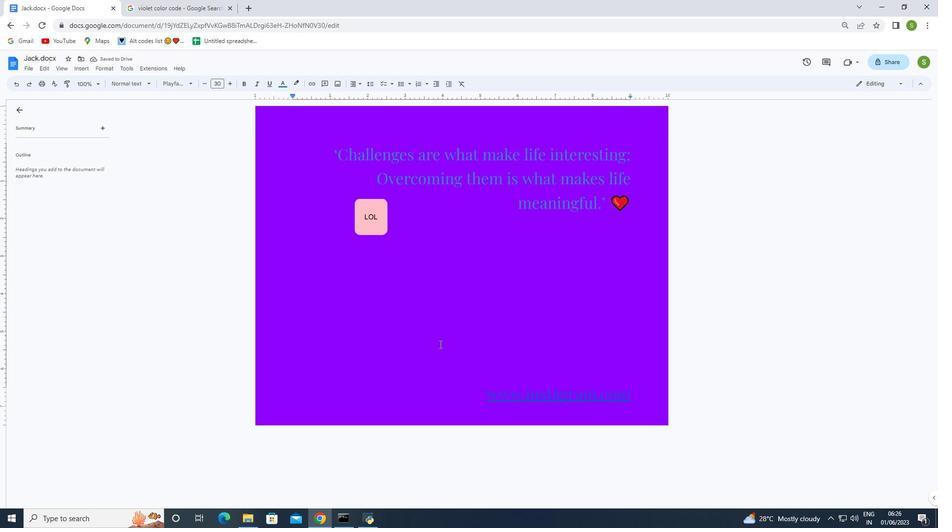 
Action: Mouse moved to (557, 271)
Screenshot: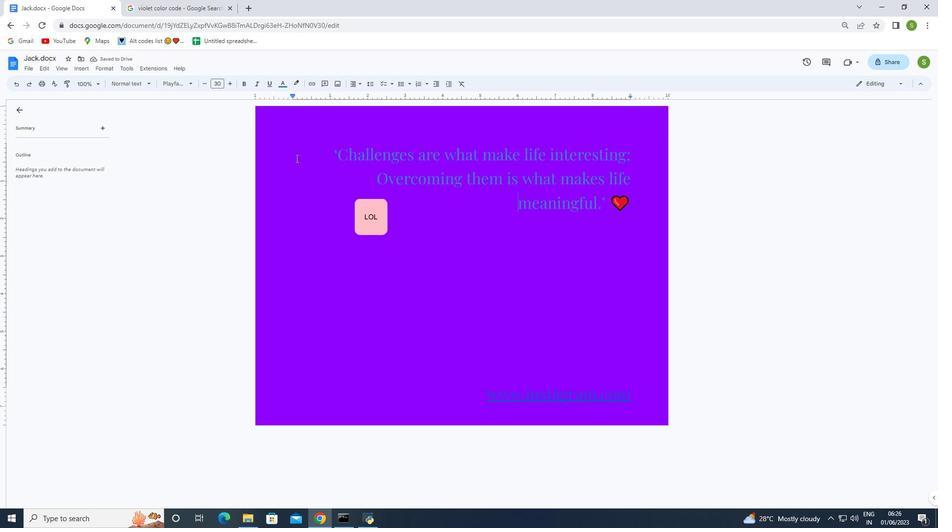 
Action: Mouse pressed left at (557, 271)
Screenshot: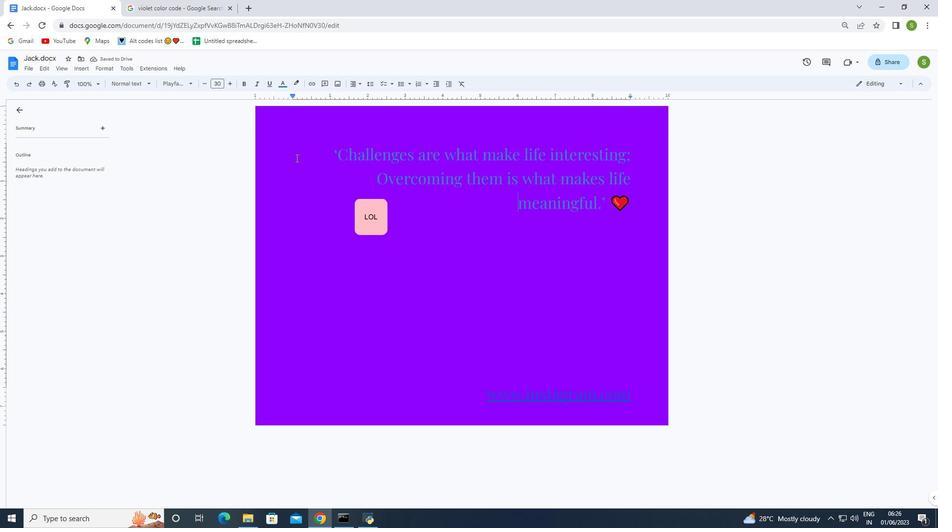 
Action: Mouse moved to (588, 293)
Screenshot: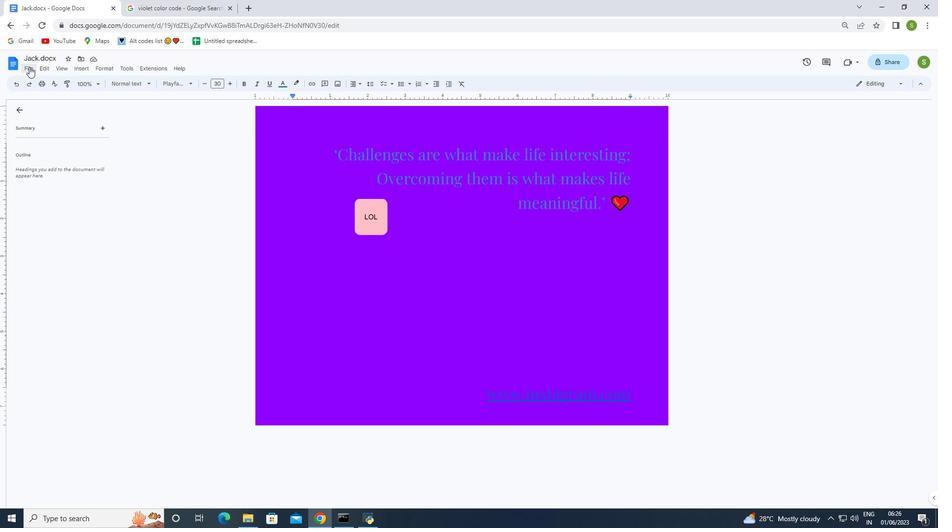 
Action: Mouse pressed left at (588, 293)
Screenshot: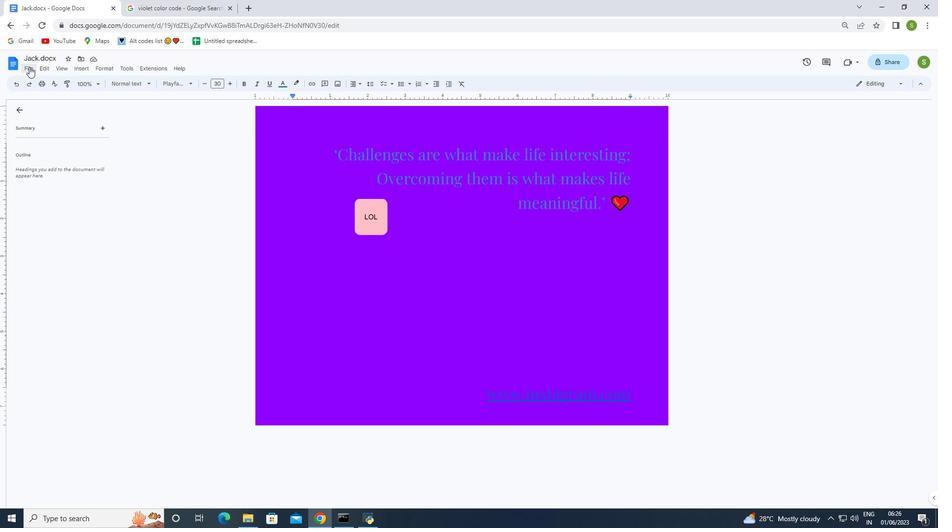 
Action: Mouse pressed left at (588, 293)
Screenshot: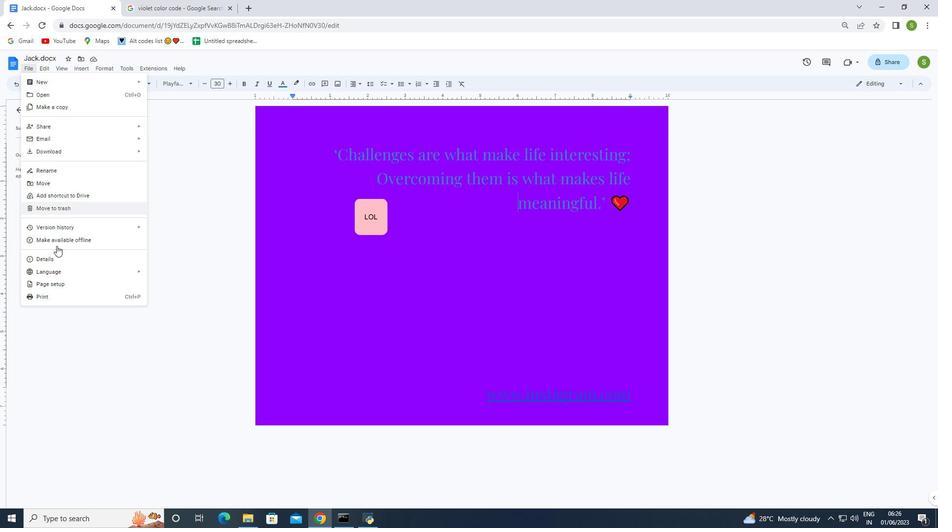
Action: Mouse moved to (308, 83)
Screenshot: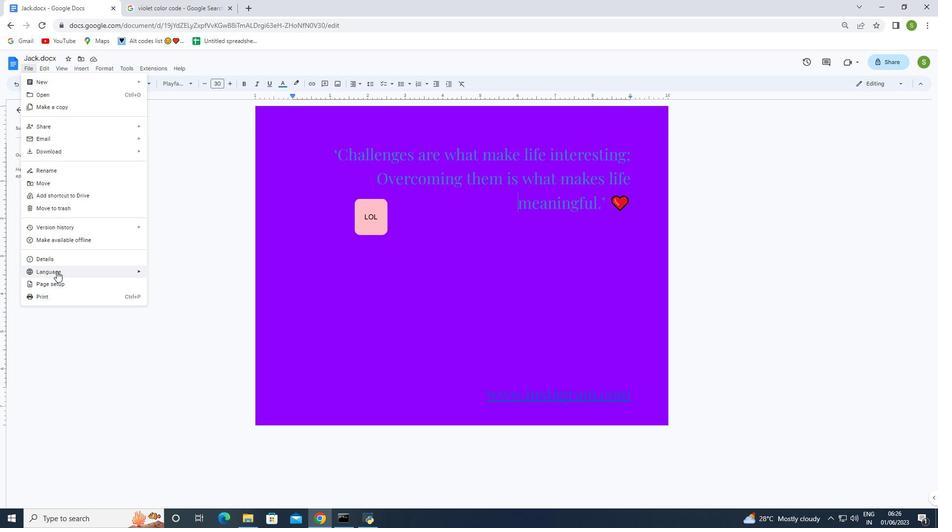 
Action: Mouse pressed left at (308, 83)
Screenshot: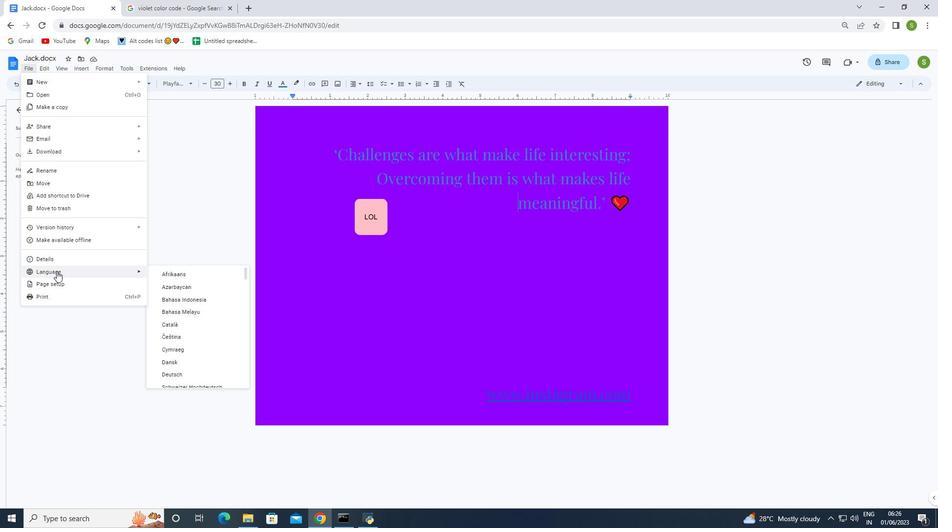 
Action: Mouse moved to (495, 276)
Screenshot: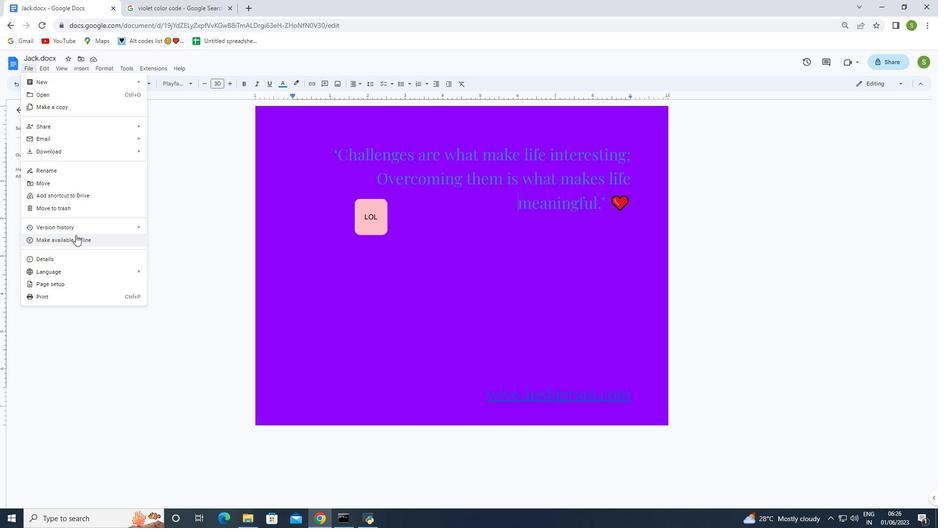 
Action: Key pressed www.instagram.com
Screenshot: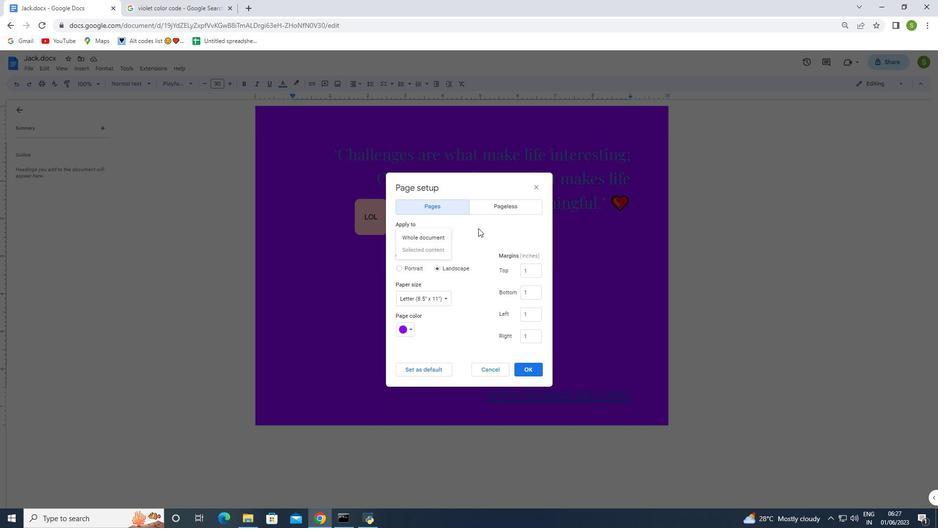
Action: Mouse moved to (643, 166)
Screenshot: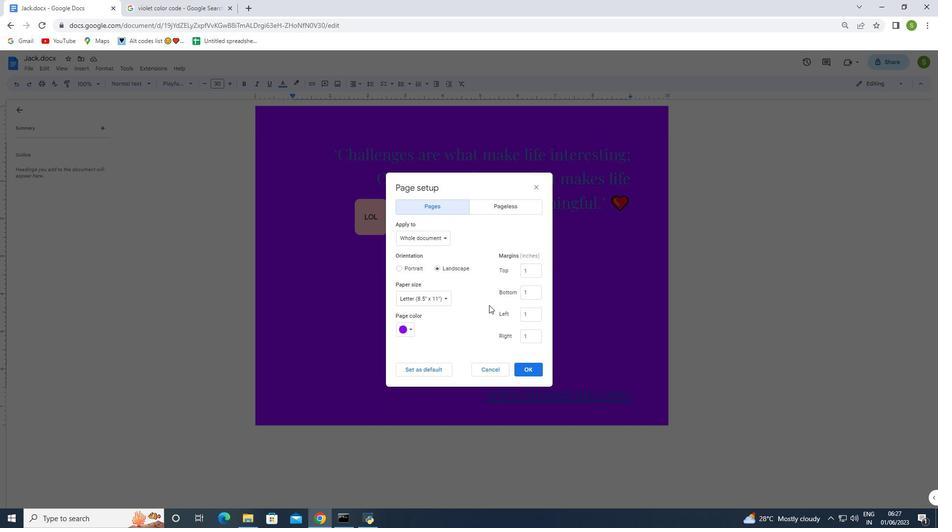 
Action: Mouse pressed left at (643, 166)
Screenshot: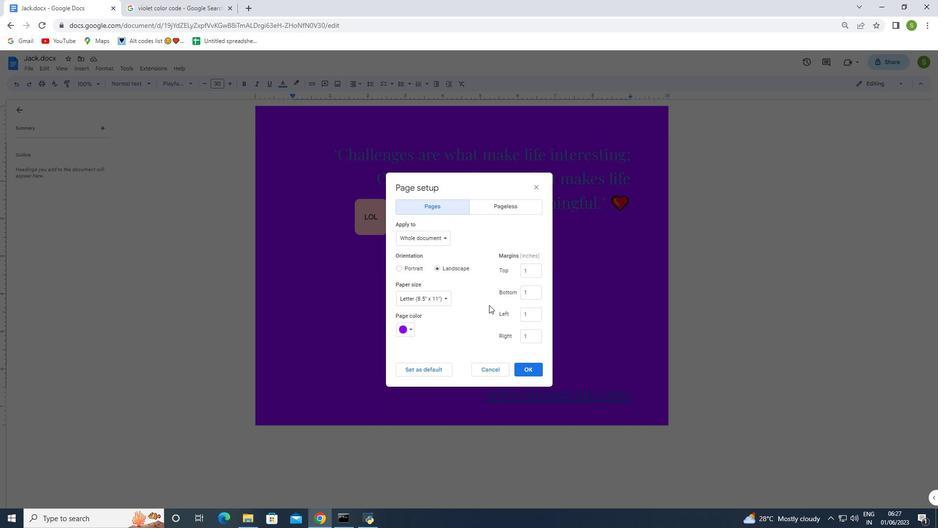 
Action: Mouse moved to (571, 297)
Screenshot: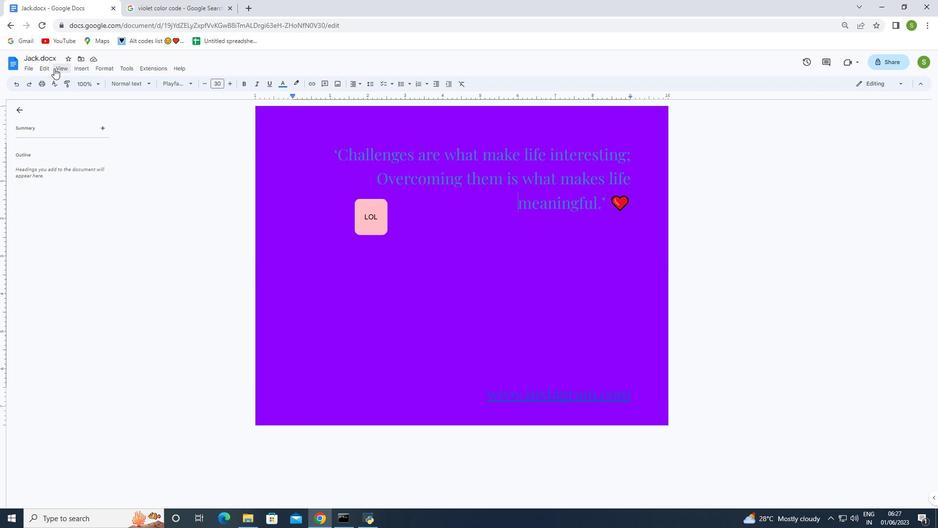 
Action: Mouse pressed left at (571, 297)
Screenshot: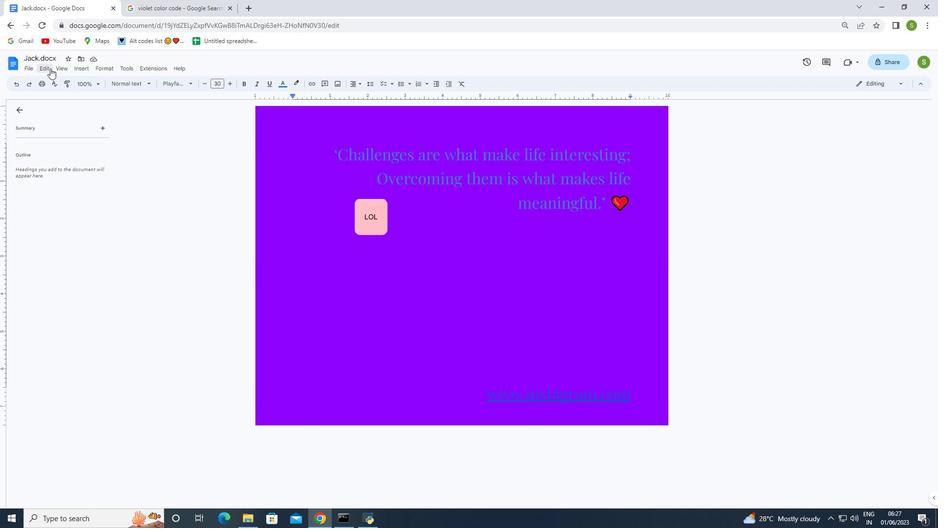 
Action: Mouse moved to (617, 353)
Screenshot: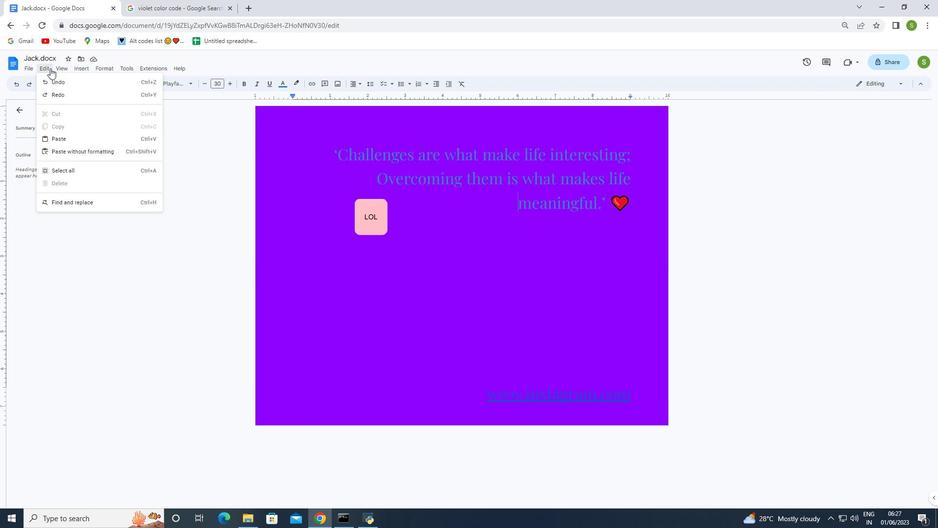 
Action: Mouse pressed left at (617, 353)
Screenshot: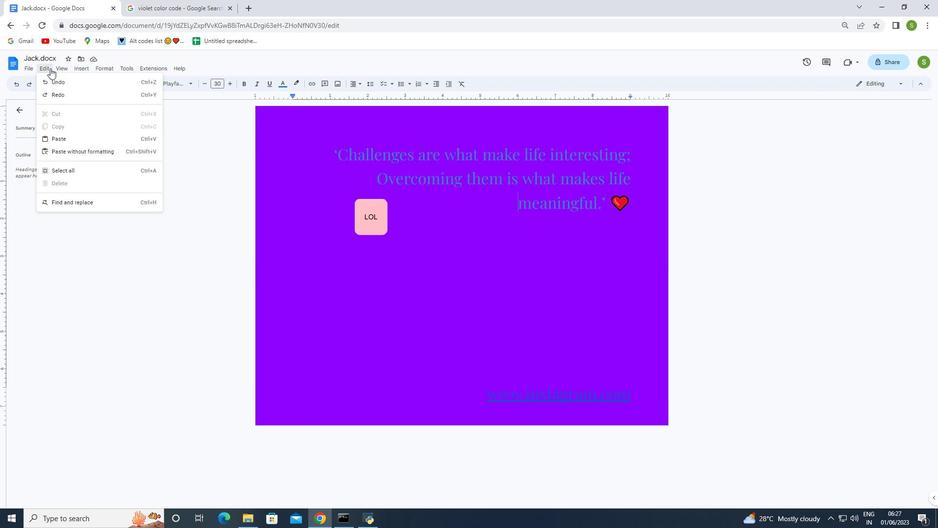 
Action: Mouse moved to (461, 307)
Screenshot: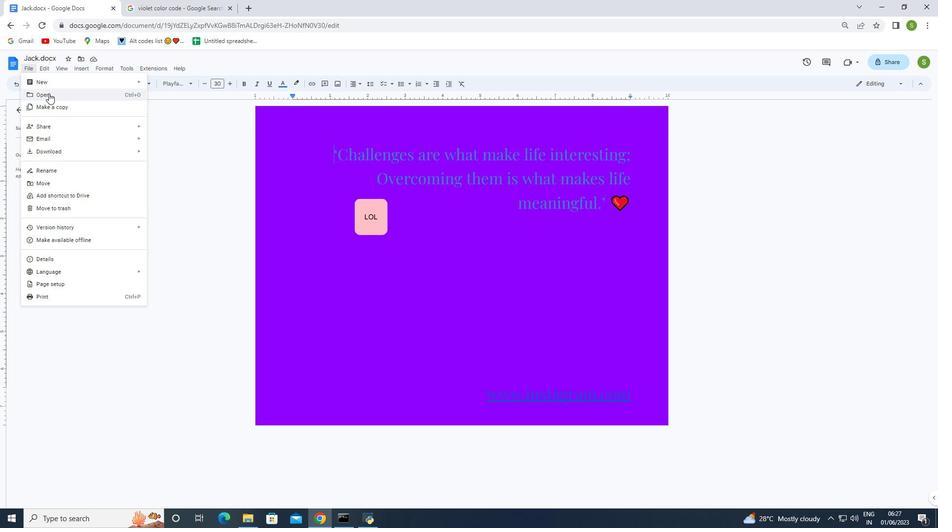 
Action: Mouse pressed left at (461, 307)
Screenshot: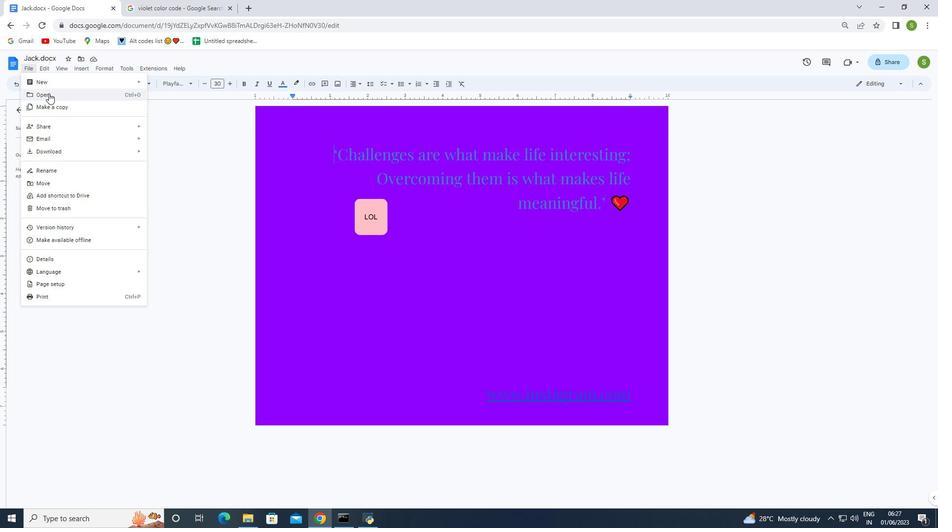 
Action: Mouse moved to (474, 319)
Screenshot: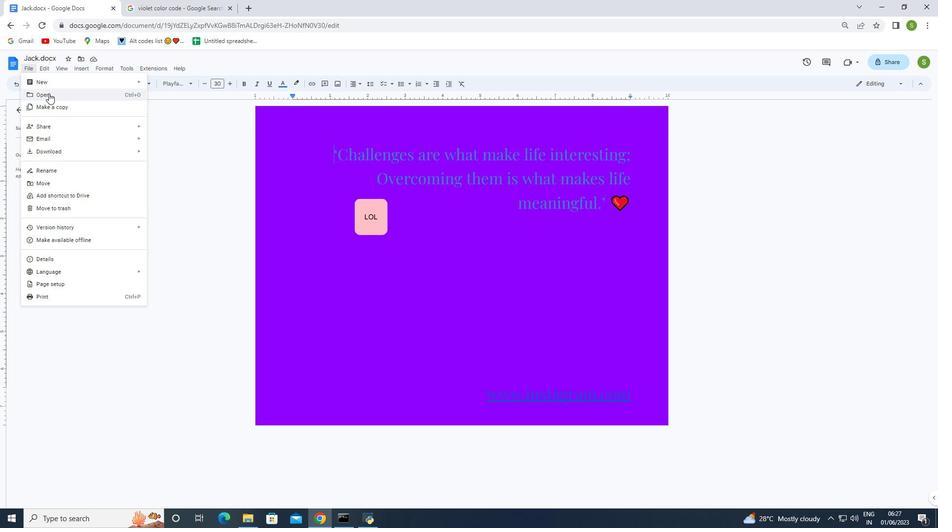 
Action: Mouse pressed left at (474, 319)
Screenshot: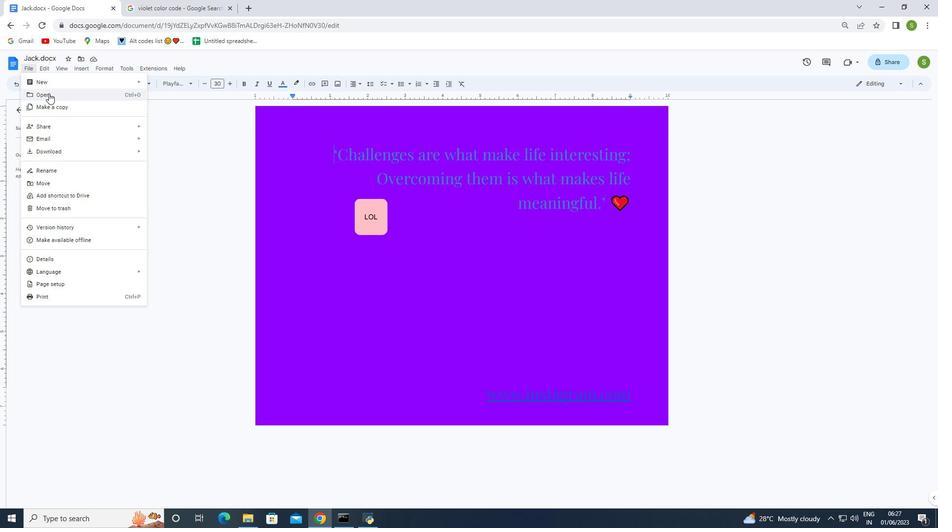 
Action: Mouse moved to (529, 298)
Screenshot: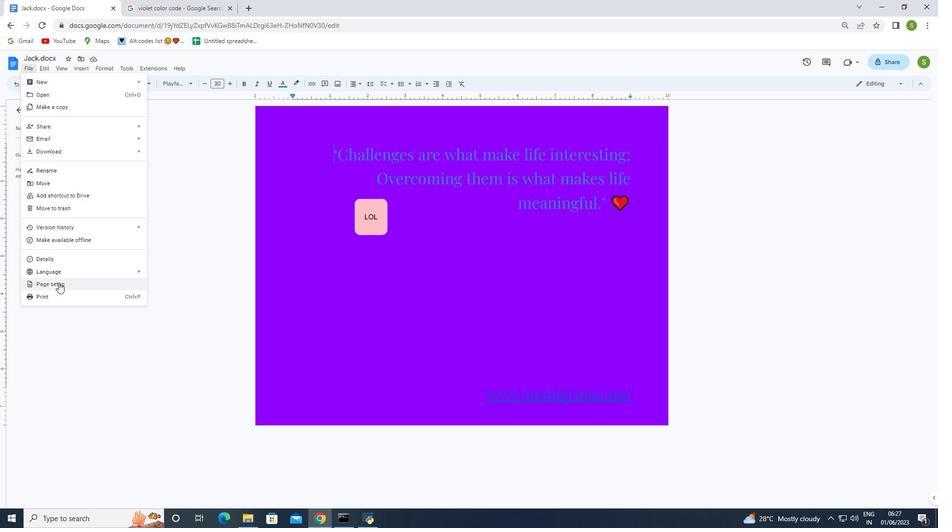 
Action: Mouse pressed left at (529, 298)
Screenshot: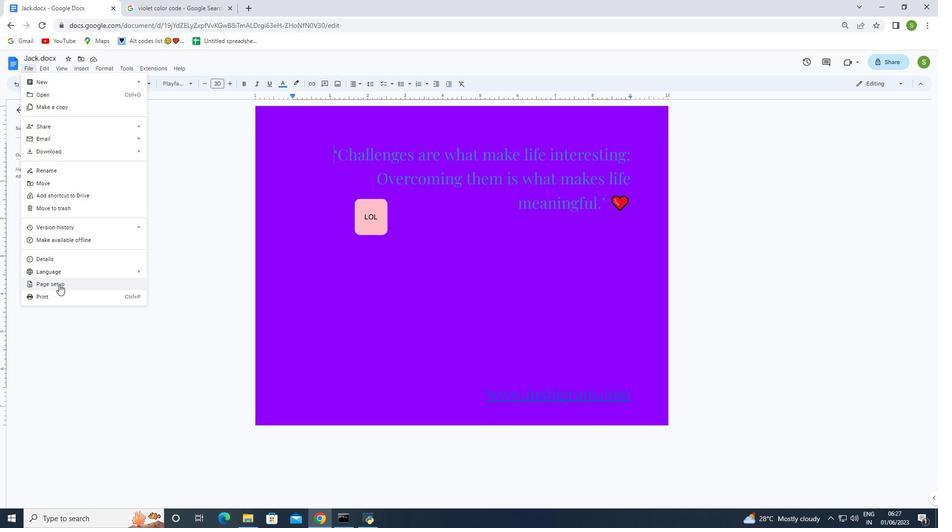 
Action: Mouse moved to (507, 303)
Screenshot: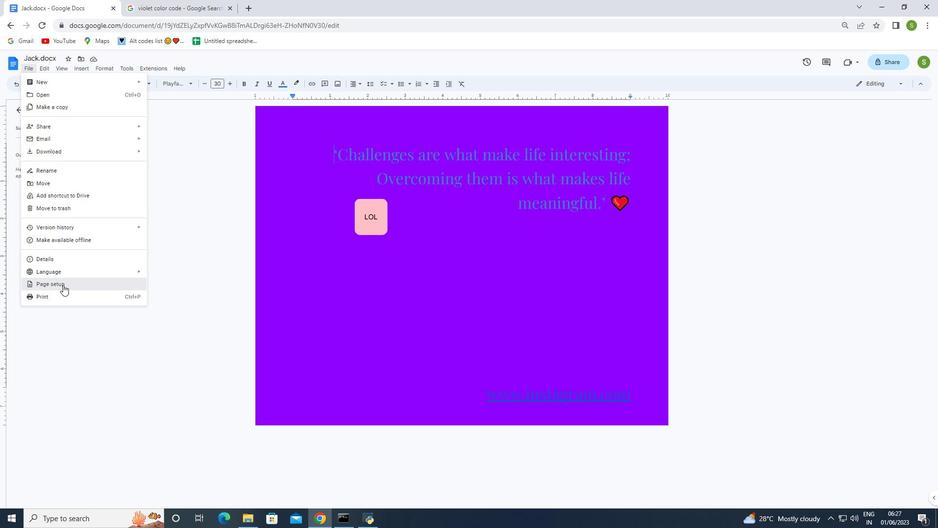 
Action: Mouse pressed left at (507, 303)
Screenshot: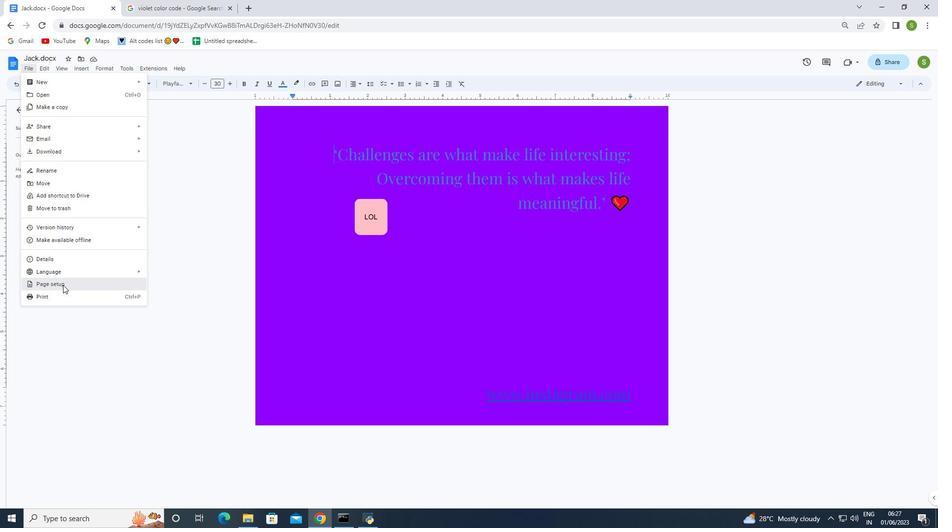 
Action: Mouse moved to (582, 317)
Screenshot: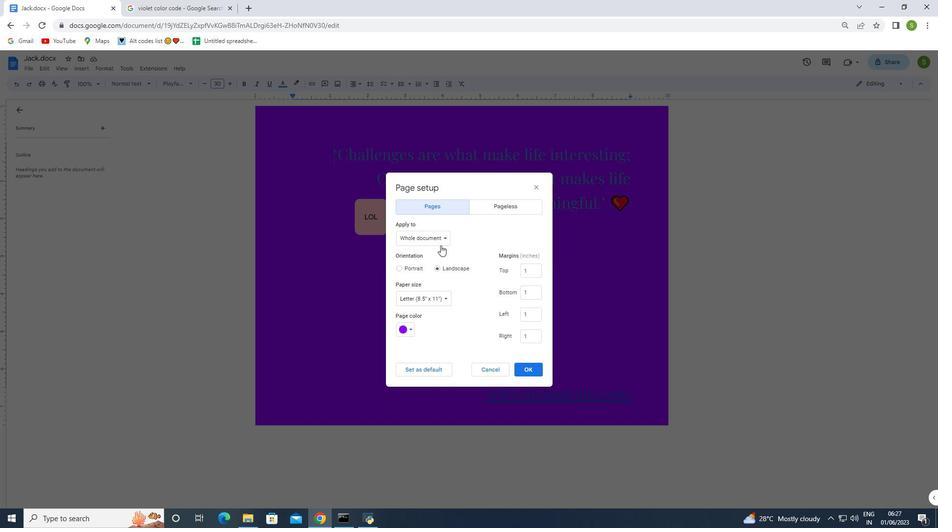 
Action: Mouse pressed left at (582, 317)
Screenshot: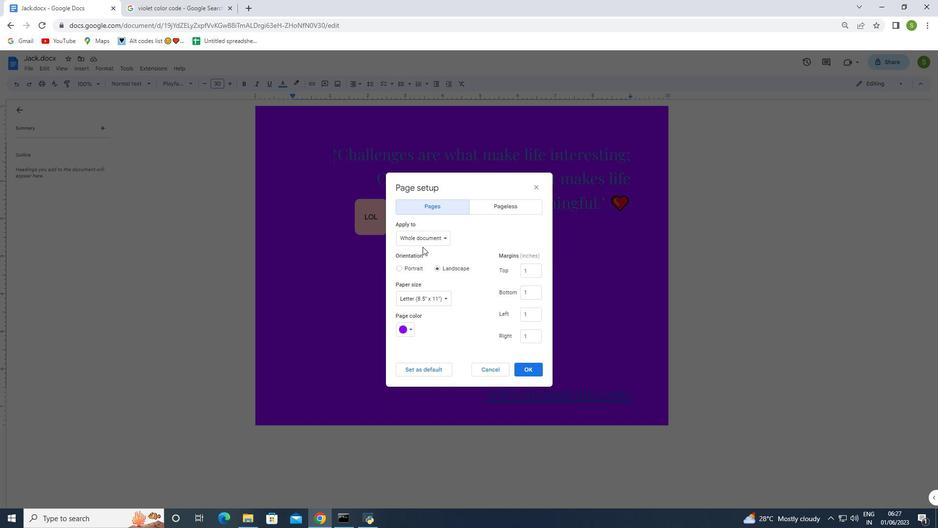 
Action: Mouse moved to (602, 315)
Screenshot: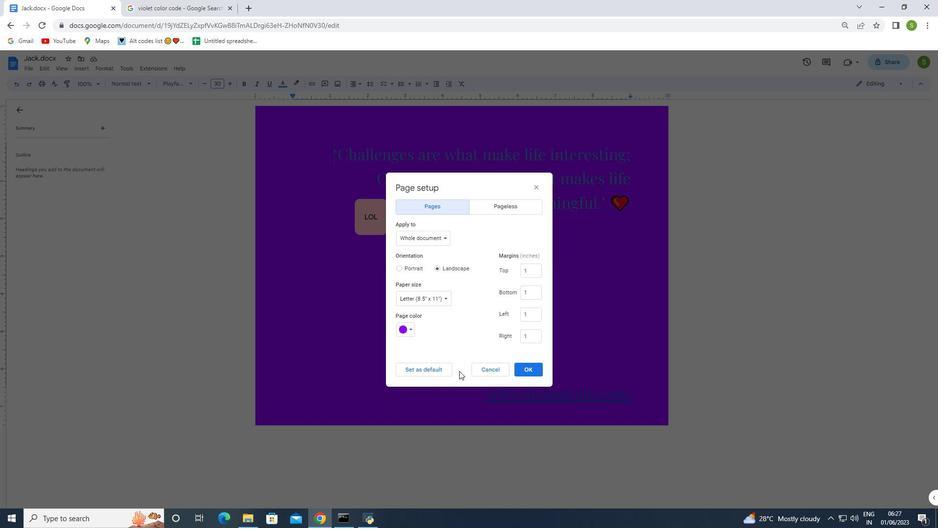 
Action: Mouse pressed left at (602, 315)
Screenshot: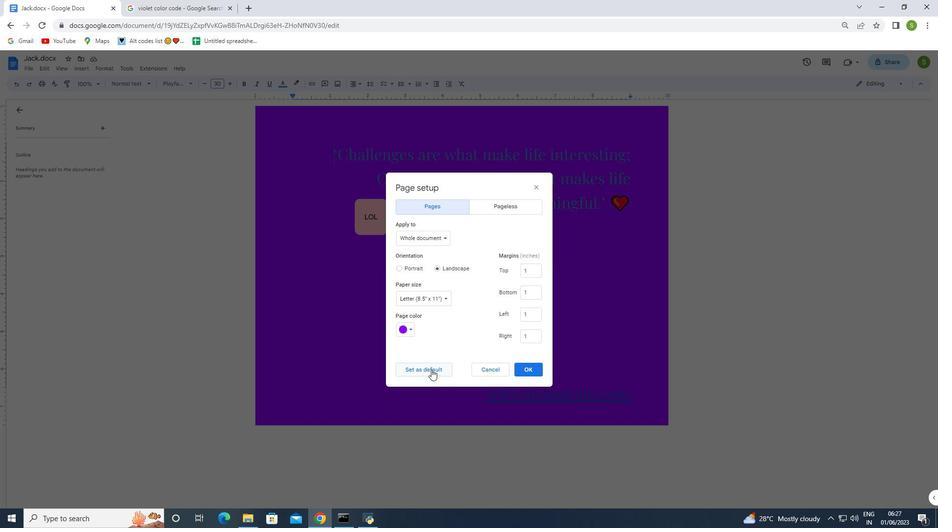 
Action: Mouse moved to (606, 314)
Screenshot: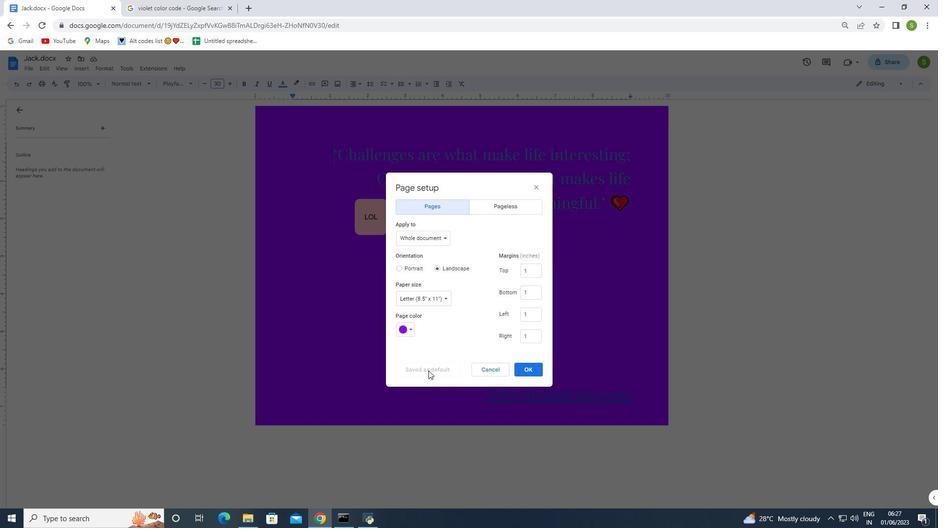 
Action: Mouse pressed left at (606, 314)
Screenshot: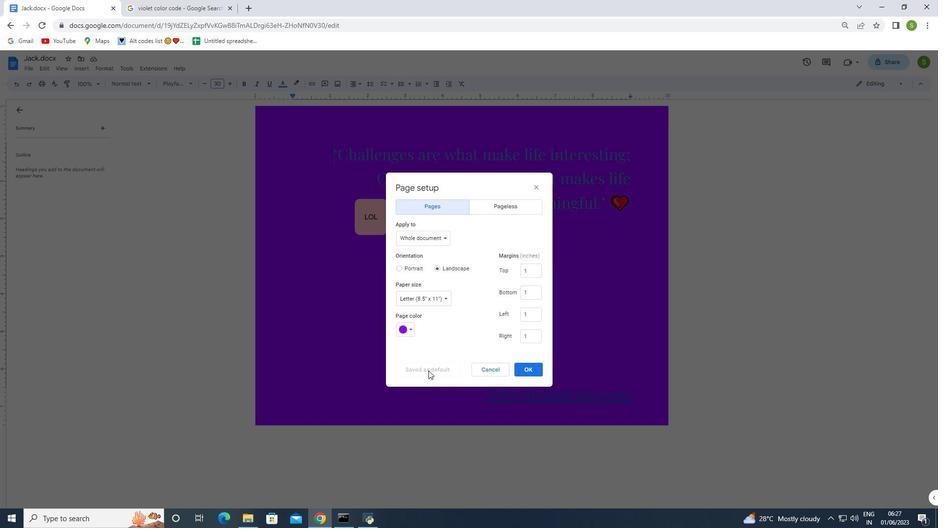 
Action: Mouse moved to (598, 302)
Screenshot: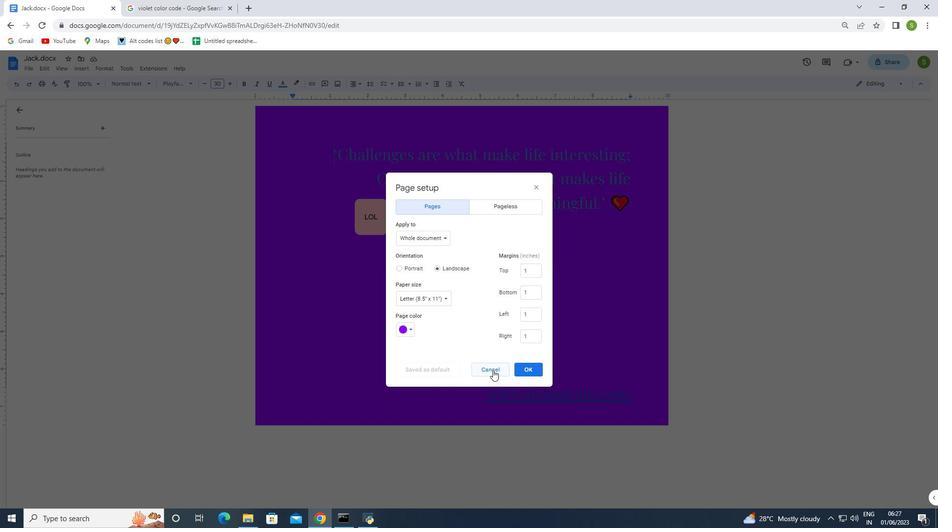 
Action: Mouse pressed left at (598, 302)
Screenshot: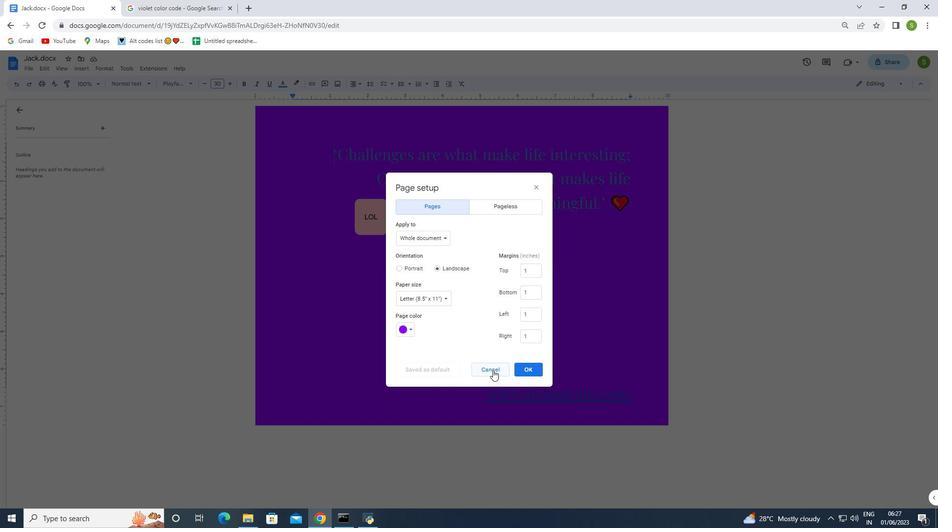 
Action: Mouse moved to (638, 301)
Screenshot: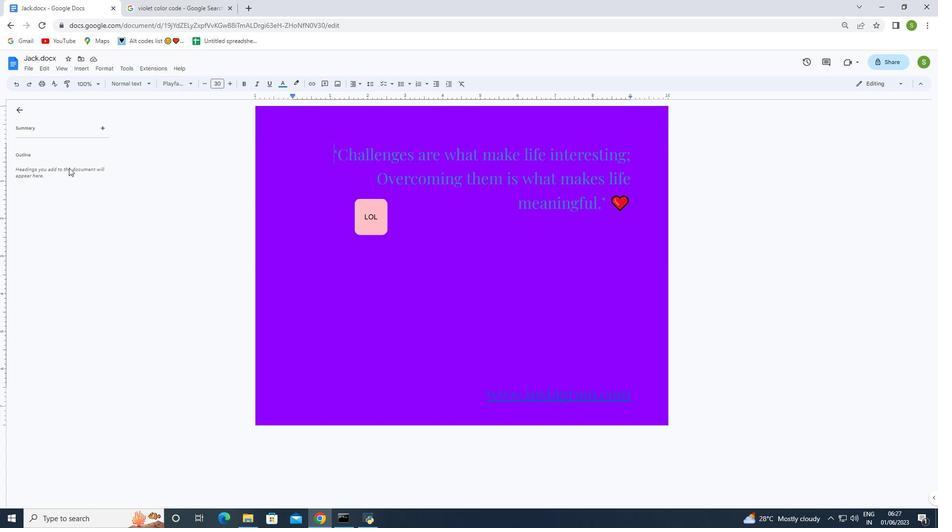 
Action: Mouse pressed left at (638, 301)
Screenshot: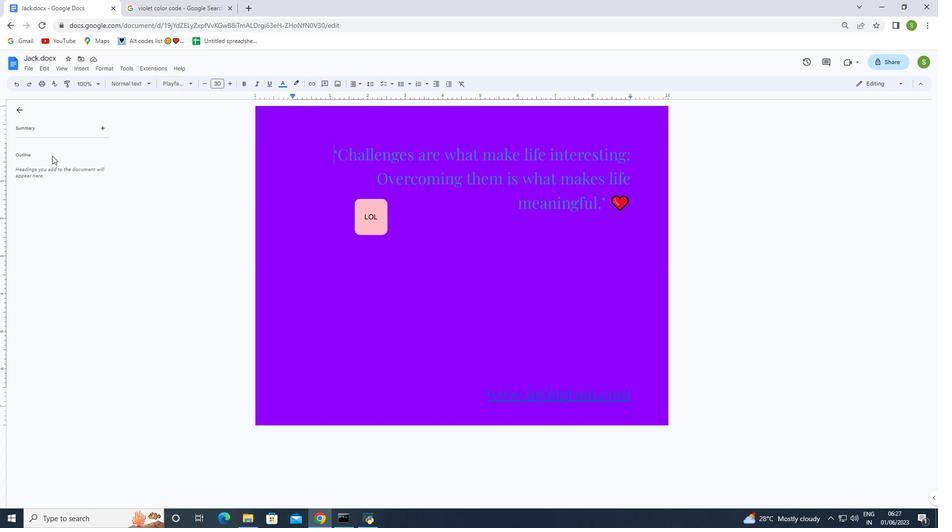 
Action: Mouse moved to (578, 316)
Screenshot: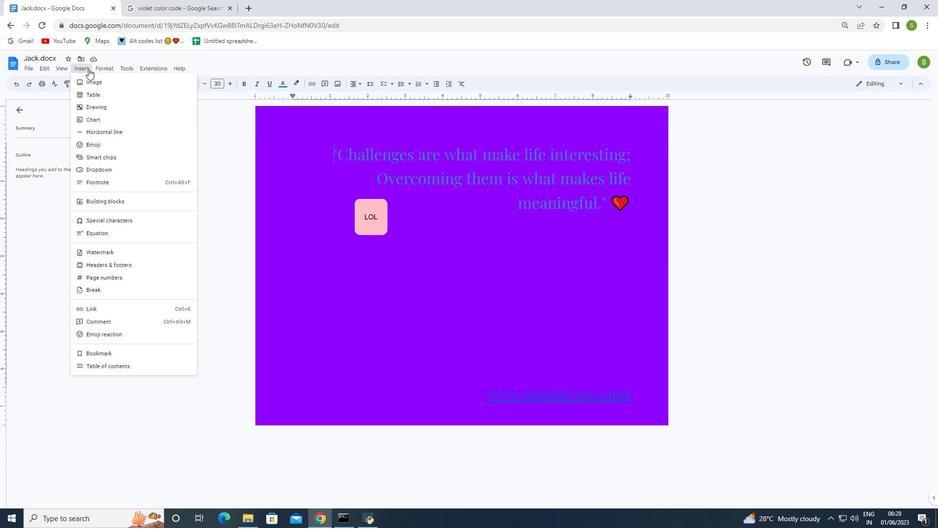 
Action: Mouse pressed left at (578, 316)
Screenshot: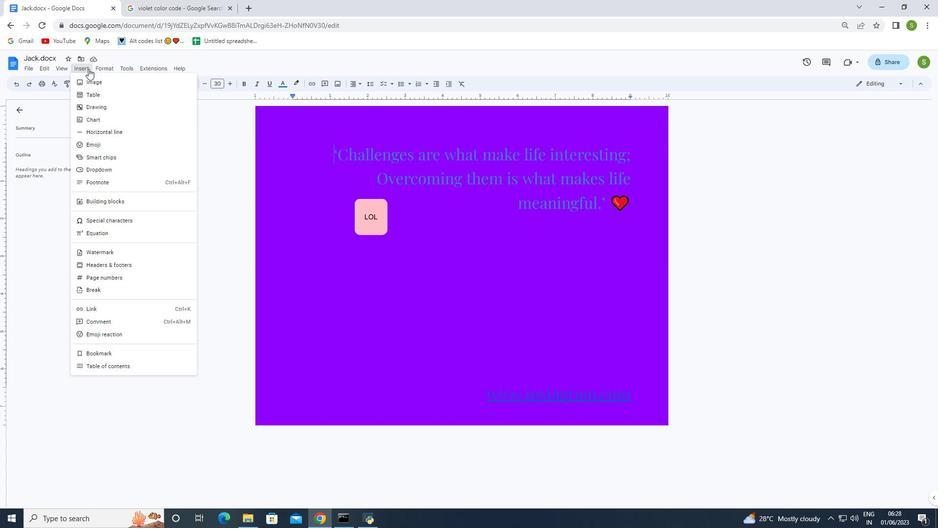 
Action: Mouse moved to (519, 318)
Screenshot: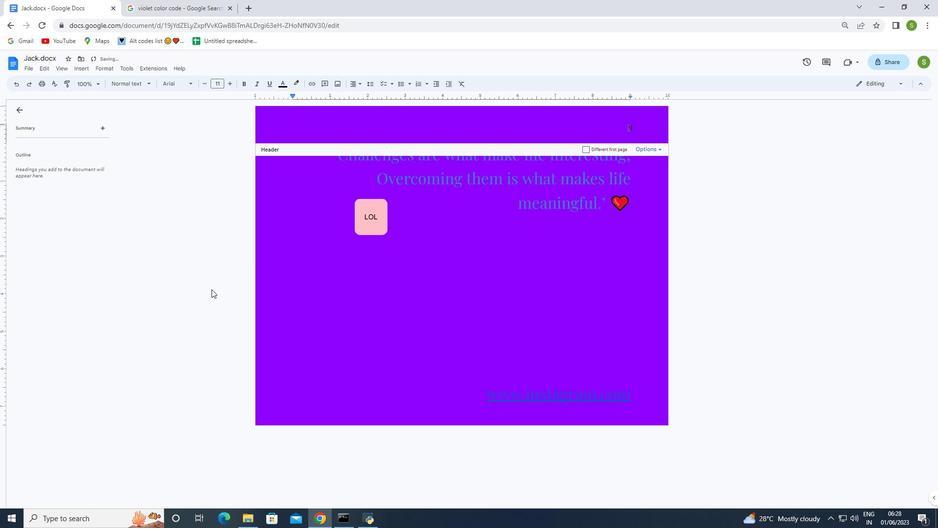 
Action: Mouse pressed left at (519, 318)
Screenshot: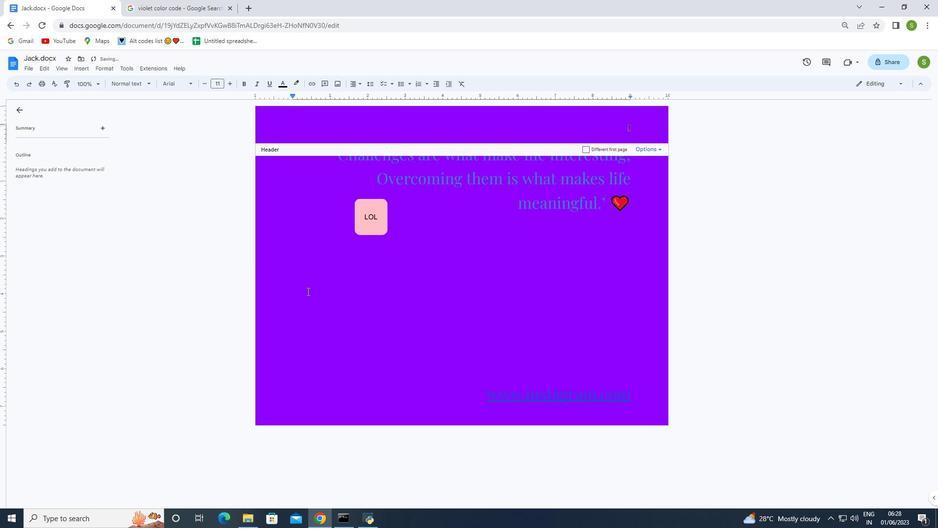 
Action: Mouse moved to (232, 6)
Screenshot: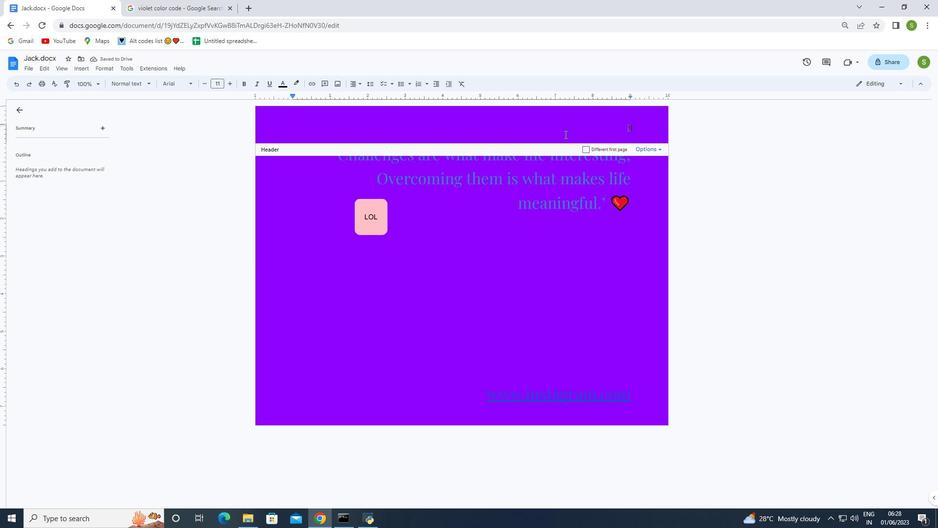 
Action: Mouse pressed left at (232, 6)
Screenshot: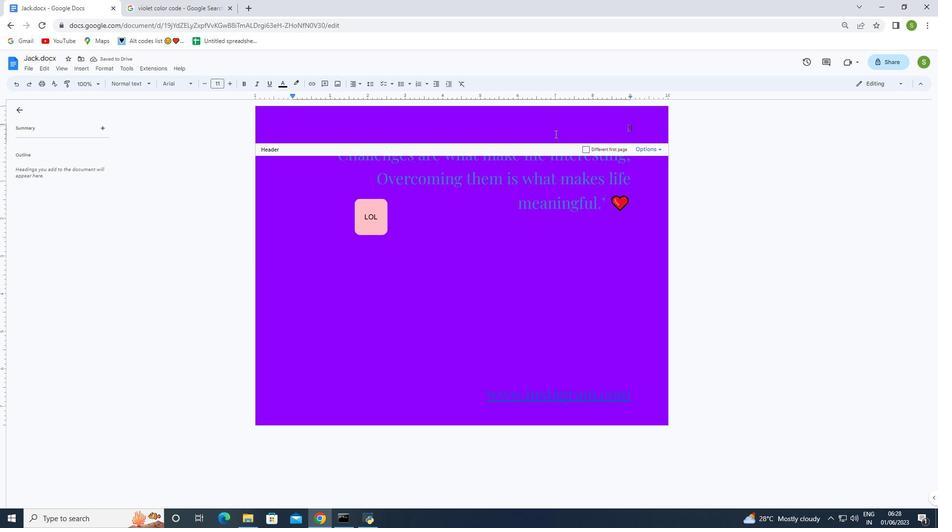 
Action: Mouse moved to (538, 306)
Screenshot: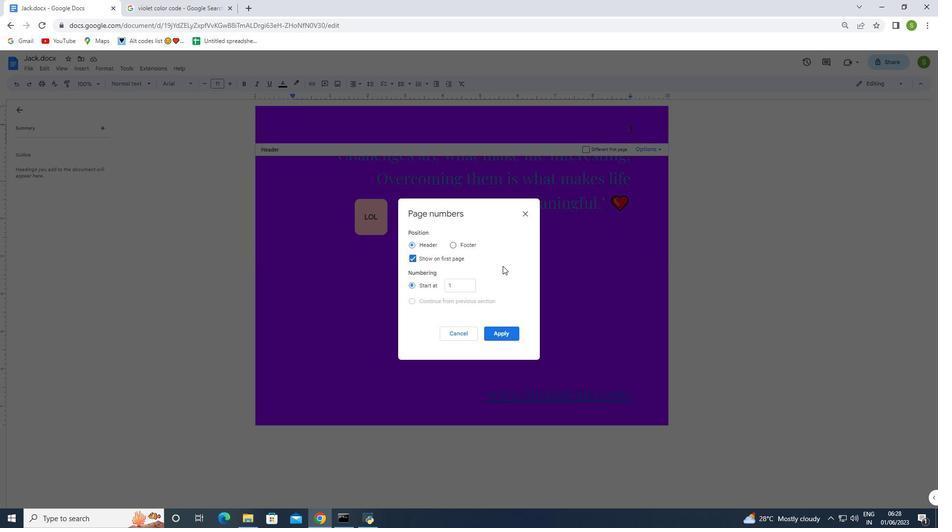 
Action: Mouse pressed left at (538, 306)
Screenshot: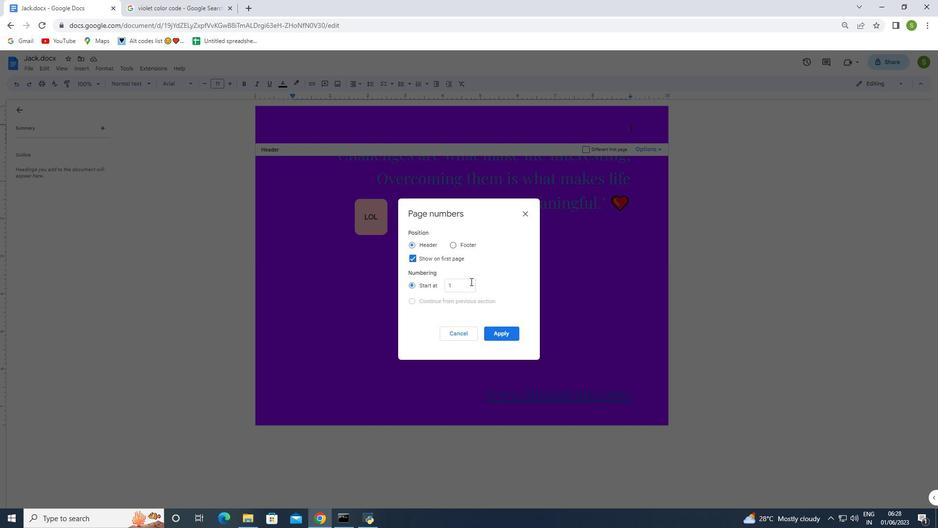 
Action: Mouse moved to (504, 329)
Screenshot: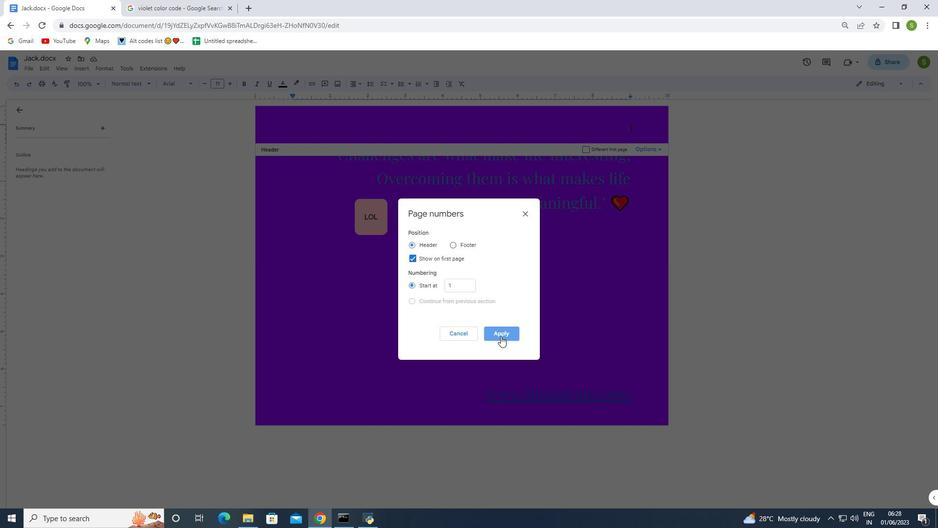 
Action: Key pressed <Key.left><Key.left>
Screenshot: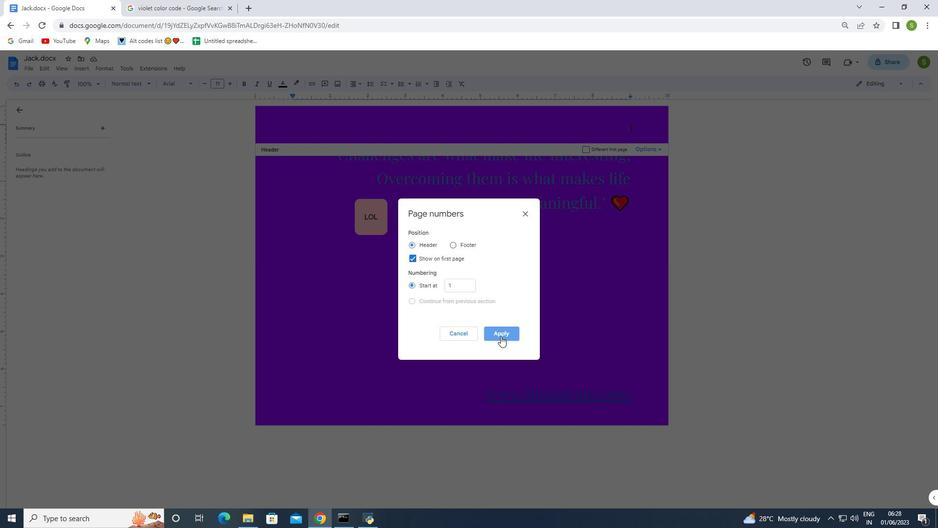 
Action: Mouse moved to (533, 352)
Screenshot: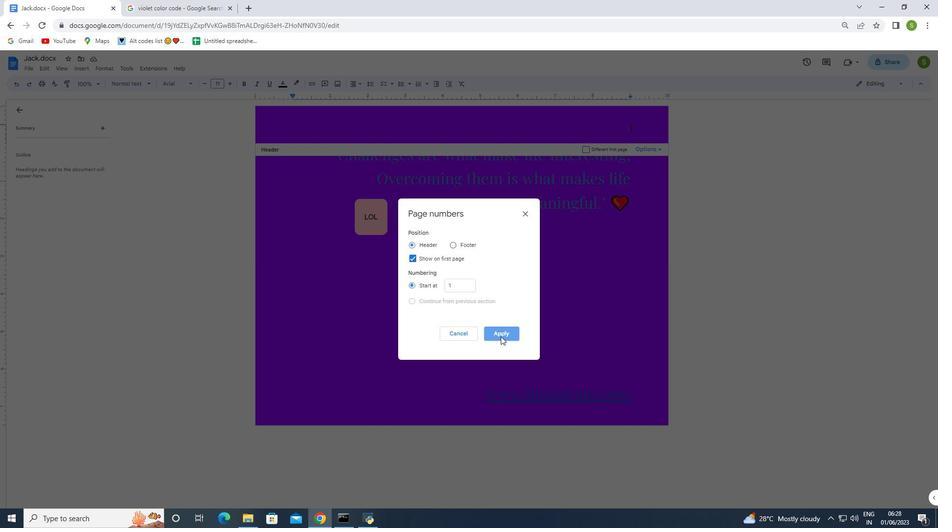 
Action: Key pressed <Key.left>
Screenshot: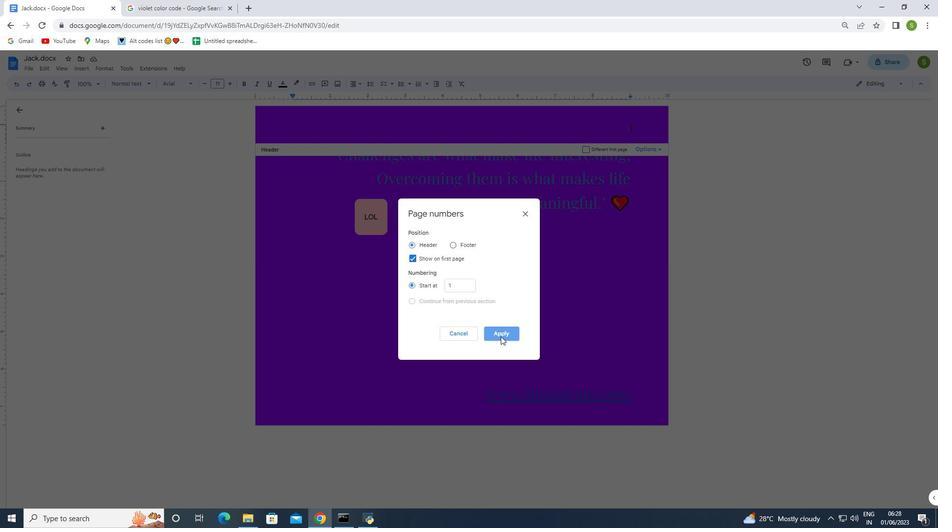 
Action: Mouse moved to (638, 323)
Screenshot: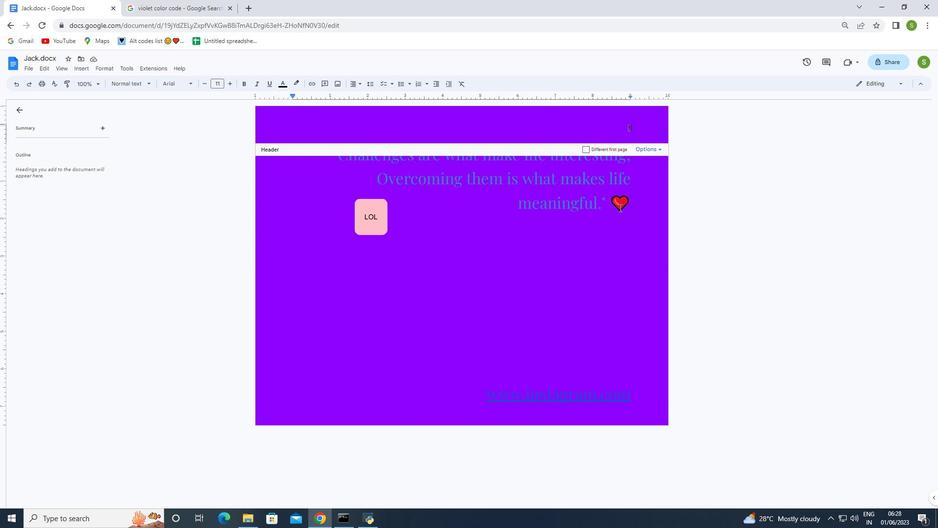 
Action: Mouse pressed left at (638, 323)
Screenshot: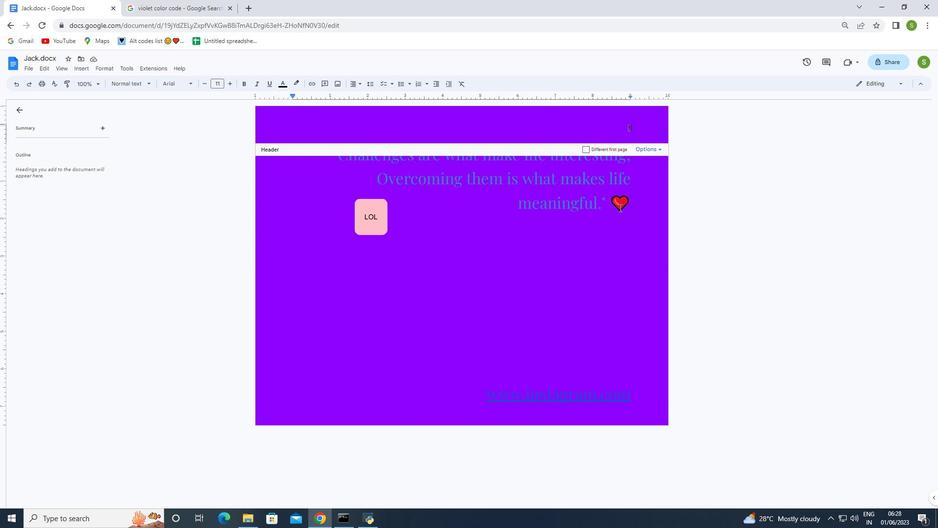 
Action: Mouse moved to (606, 339)
Screenshot: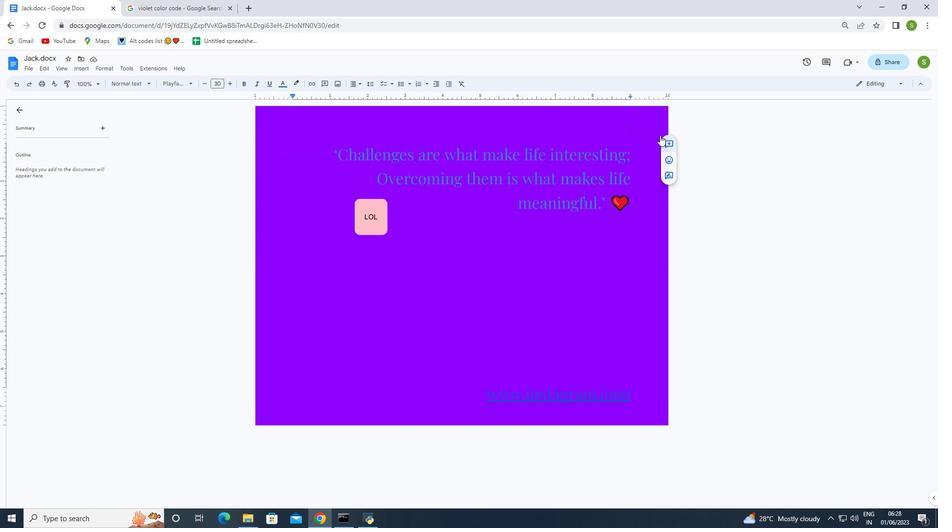 
Action: Mouse pressed left at (606, 339)
Screenshot: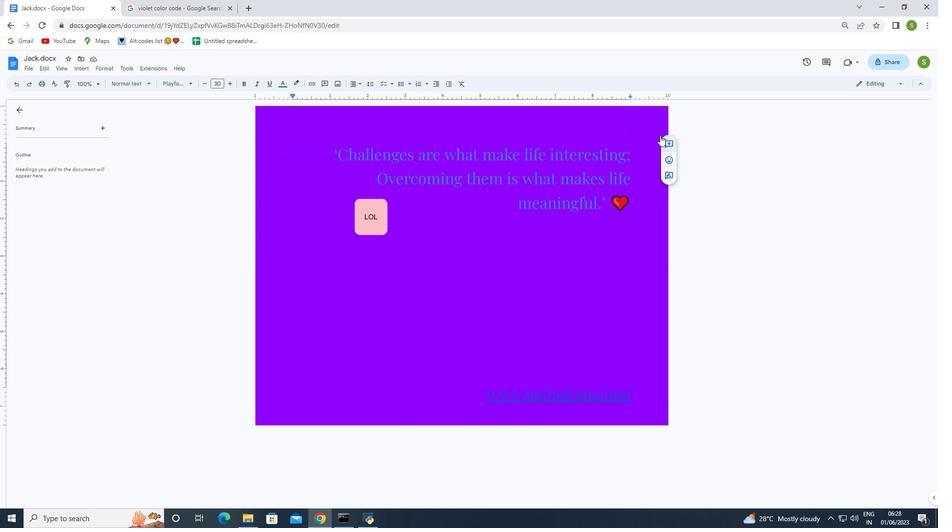 
Action: Mouse moved to (642, 358)
Screenshot: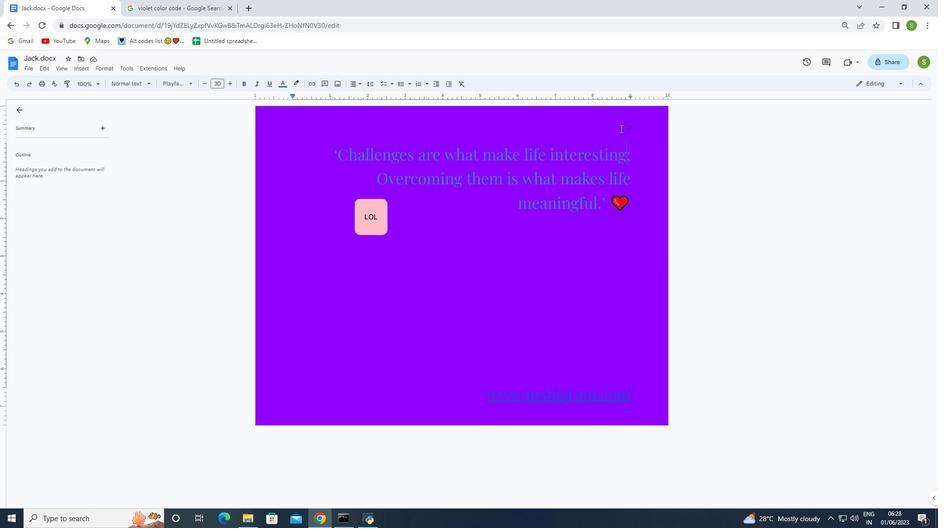 
Action: Key pressed ctrl+Z
Screenshot: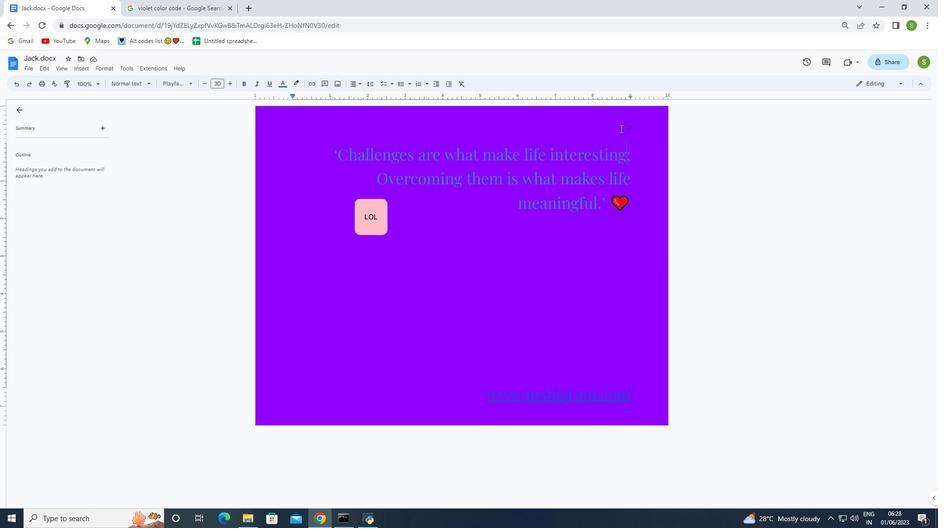 
Action: Mouse moved to (605, 341)
Screenshot: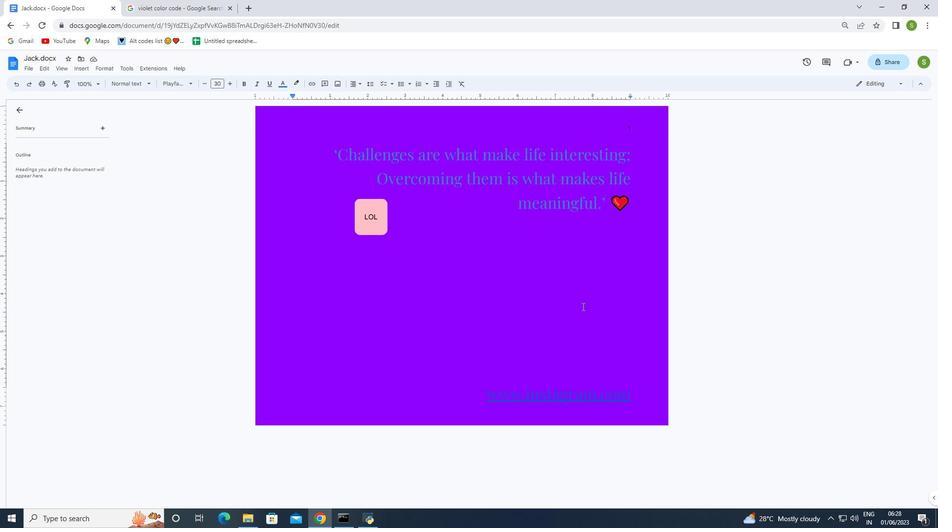 
Action: Mouse pressed left at (605, 341)
Screenshot: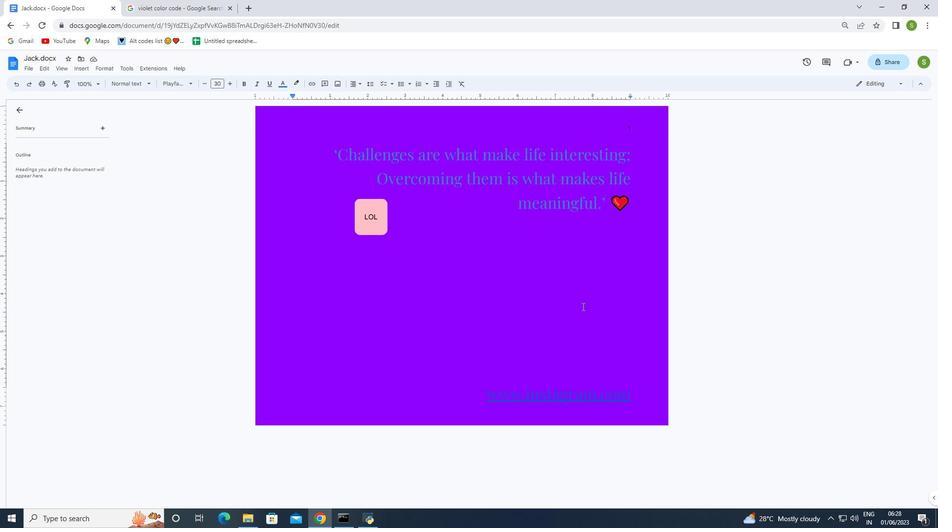 
Action: Mouse moved to (579, 338)
Screenshot: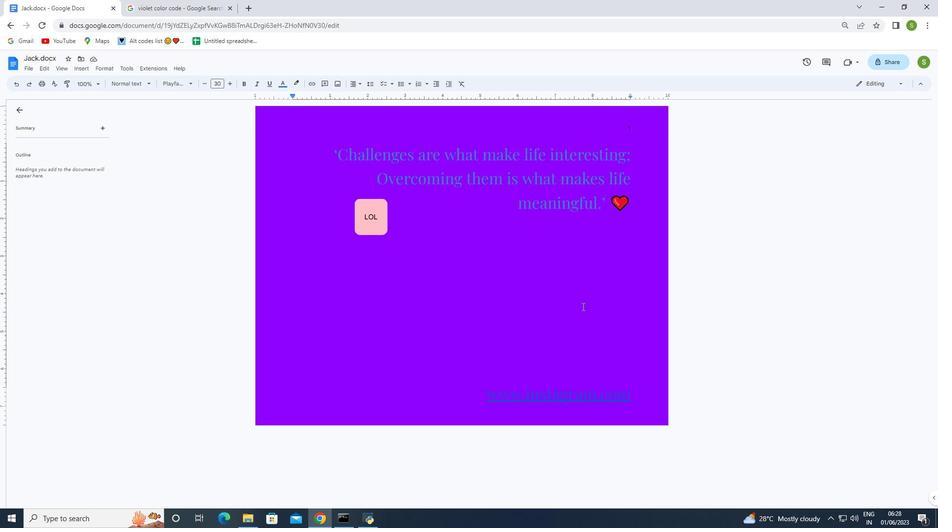 
Action: Mouse pressed left at (579, 338)
Screenshot: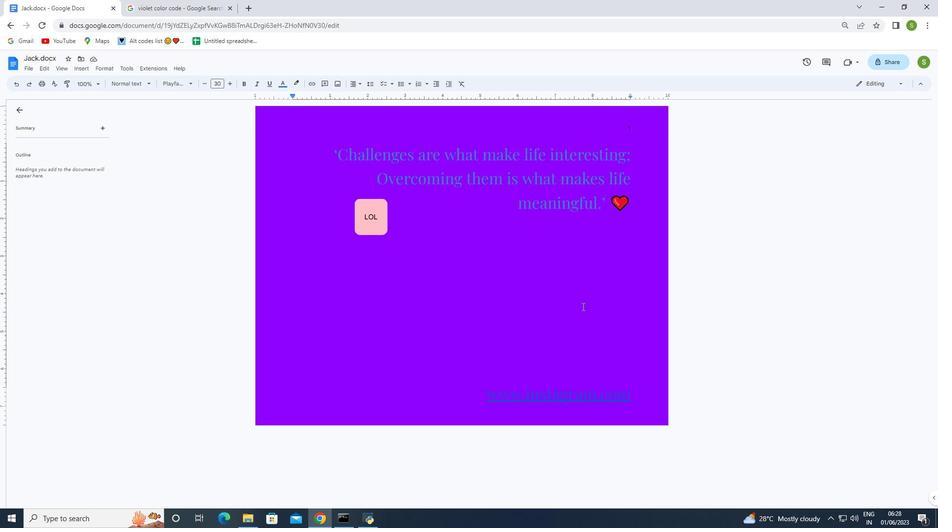 
Action: Mouse moved to (452, 408)
Screenshot: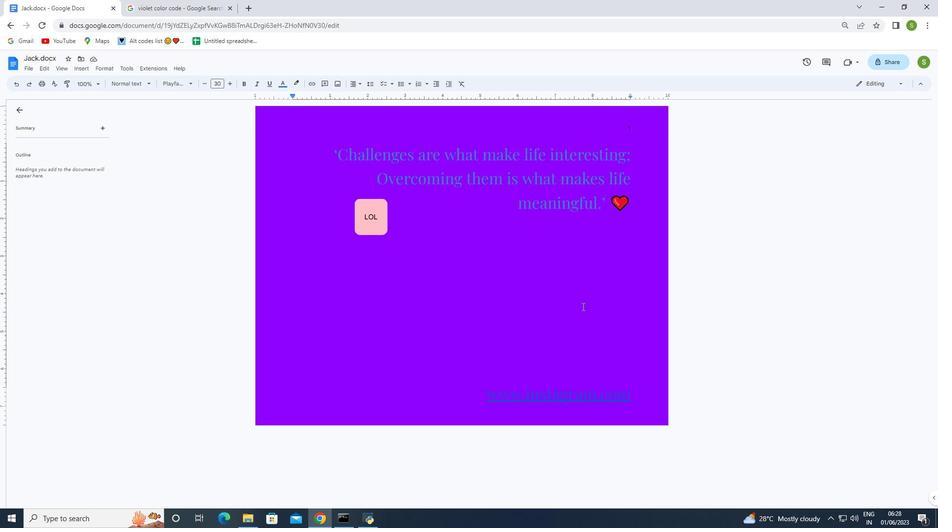 
Action: Mouse pressed left at (452, 408)
Screenshot: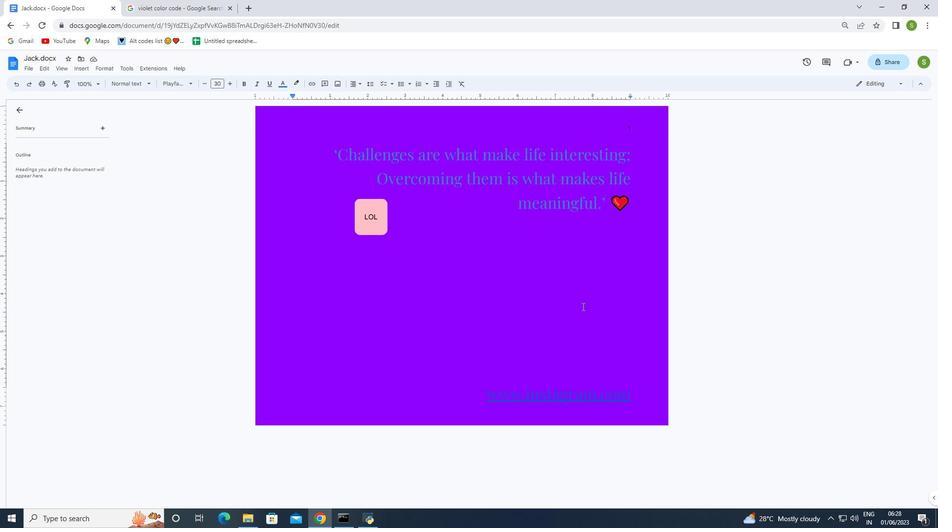 
Action: Mouse moved to (129, 68)
Screenshot: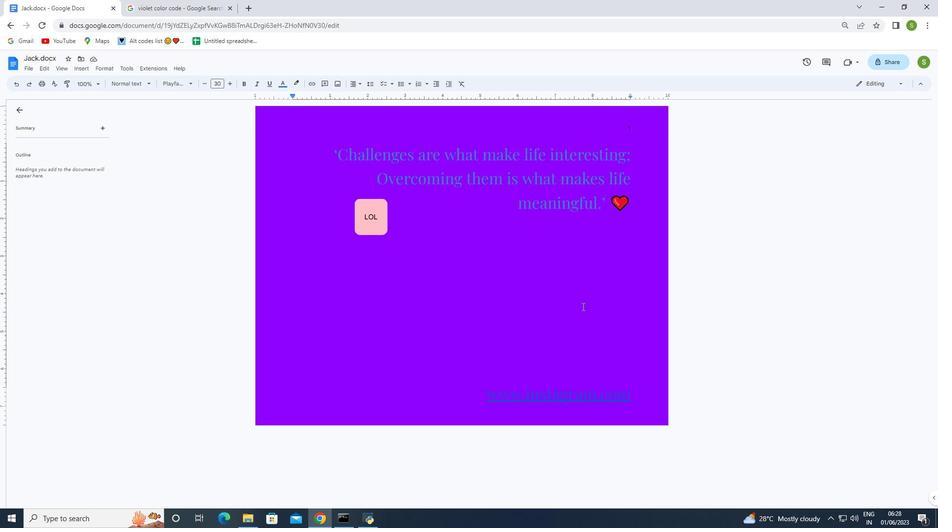 
Action: Mouse pressed left at (129, 68)
Screenshot: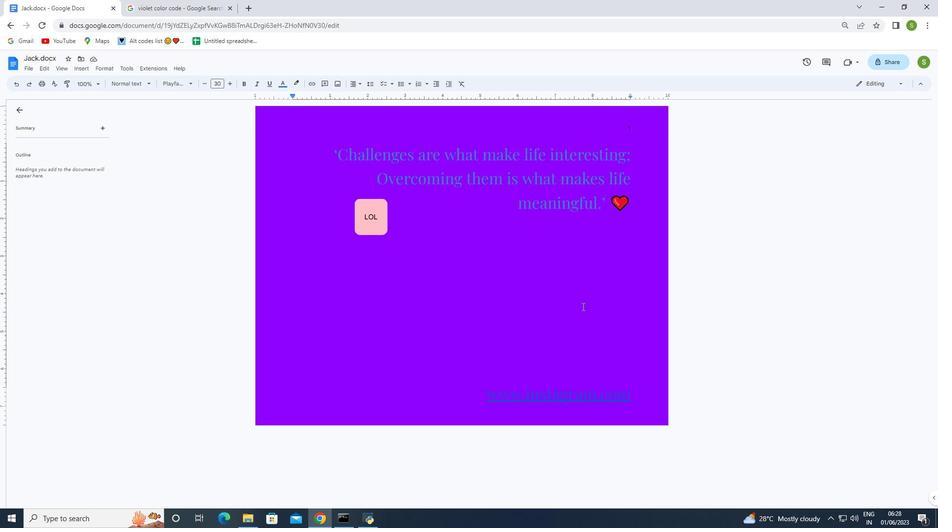 
Action: Mouse moved to (29, 67)
Screenshot: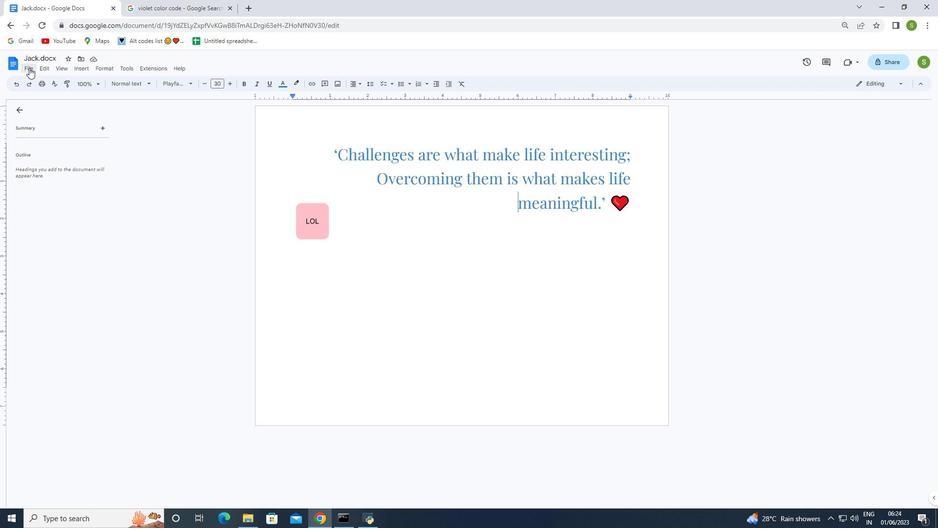 
Action: Mouse pressed left at (29, 67)
Screenshot: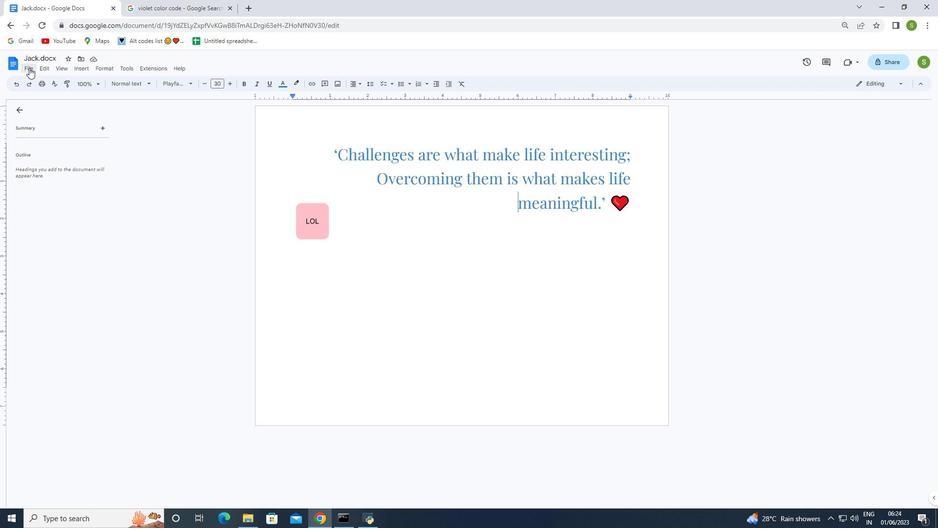 
Action: Mouse moved to (39, 286)
Screenshot: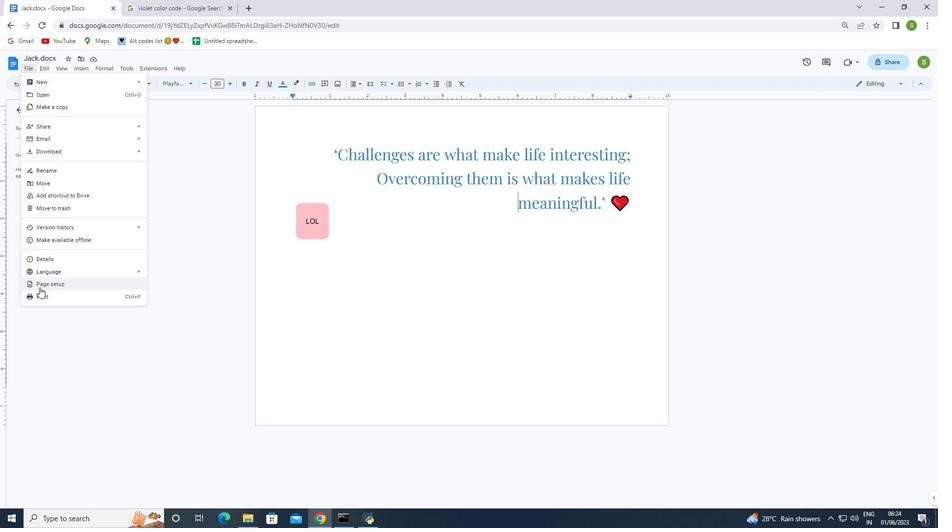 
Action: Mouse pressed left at (39, 286)
Screenshot: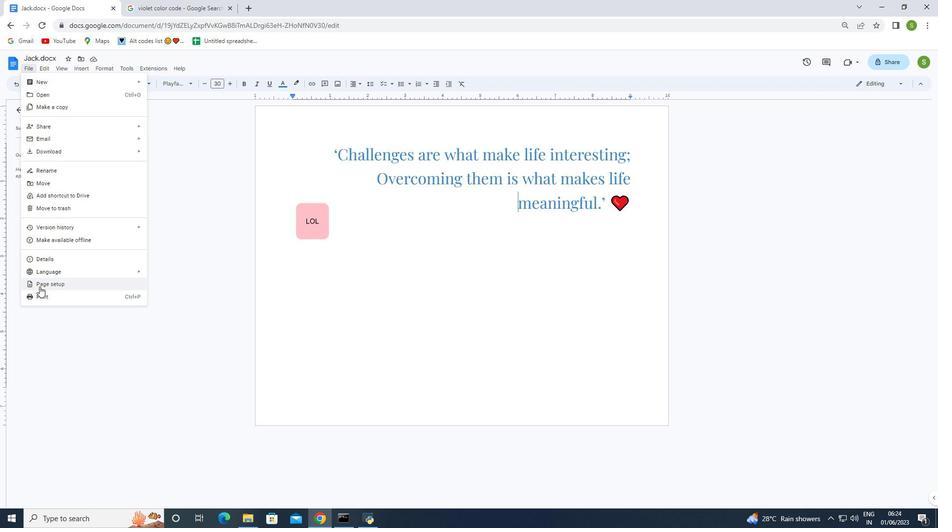
Action: Mouse moved to (408, 328)
Screenshot: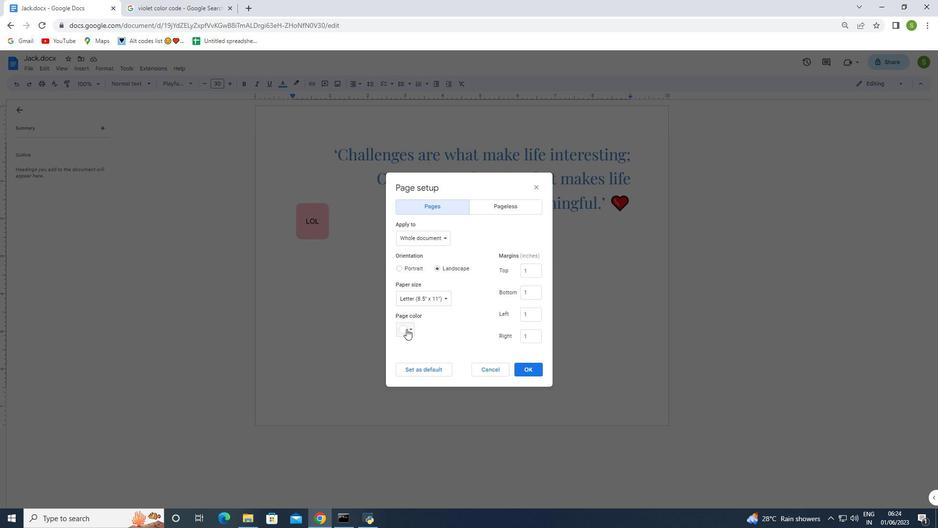 
Action: Mouse pressed left at (408, 328)
Screenshot: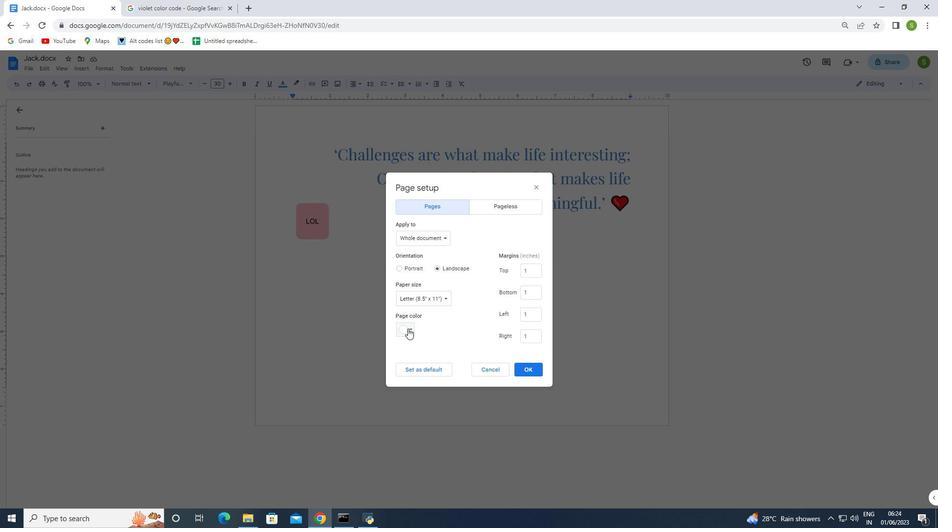 
Action: Mouse moved to (415, 419)
Screenshot: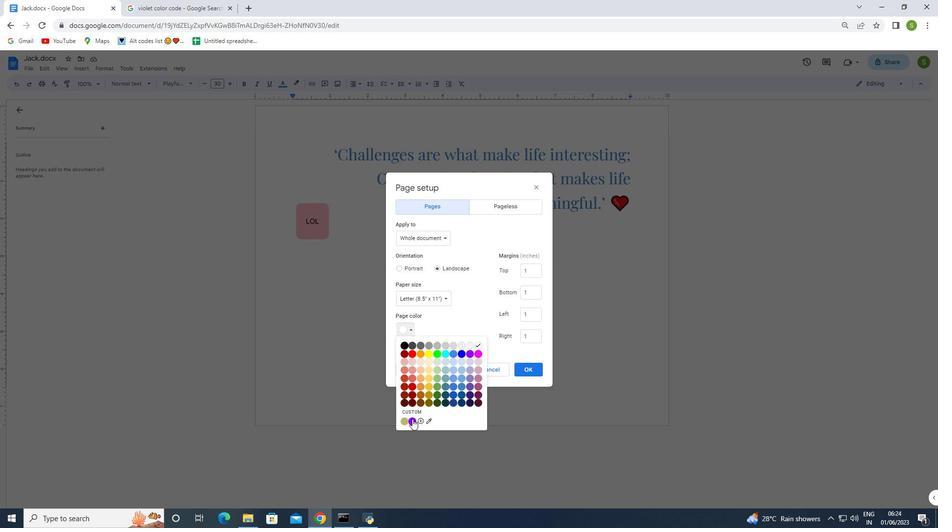 
Action: Mouse pressed left at (415, 419)
Screenshot: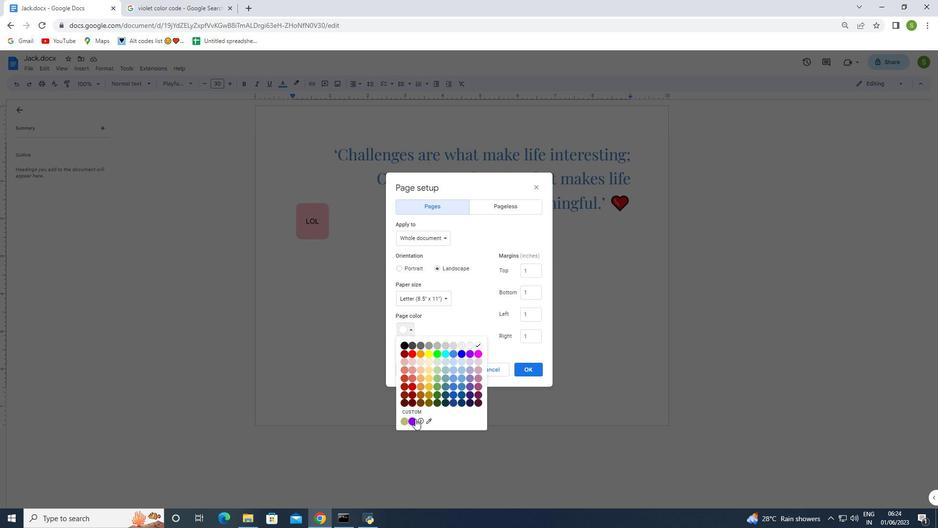
Action: Mouse moved to (525, 365)
Screenshot: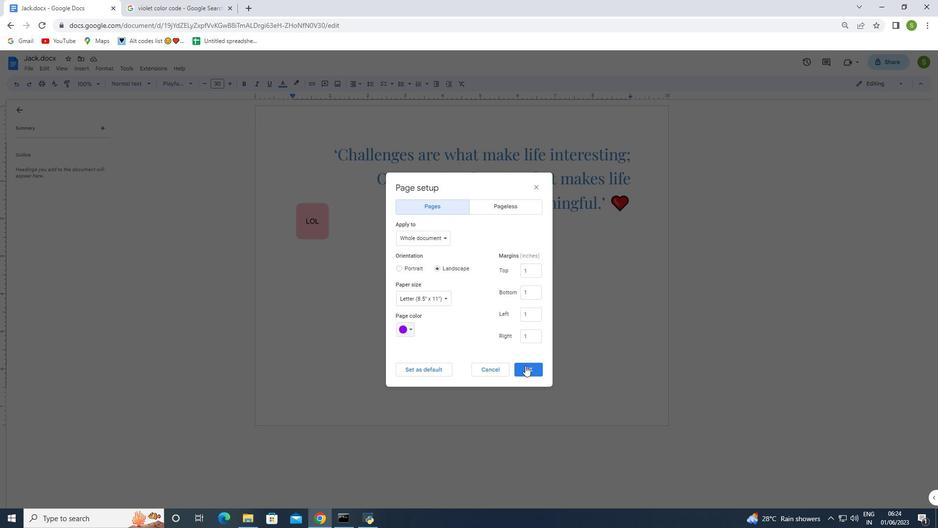 
Action: Mouse pressed left at (525, 365)
Screenshot: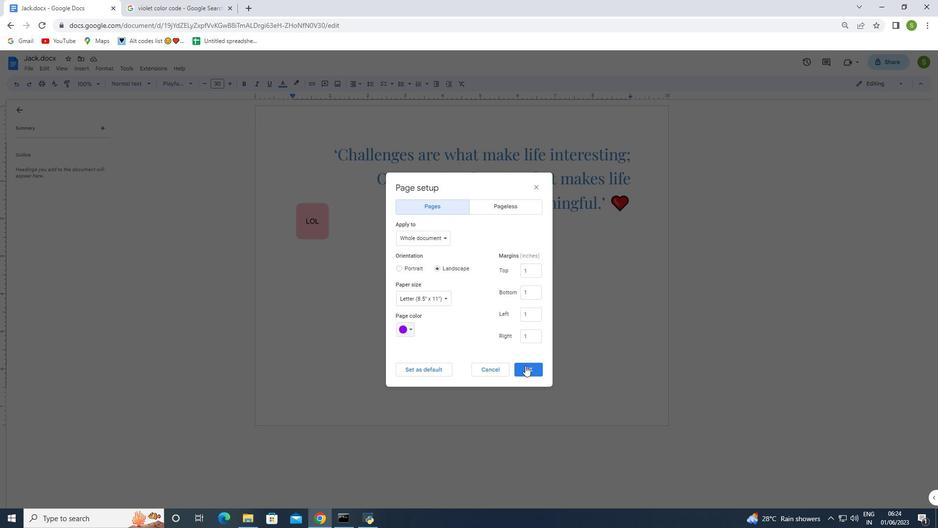 
Action: Mouse moved to (310, 83)
Screenshot: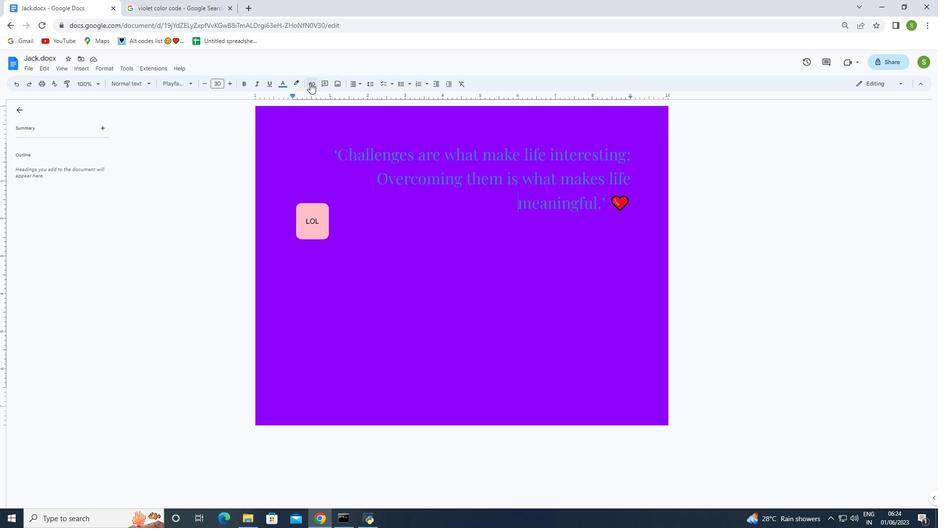 
Action: Mouse pressed left at (310, 83)
Screenshot: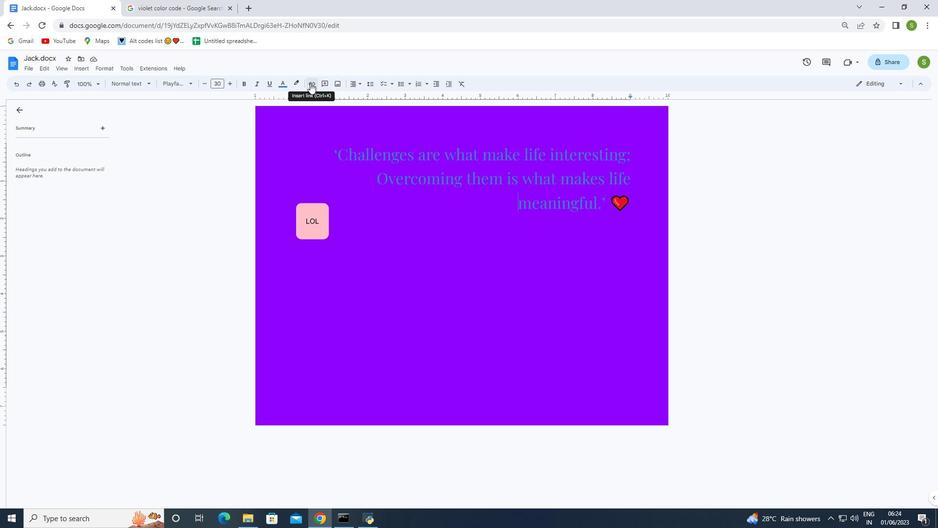 
Action: Mouse moved to (525, 242)
Screenshot: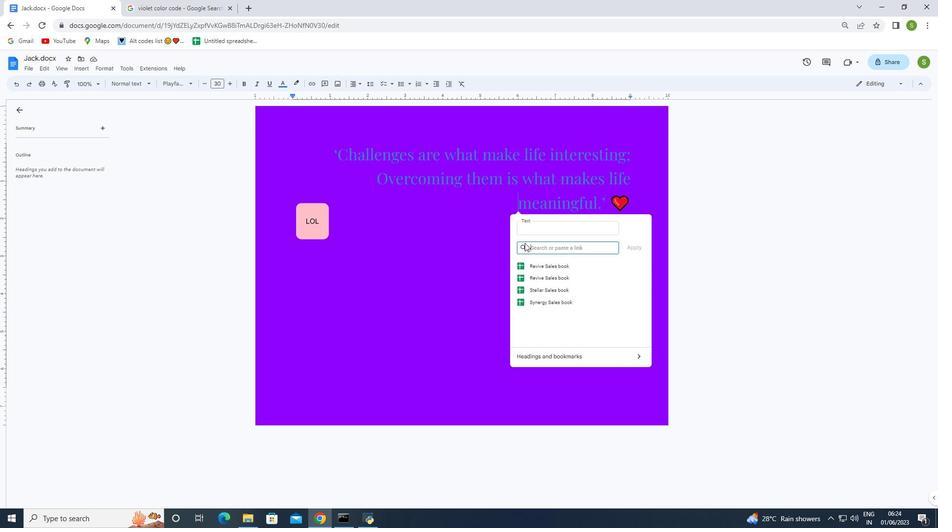 
Action: Mouse pressed left at (525, 242)
Screenshot: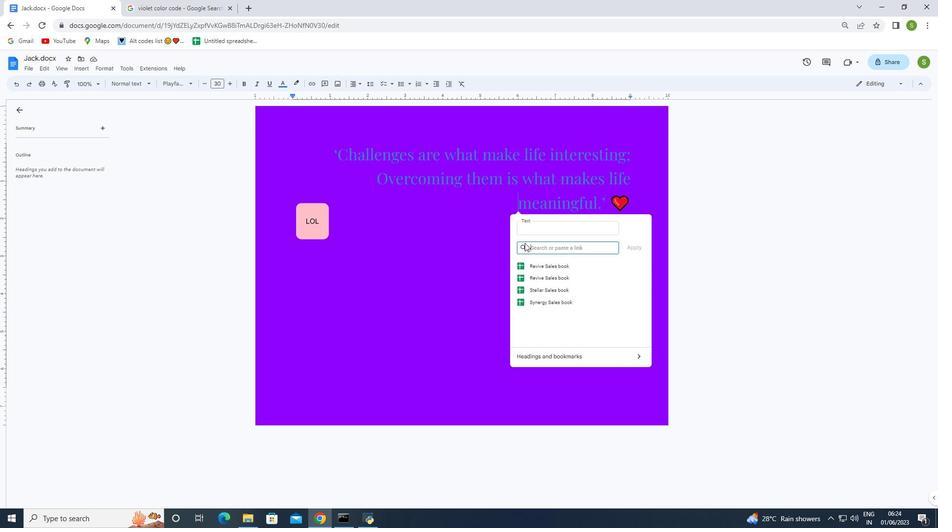 
Action: Mouse moved to (543, 247)
Screenshot: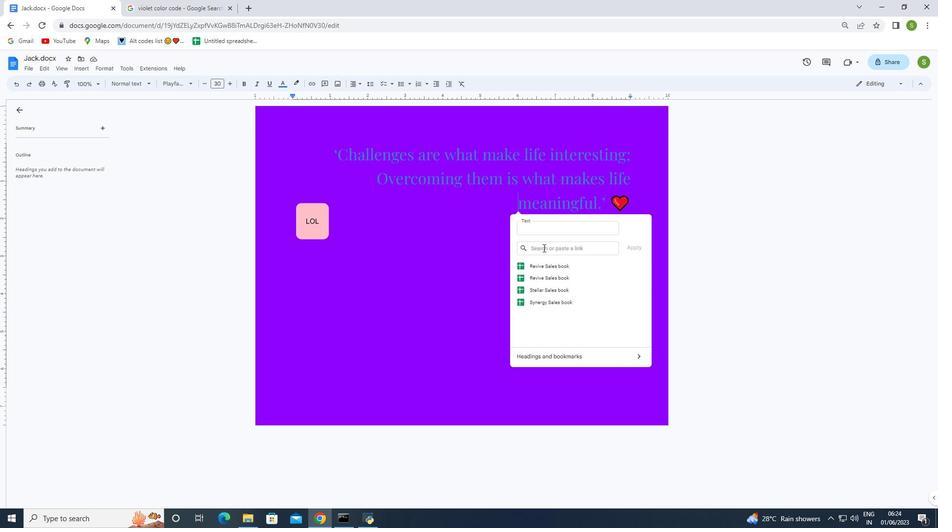 
Action: Mouse pressed left at (543, 247)
Screenshot: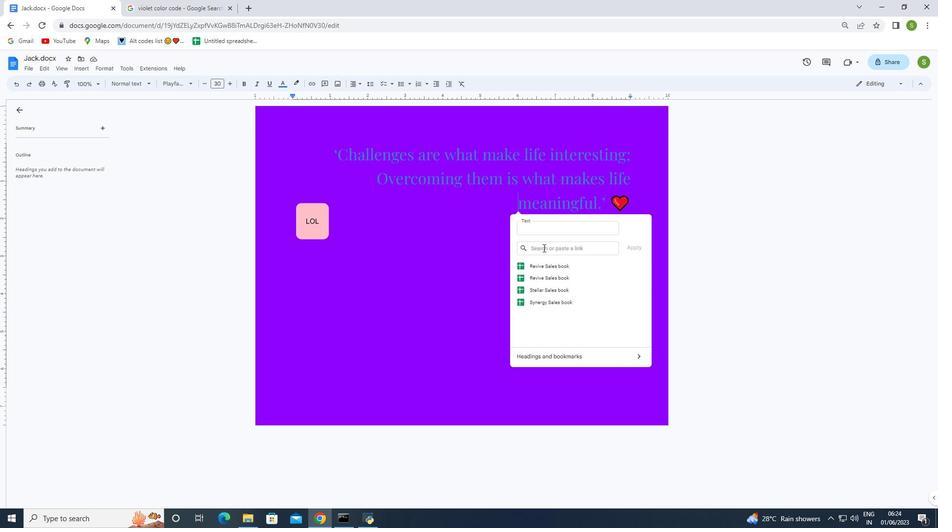
Action: Key pressed www.instagram.com
Screenshot: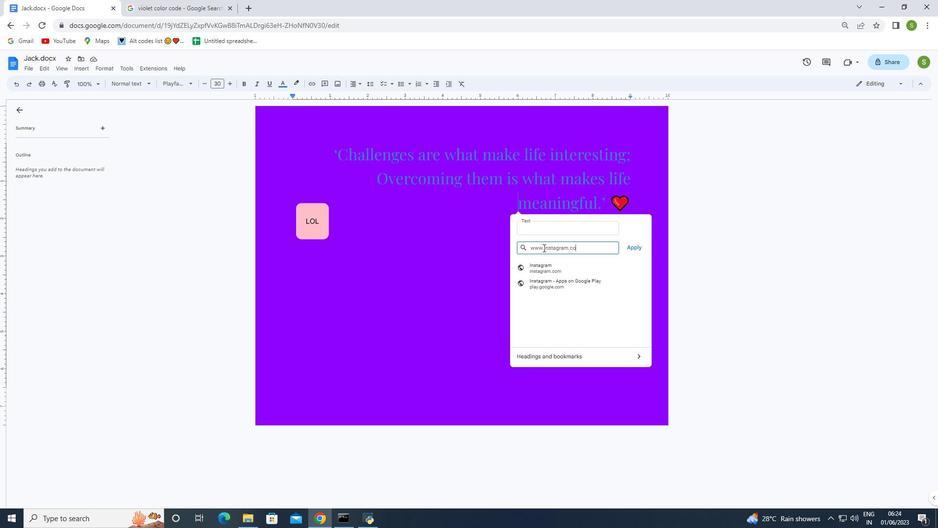
Action: Mouse moved to (631, 246)
Screenshot: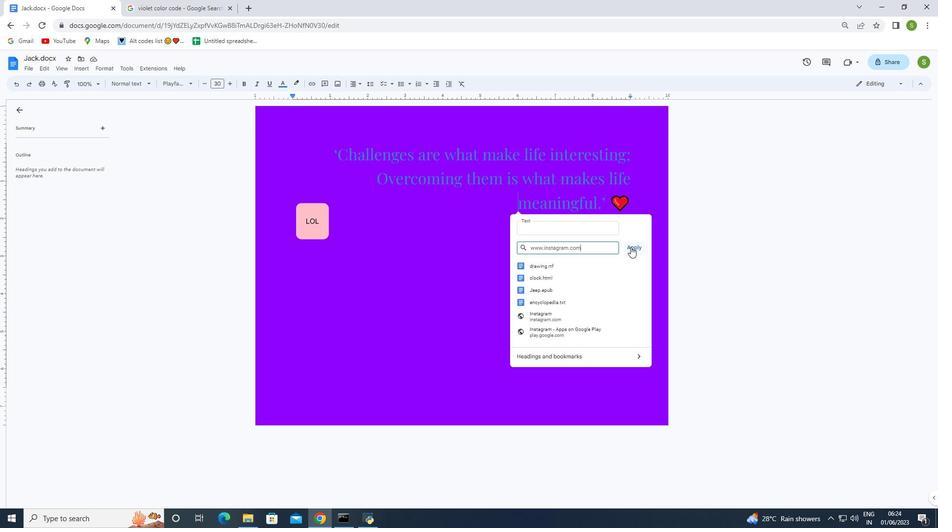 
Action: Mouse pressed left at (631, 246)
Screenshot: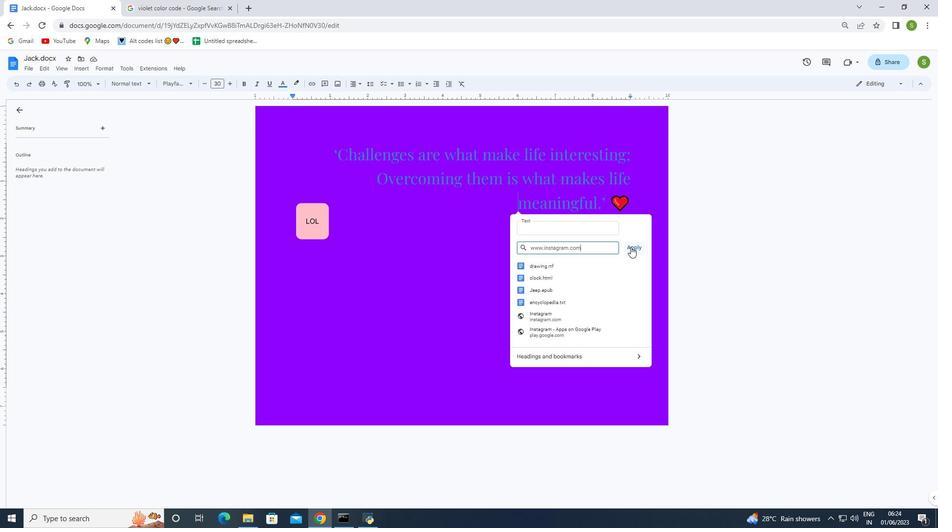 
Action: Mouse moved to (474, 206)
Screenshot: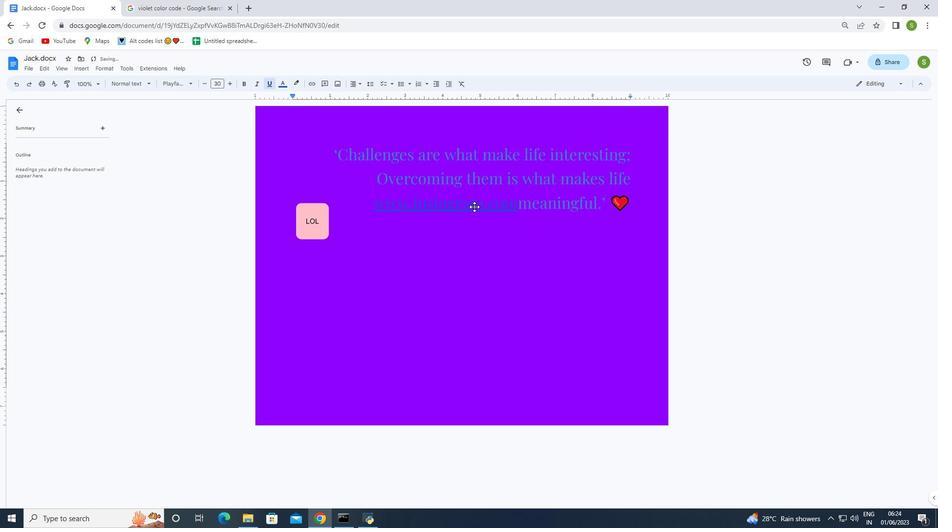 
Action: Mouse pressed left at (474, 206)
Screenshot: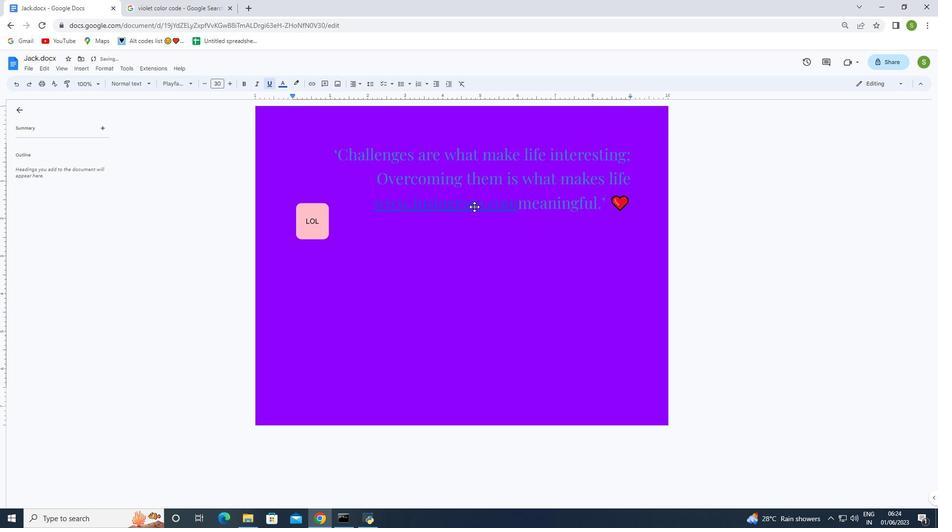 
Action: Mouse moved to (463, 398)
Screenshot: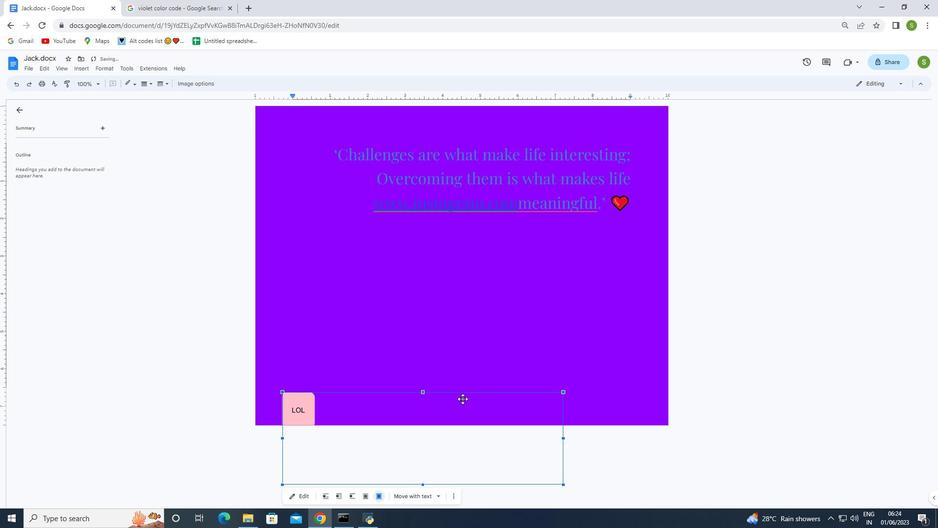 
Action: Key pressed ctrl+Z<'\x1a'>
Screenshot: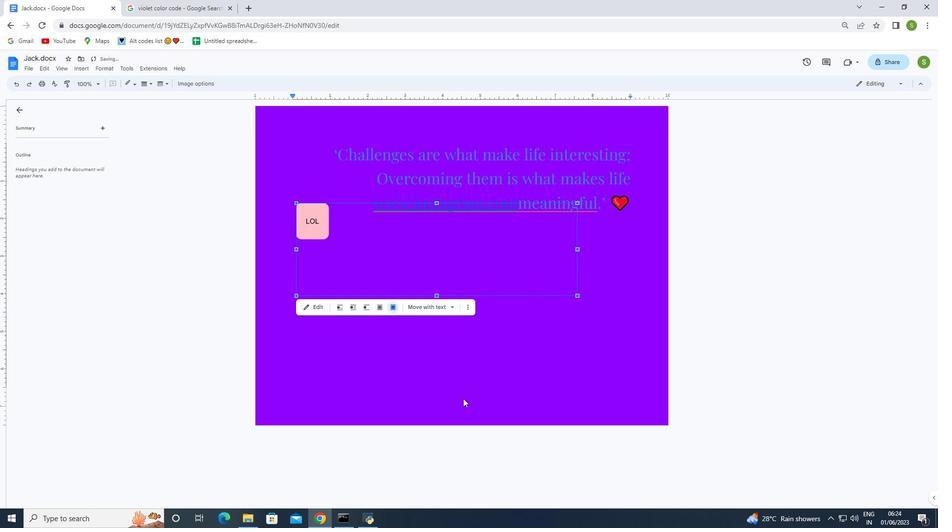 
Action: Mouse moved to (313, 83)
Screenshot: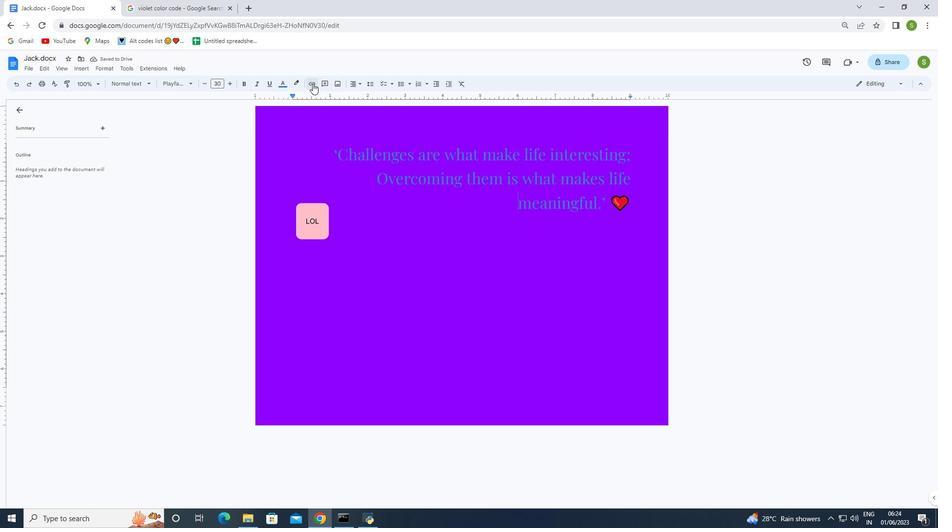 
Action: Mouse pressed left at (313, 83)
Screenshot: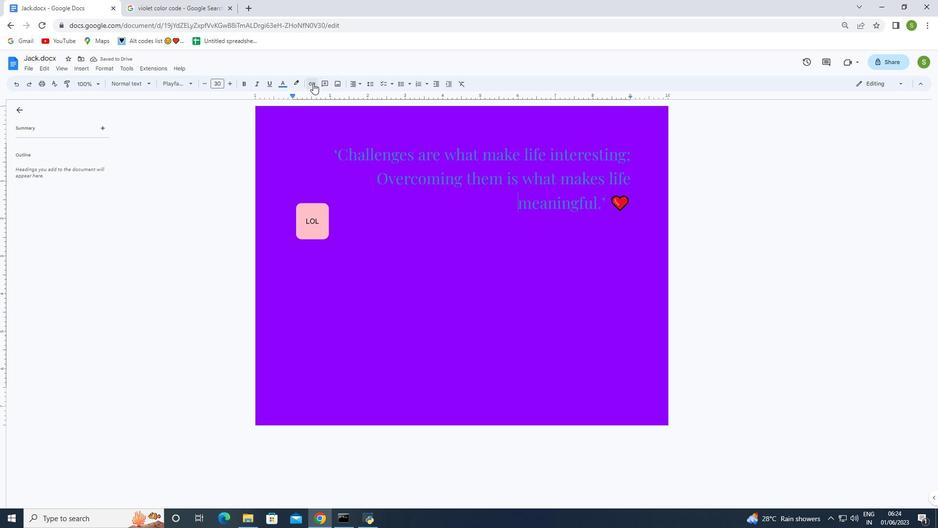 
Action: Mouse moved to (538, 246)
Screenshot: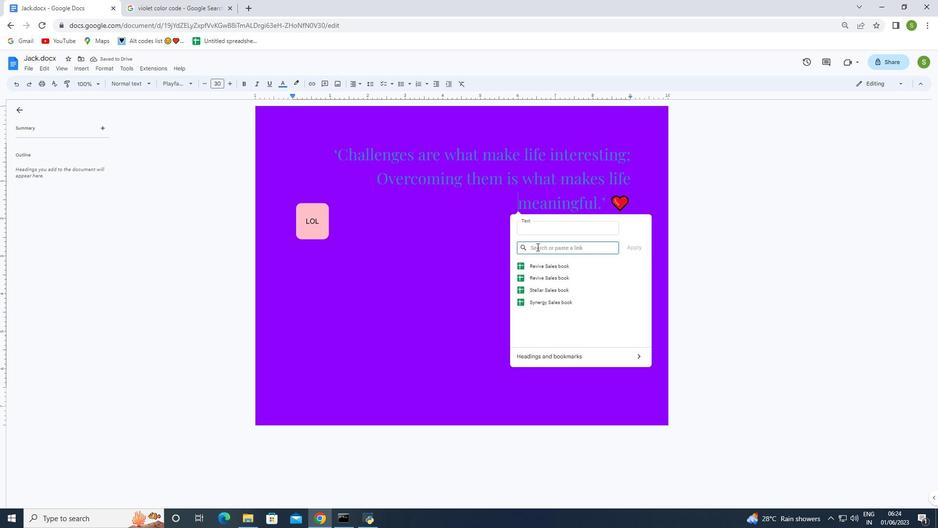 
Action: Mouse pressed left at (538, 246)
Screenshot: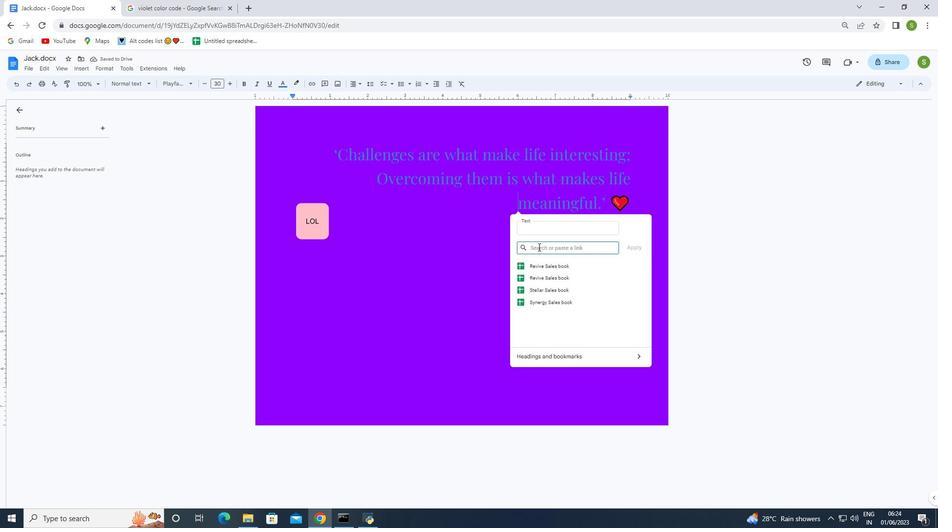 
Action: Mouse moved to (471, 381)
Screenshot: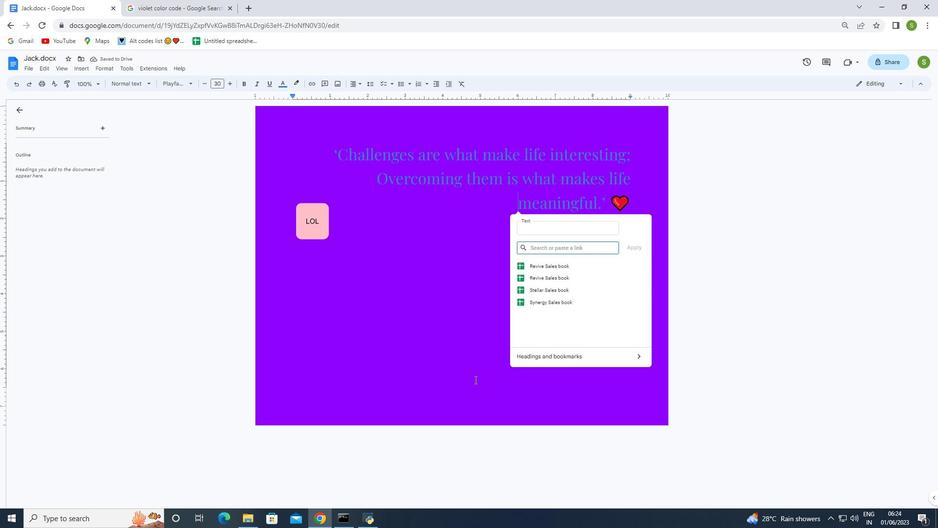 
Action: Mouse pressed left at (471, 381)
Screenshot: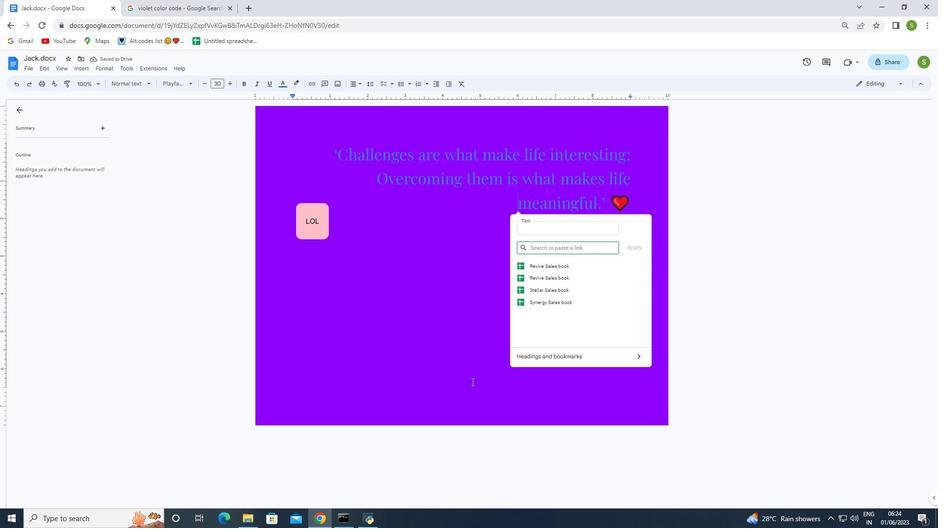 
Action: Mouse moved to (484, 362)
Screenshot: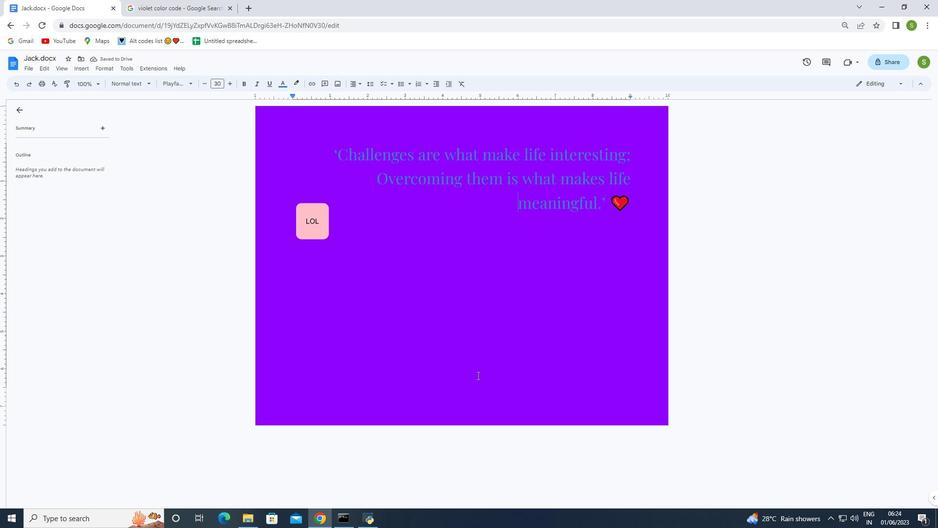 
Action: Mouse pressed left at (484, 362)
Screenshot: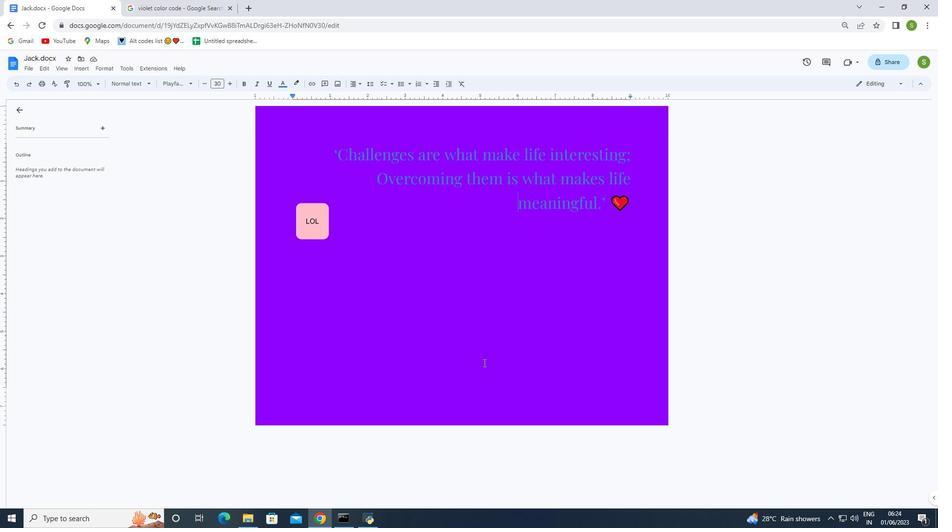 
Action: Mouse pressed left at (484, 362)
Screenshot: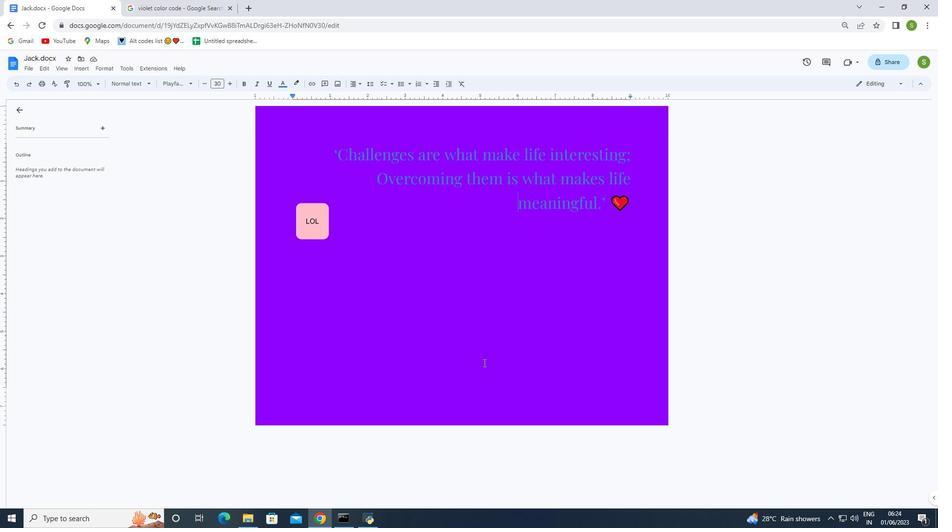 
Action: Mouse moved to (391, 391)
Screenshot: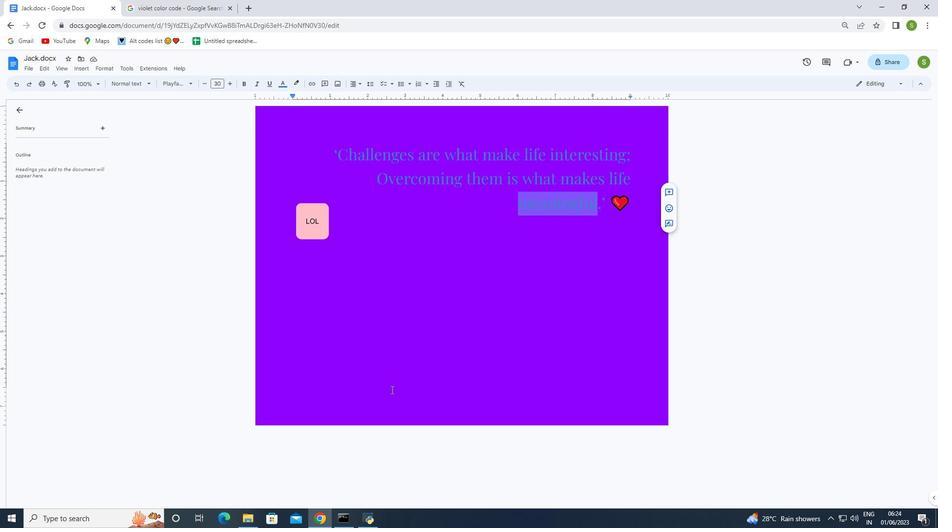 
Action: Mouse pressed left at (391, 391)
Screenshot: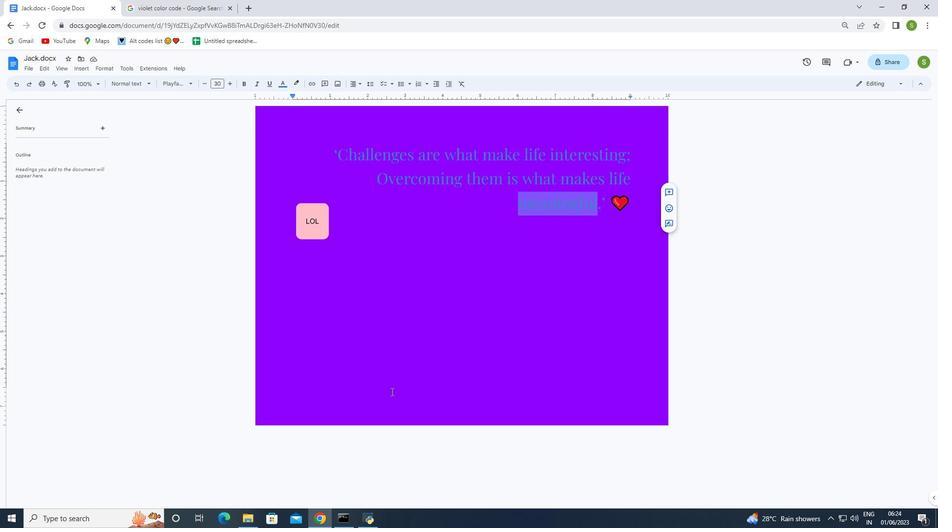 
Action: Mouse moved to (421, 368)
Screenshot: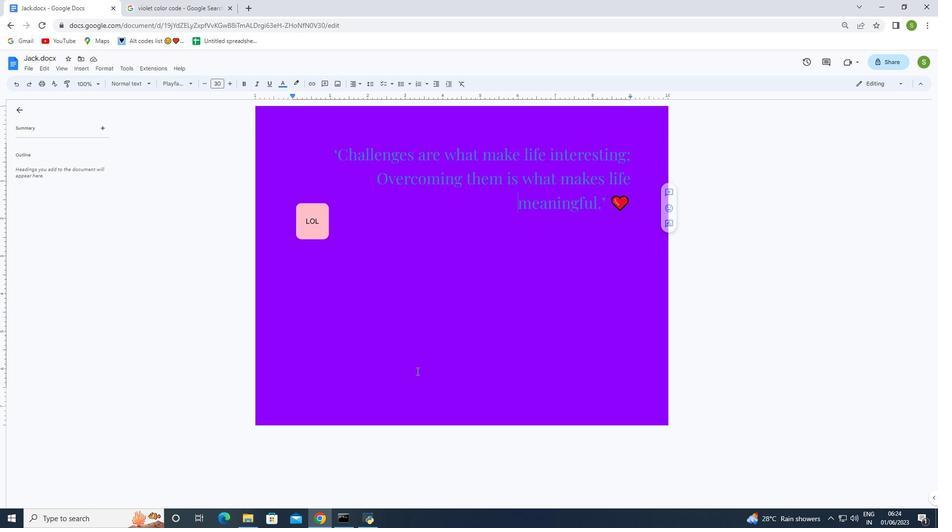 
Action: Mouse pressed left at (421, 368)
Screenshot: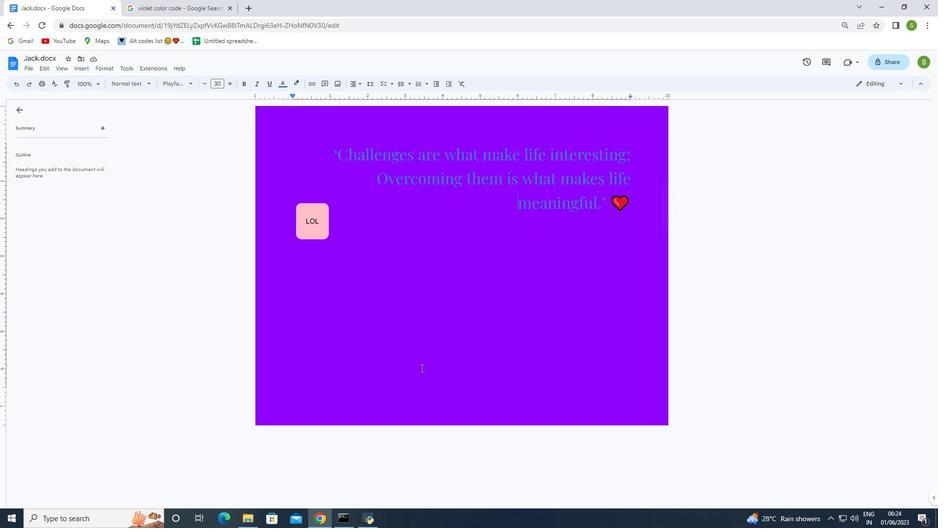
Action: Mouse moved to (311, 83)
Screenshot: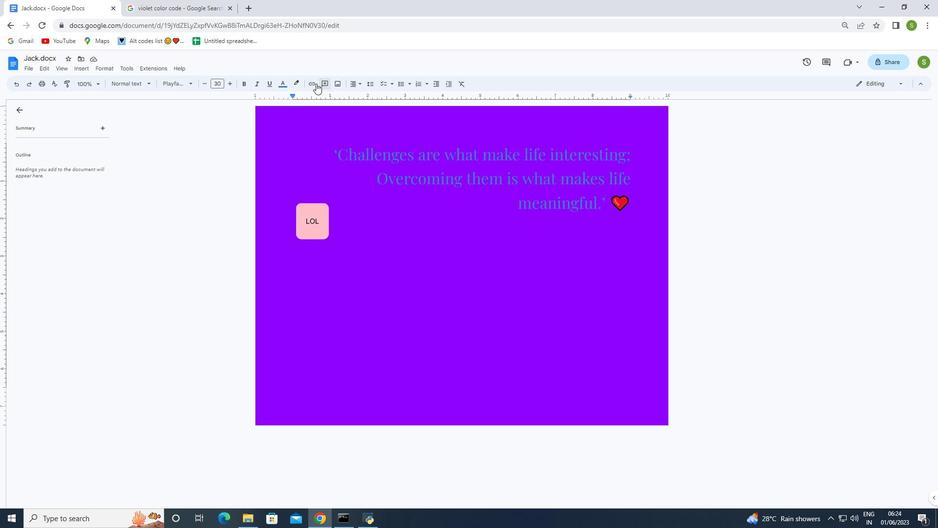 
Action: Mouse pressed left at (311, 83)
Screenshot: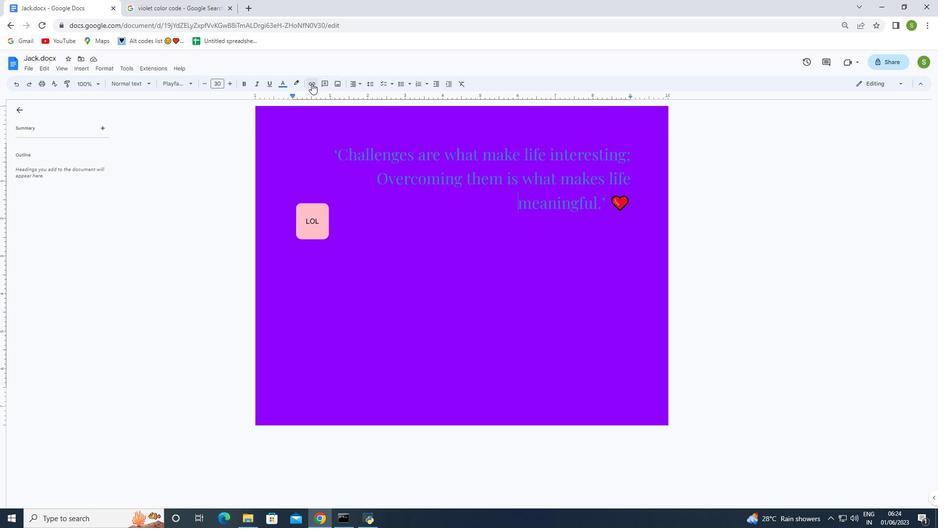 
Action: Mouse moved to (533, 249)
Screenshot: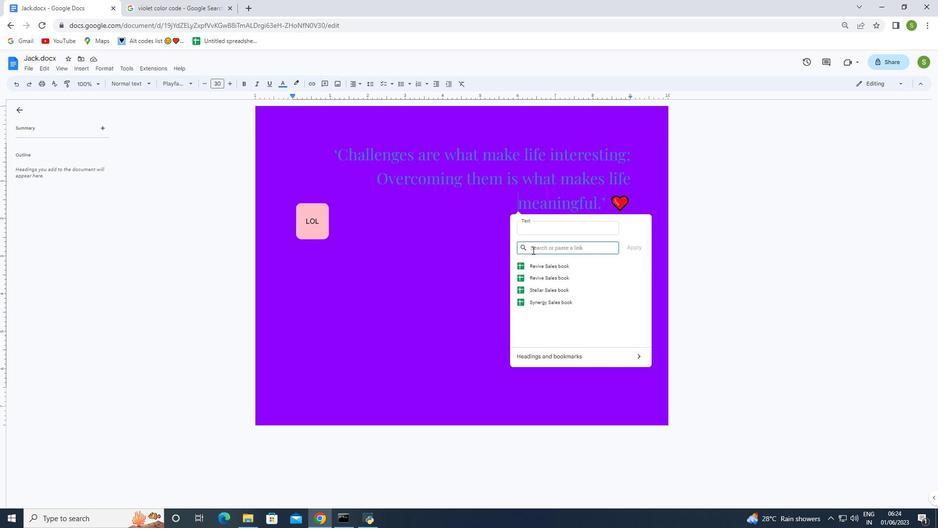 
Action: Mouse pressed left at (533, 249)
Screenshot: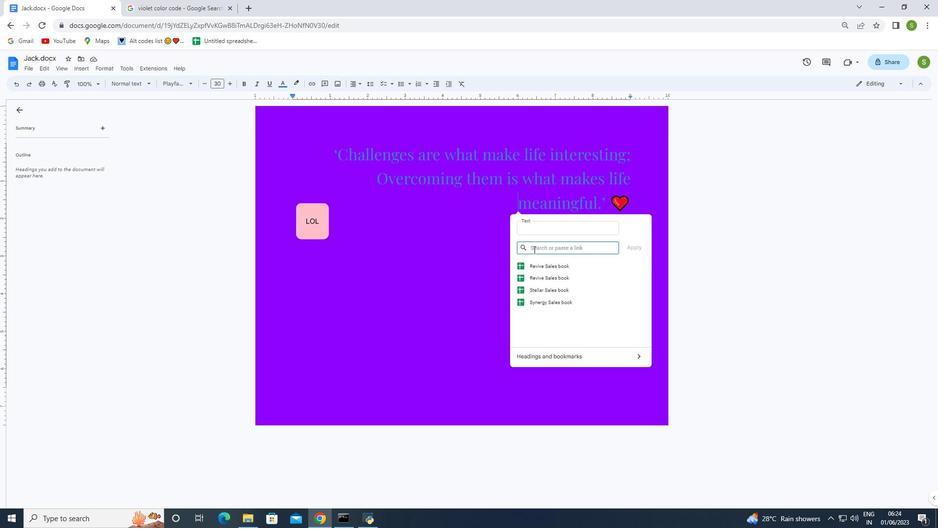 
Action: Key pressed wwww
Screenshot: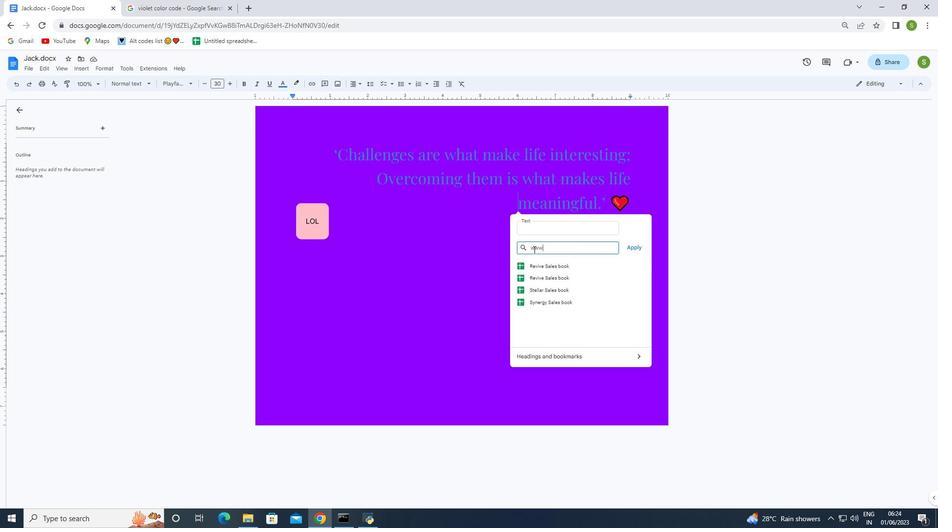 
Action: Mouse moved to (593, 276)
Screenshot: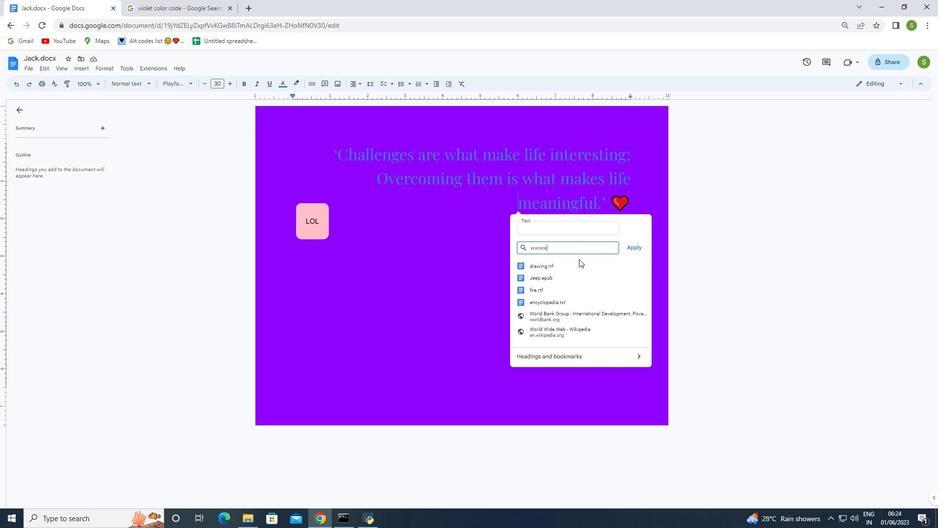
Action: Key pressed <Key.backspace>.instagram.com
Screenshot: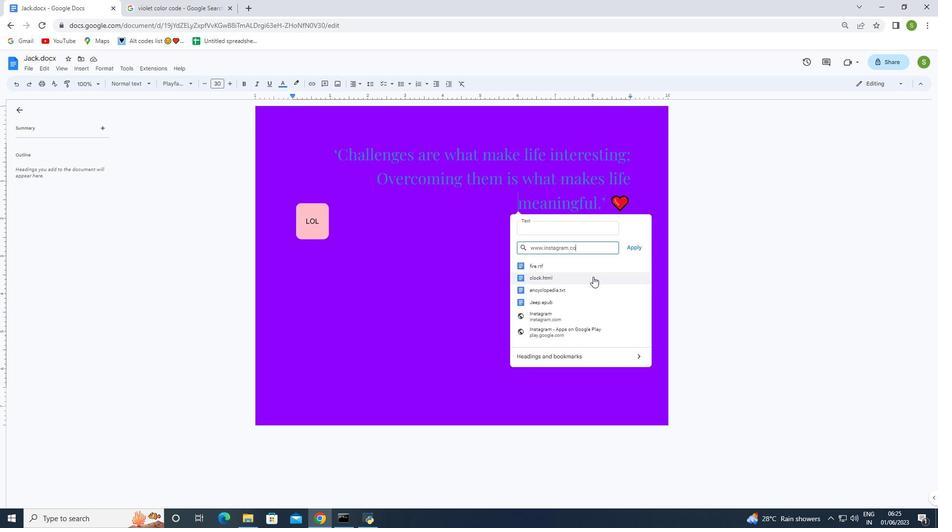 
Action: Mouse moved to (633, 247)
Screenshot: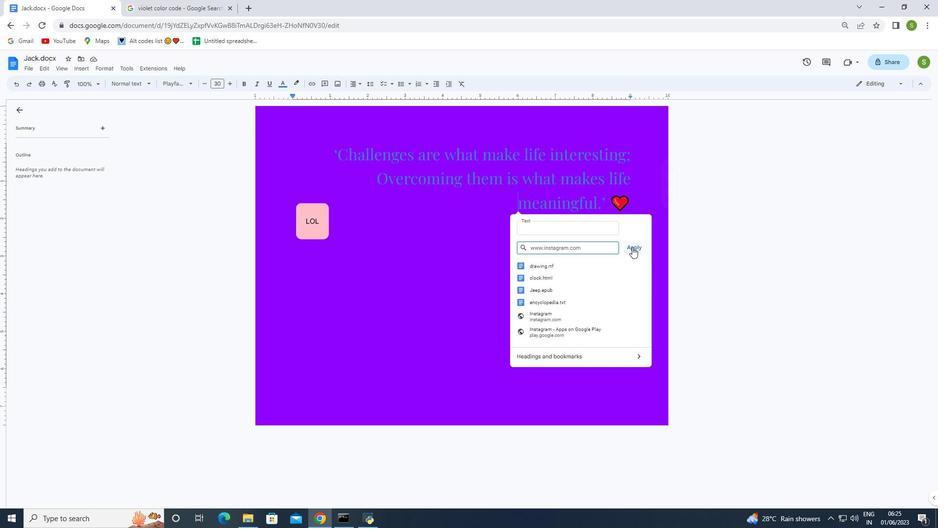 
Action: Mouse pressed left at (633, 247)
Screenshot: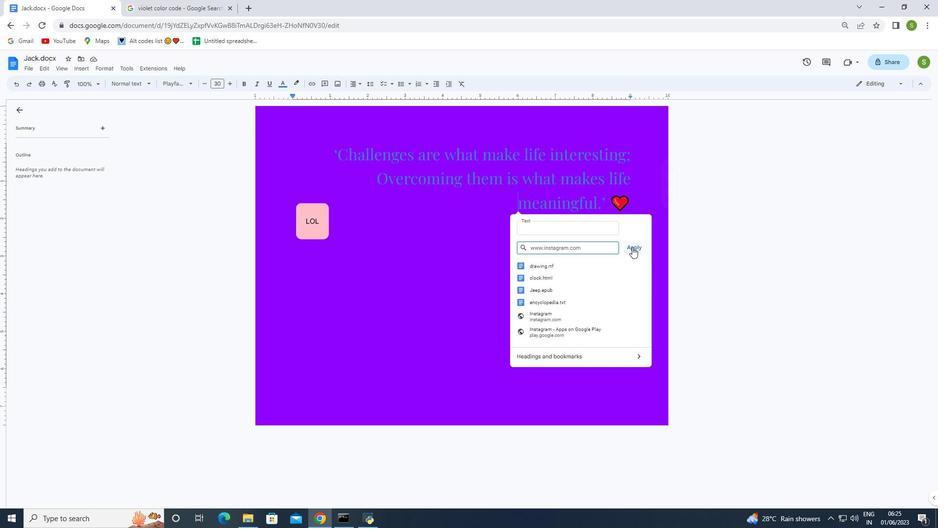 
Action: Mouse moved to (404, 209)
Screenshot: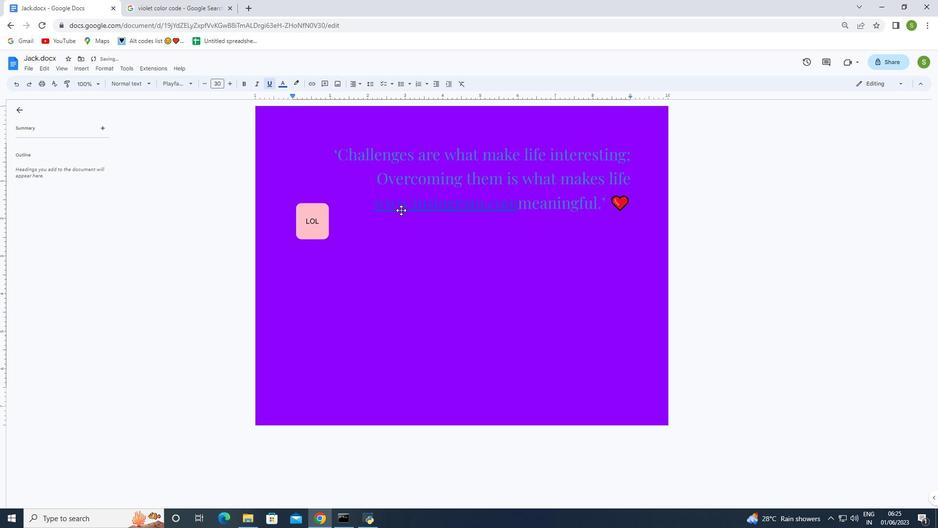 
Action: Mouse pressed left at (404, 209)
Screenshot: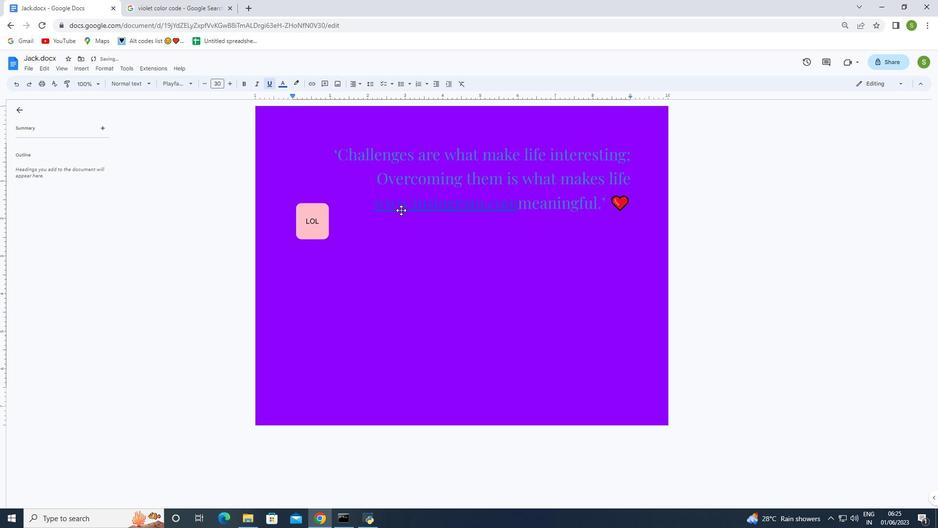 
Action: Mouse moved to (449, 209)
